 Task: Find connections with filter location Lancaster with filter topic #trainer with filter profile language Potuguese with filter current company Fragomen with filter school PARUL INSTITUTE OF ENGG. AND TECH., LIMDA, VAGHODIA 037 with filter industry Primary Metal Manufacturing with filter service category Software Testing with filter keywords title Addiction Counselor
Action: Mouse moved to (666, 96)
Screenshot: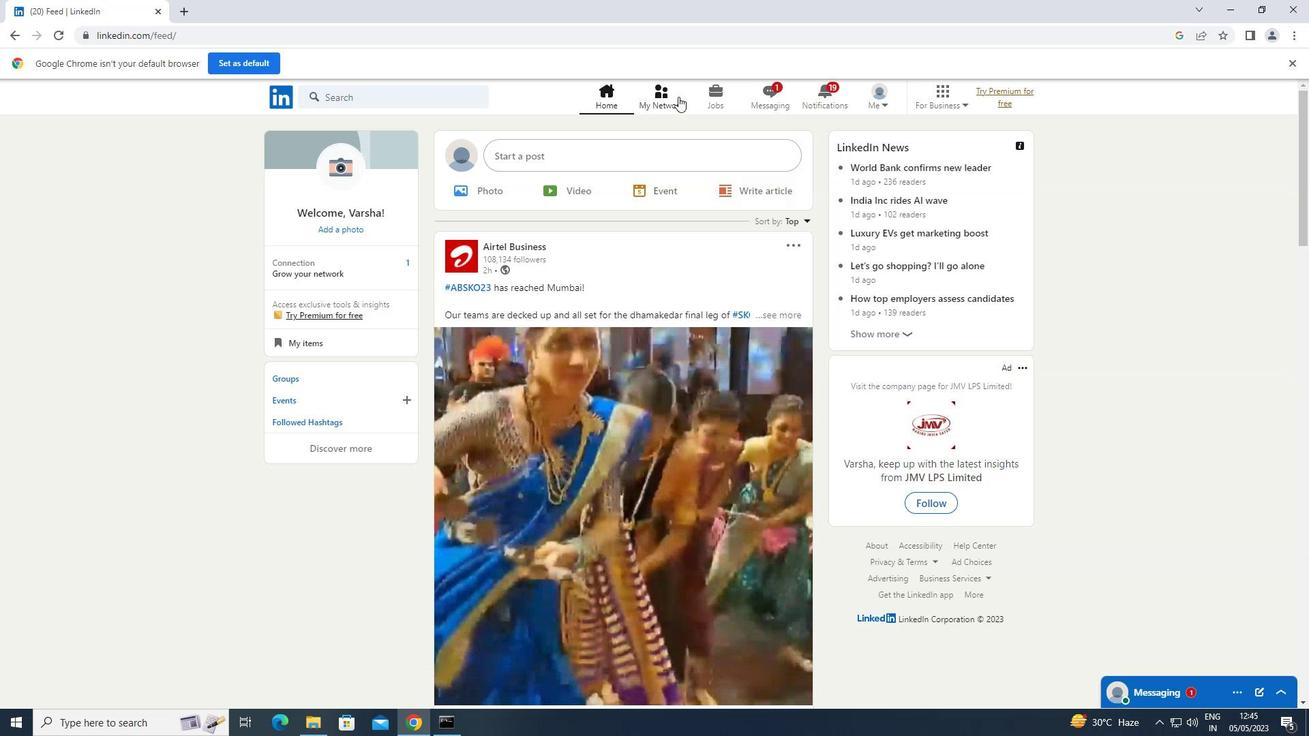 
Action: Mouse pressed left at (666, 96)
Screenshot: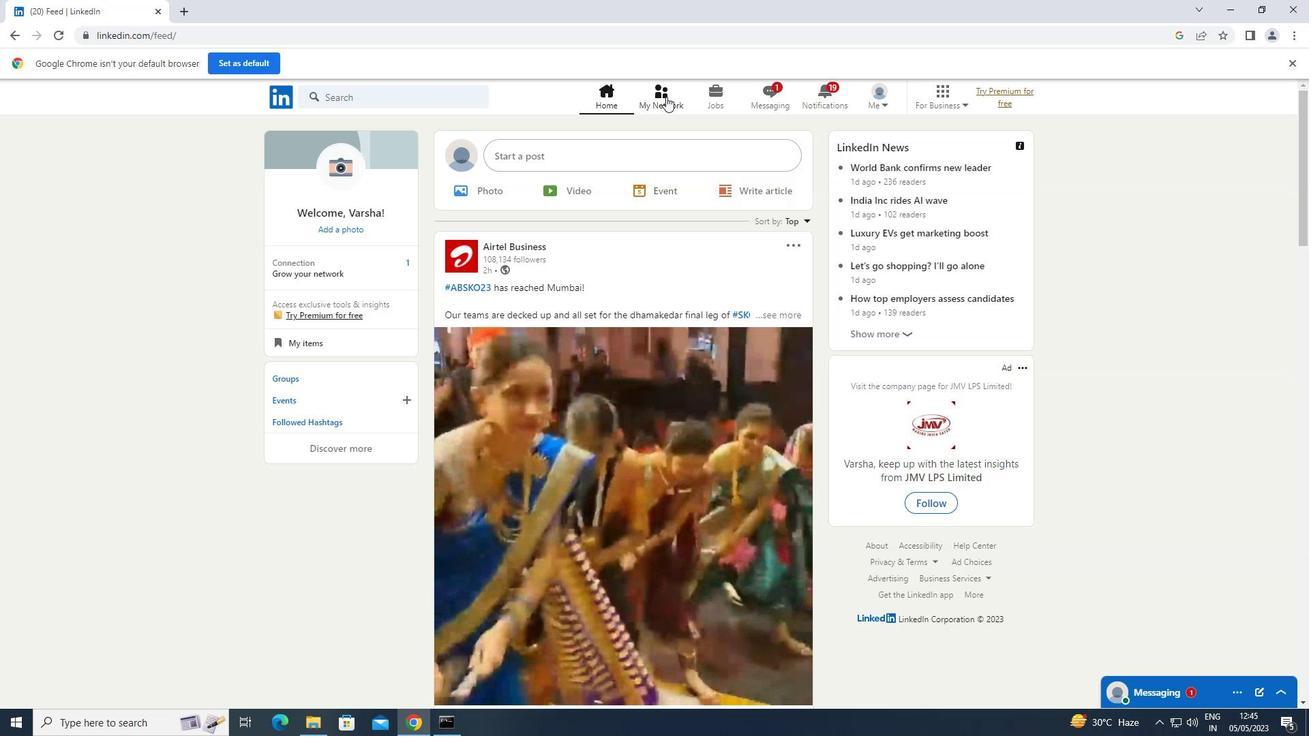 
Action: Mouse moved to (358, 177)
Screenshot: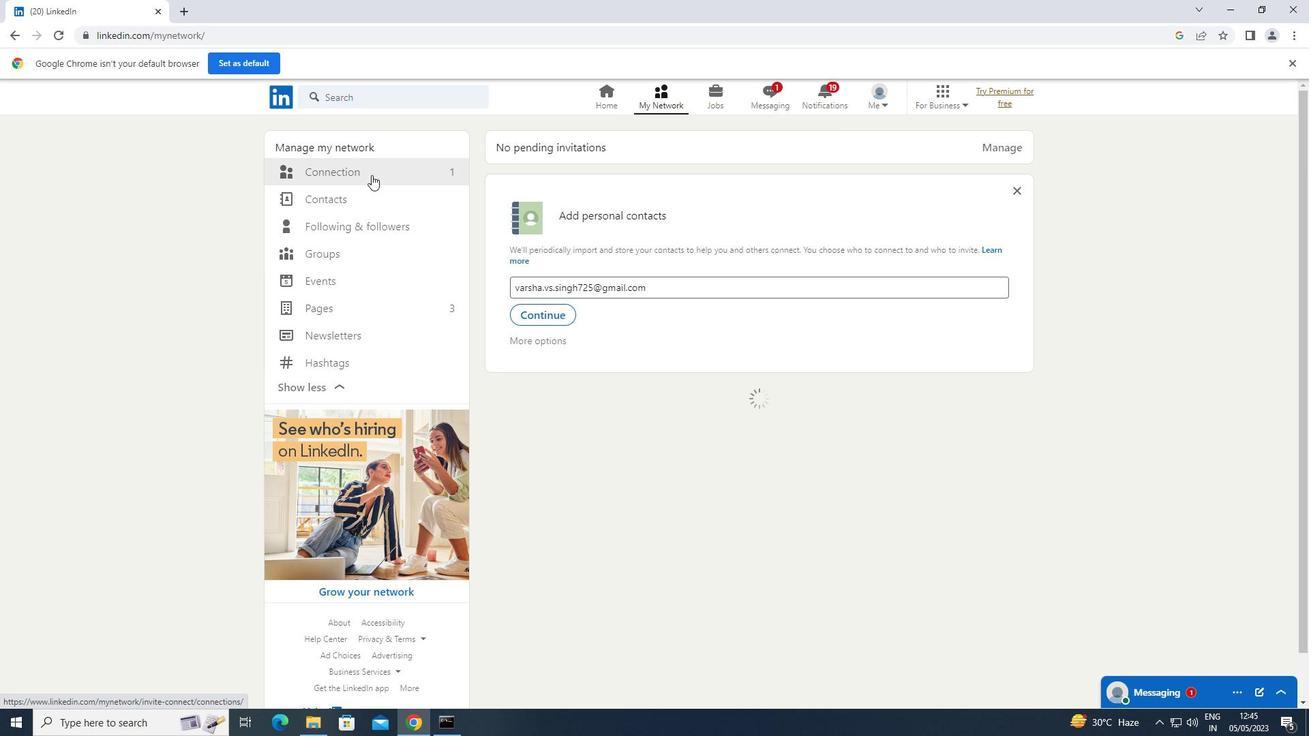 
Action: Mouse pressed left at (358, 177)
Screenshot: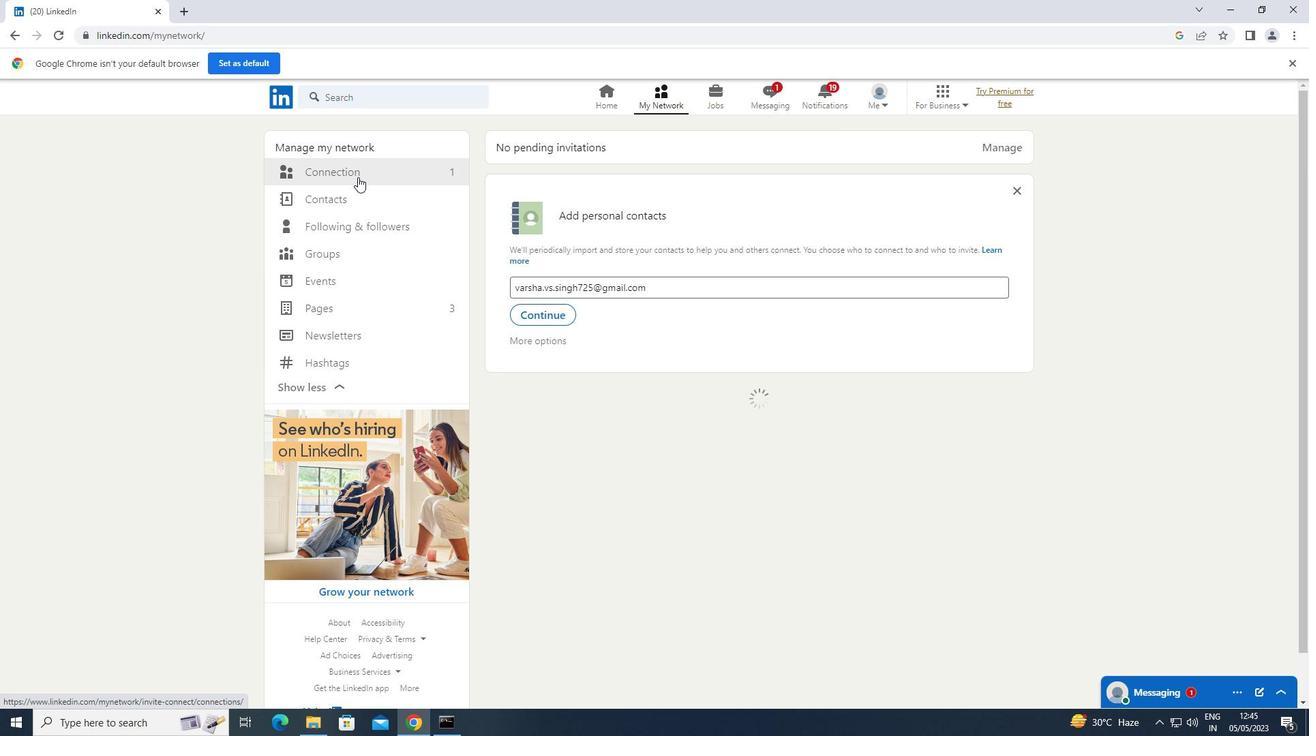 
Action: Mouse moved to (761, 169)
Screenshot: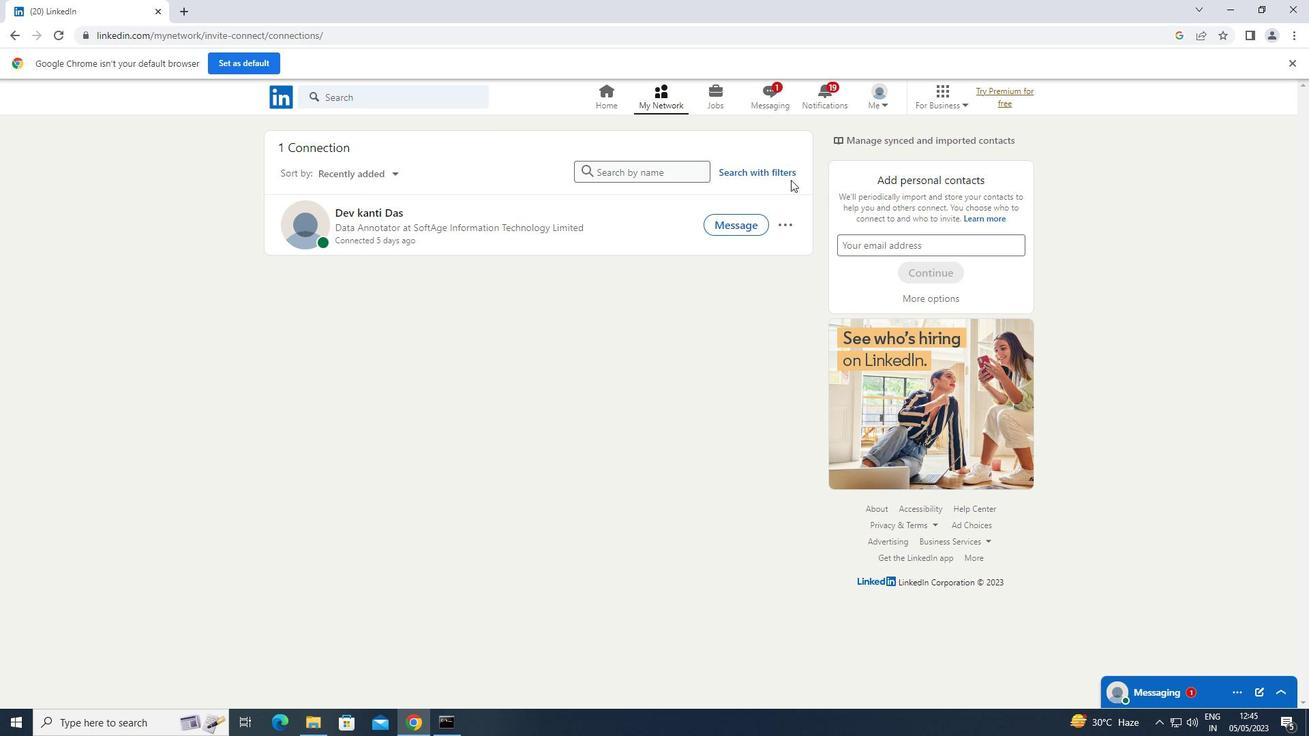 
Action: Mouse pressed left at (761, 169)
Screenshot: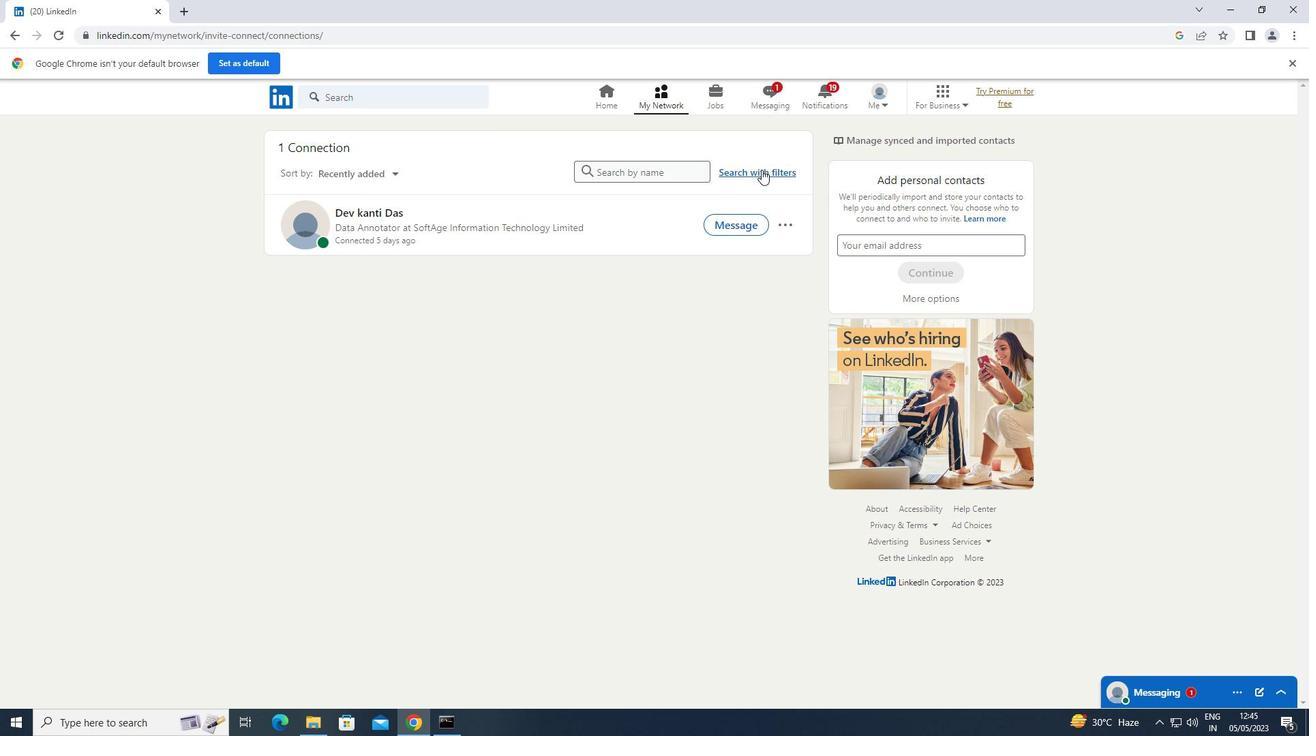 
Action: Mouse moved to (682, 130)
Screenshot: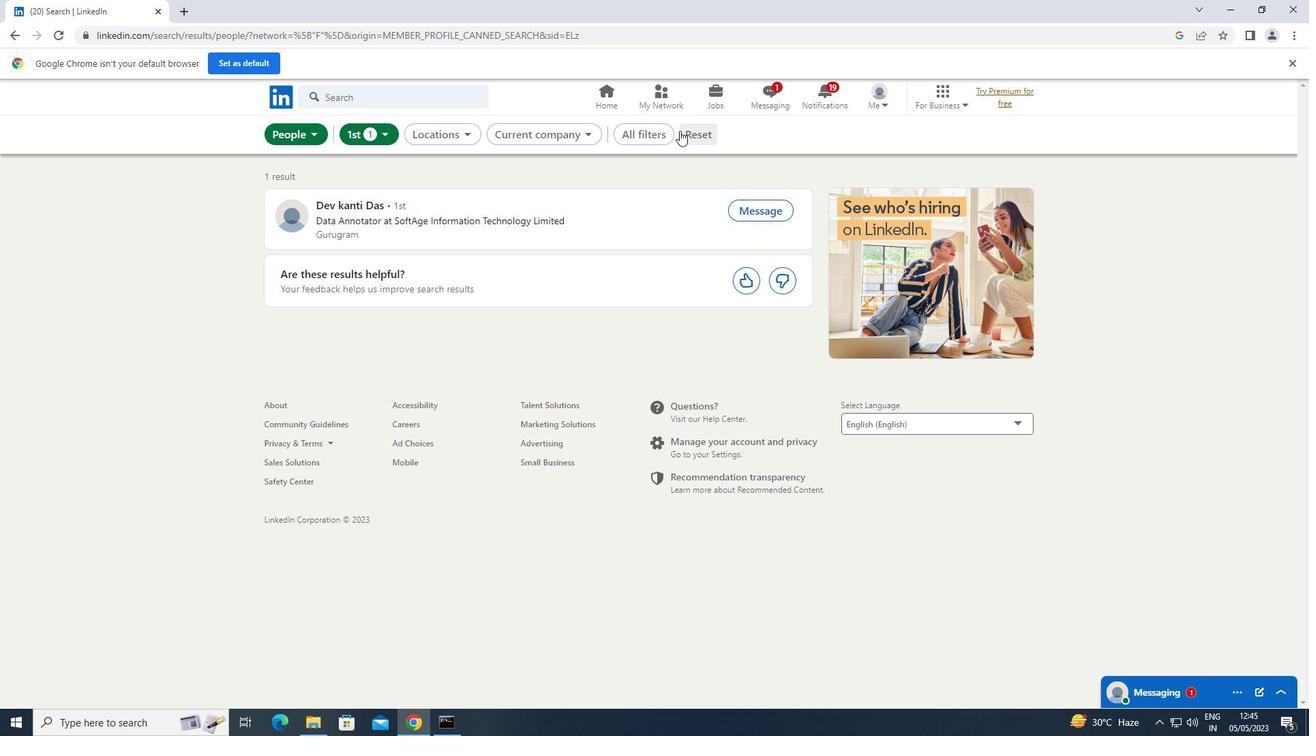 
Action: Mouse pressed left at (682, 130)
Screenshot: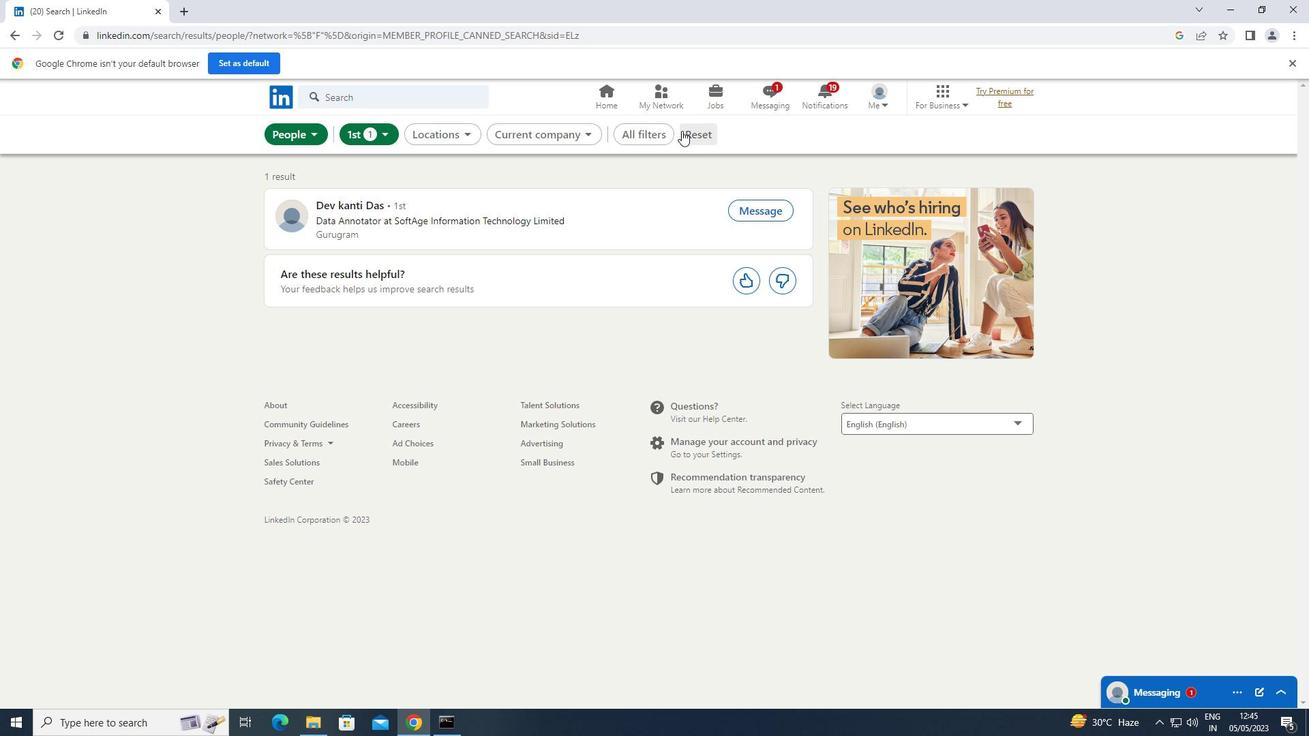 
Action: Mouse moved to (669, 132)
Screenshot: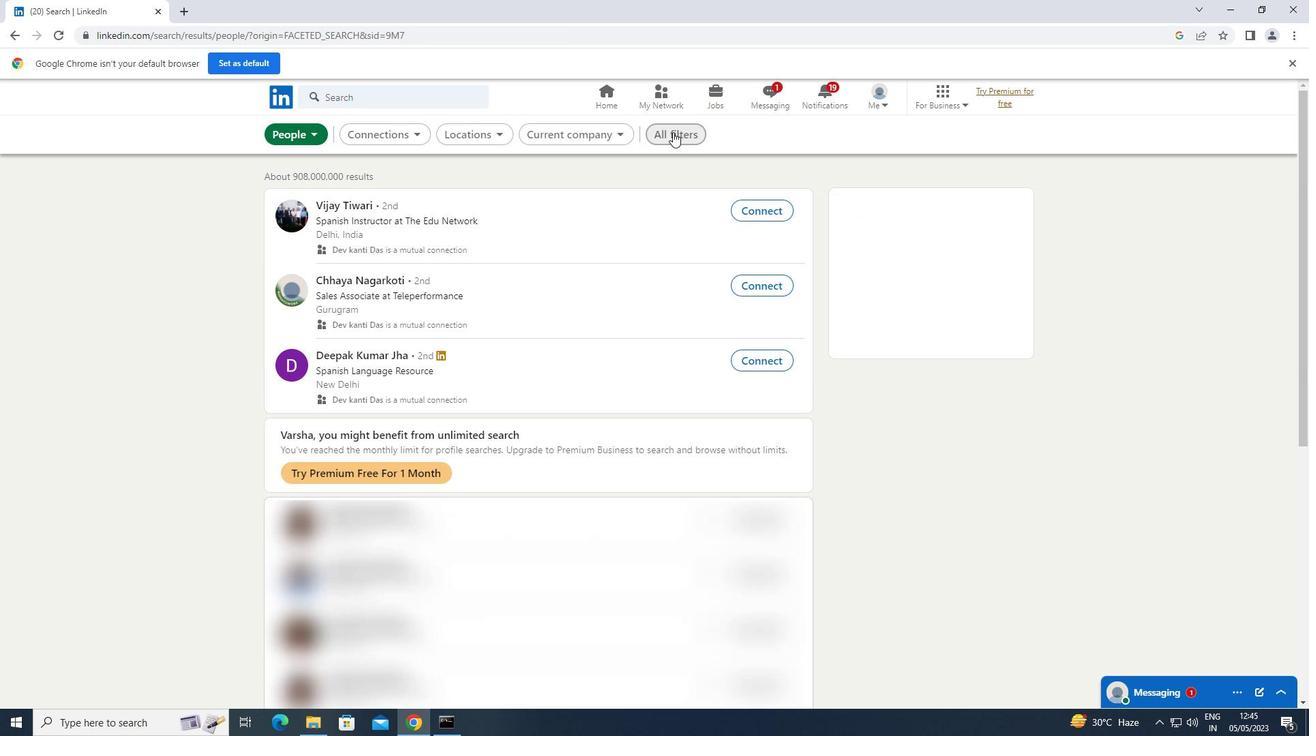 
Action: Mouse pressed left at (669, 132)
Screenshot: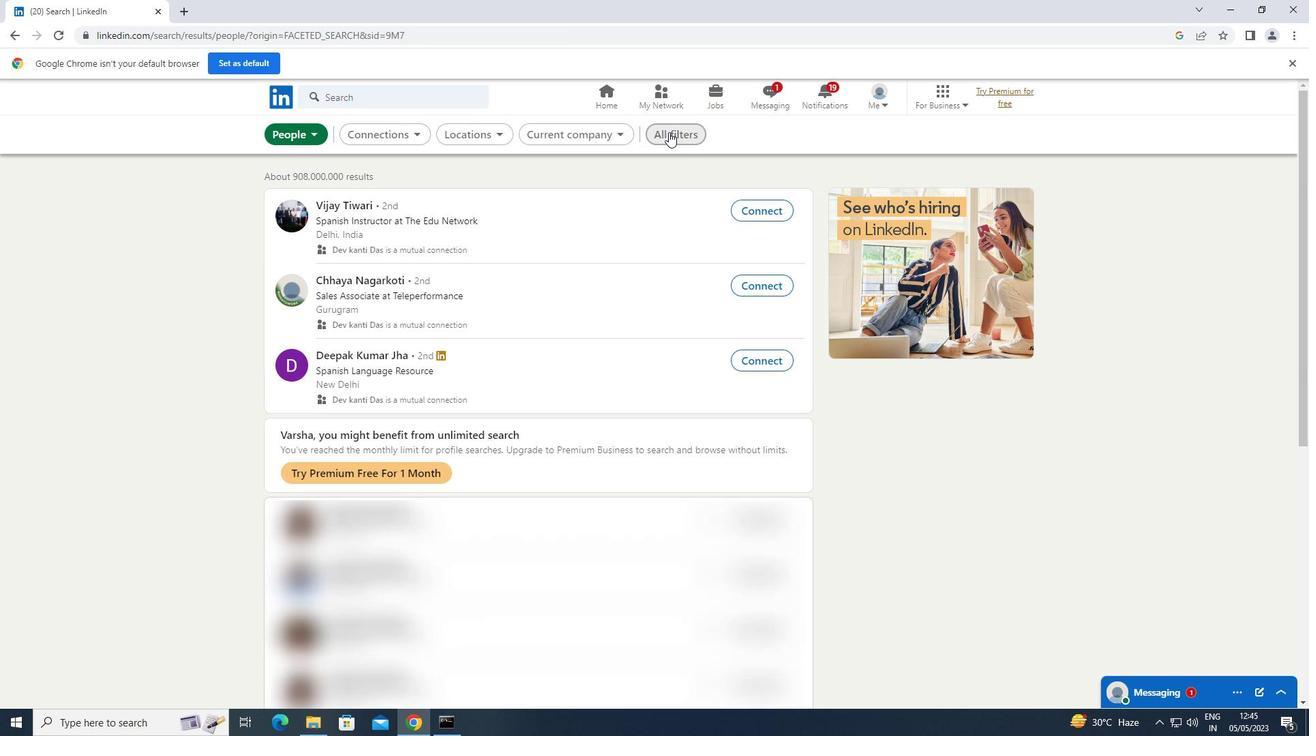 
Action: Mouse moved to (935, 263)
Screenshot: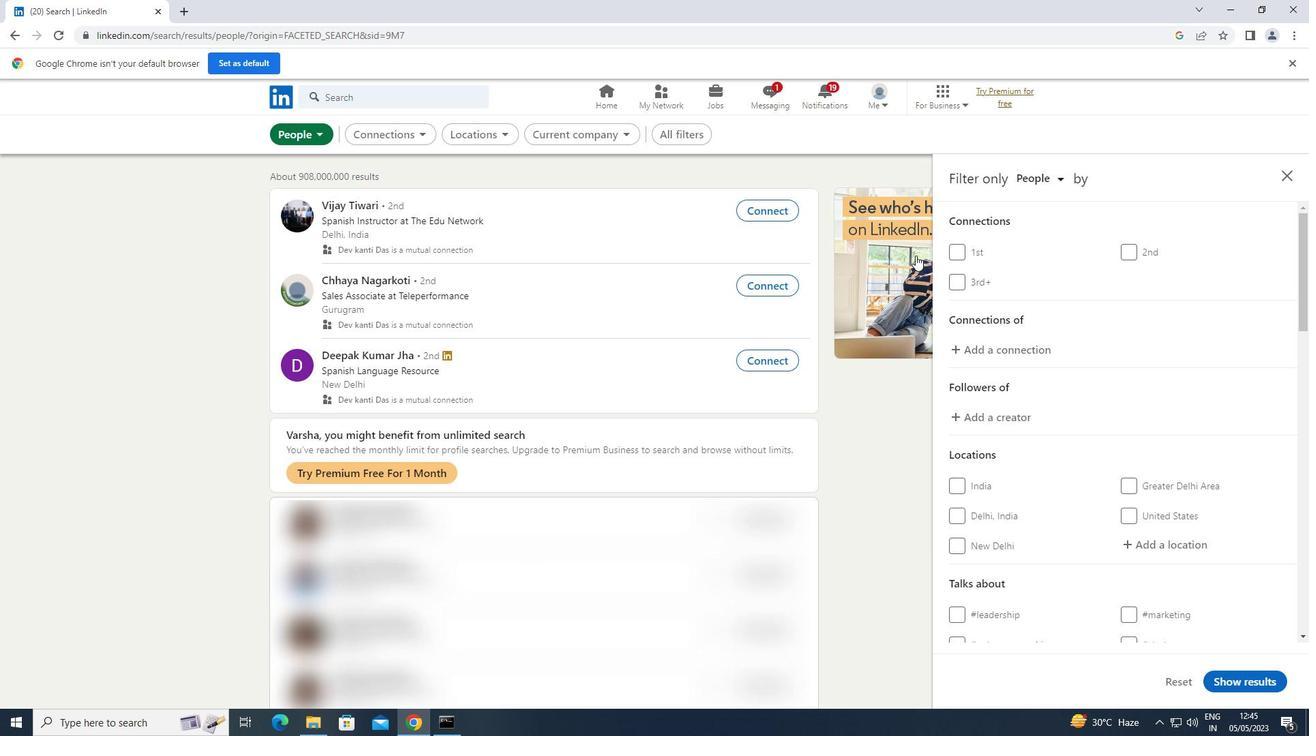 
Action: Mouse scrolled (935, 263) with delta (0, 0)
Screenshot: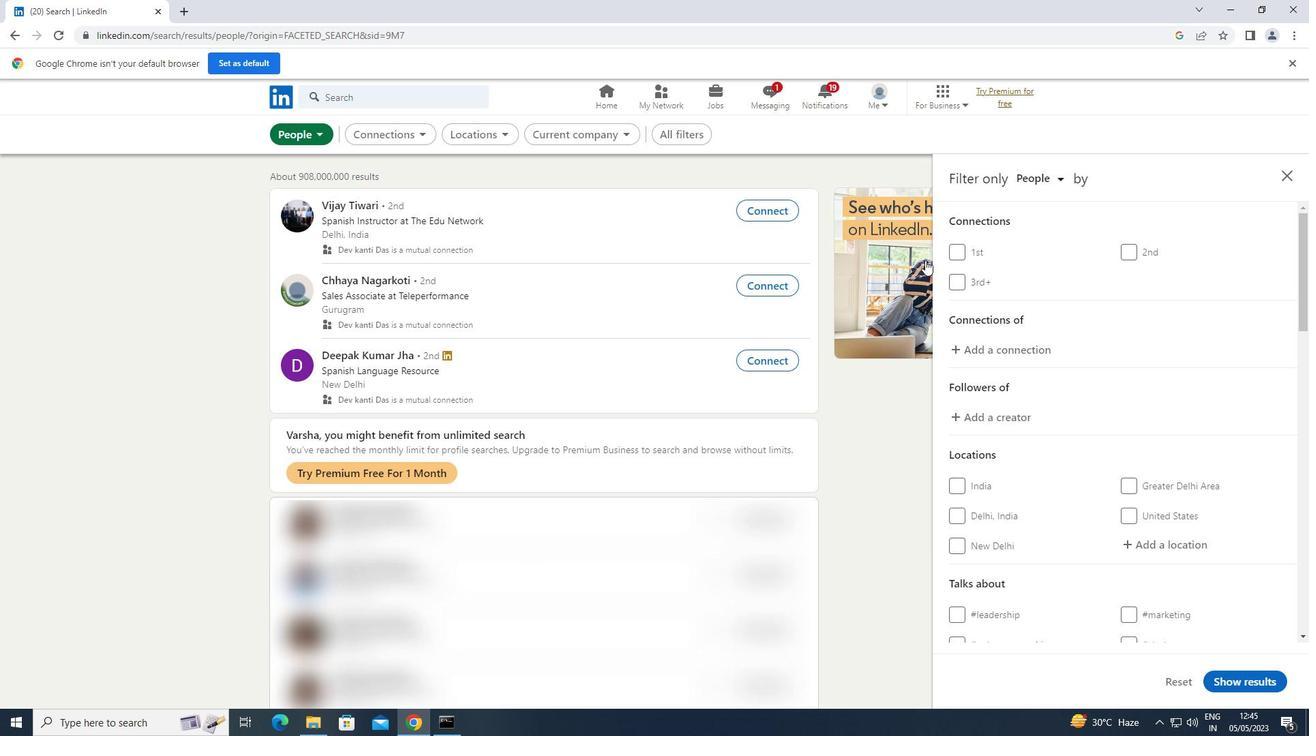 
Action: Mouse moved to (937, 263)
Screenshot: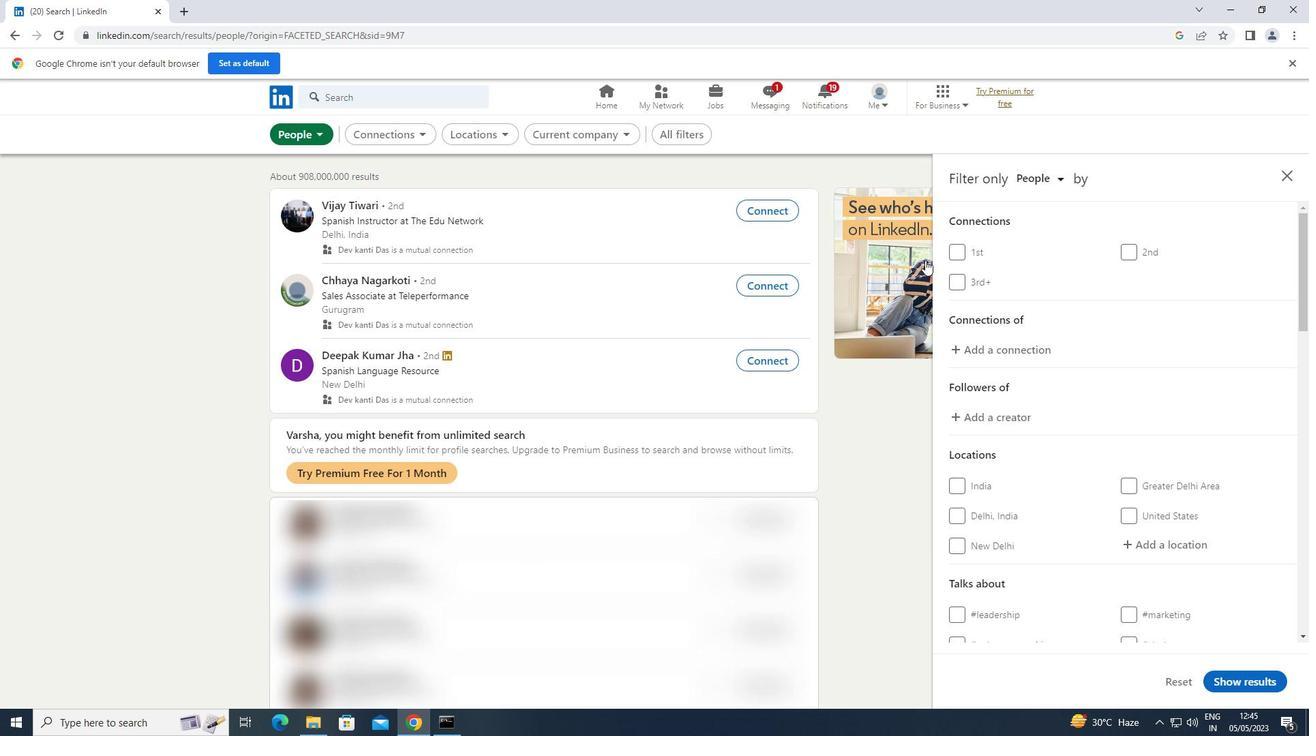
Action: Mouse scrolled (937, 263) with delta (0, 0)
Screenshot: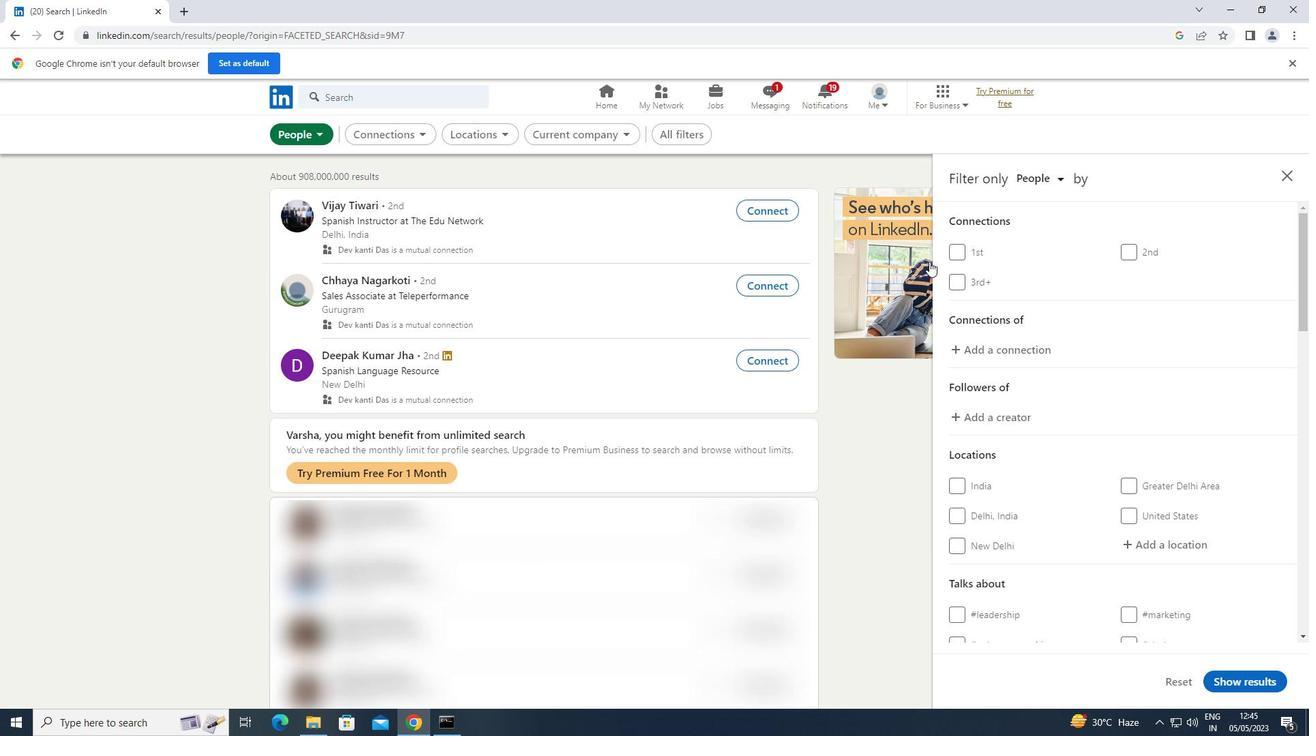 
Action: Mouse moved to (938, 264)
Screenshot: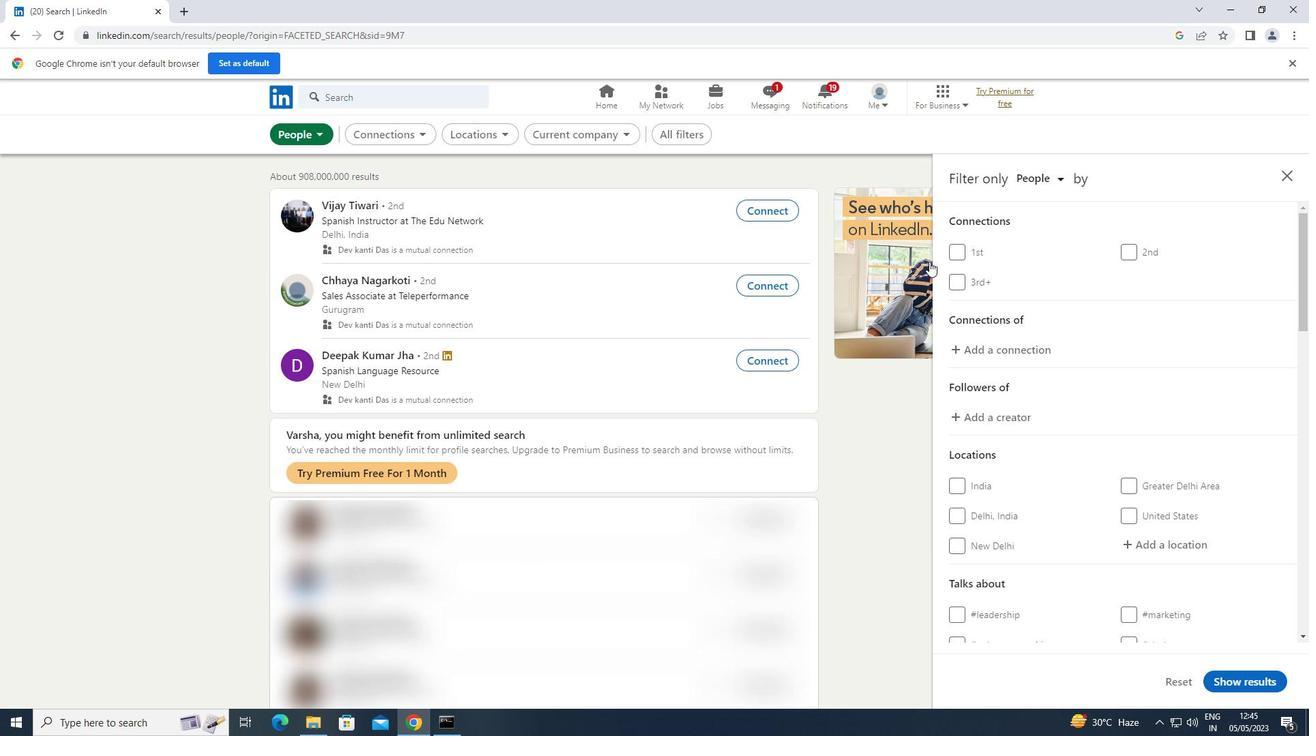 
Action: Mouse scrolled (938, 263) with delta (0, 0)
Screenshot: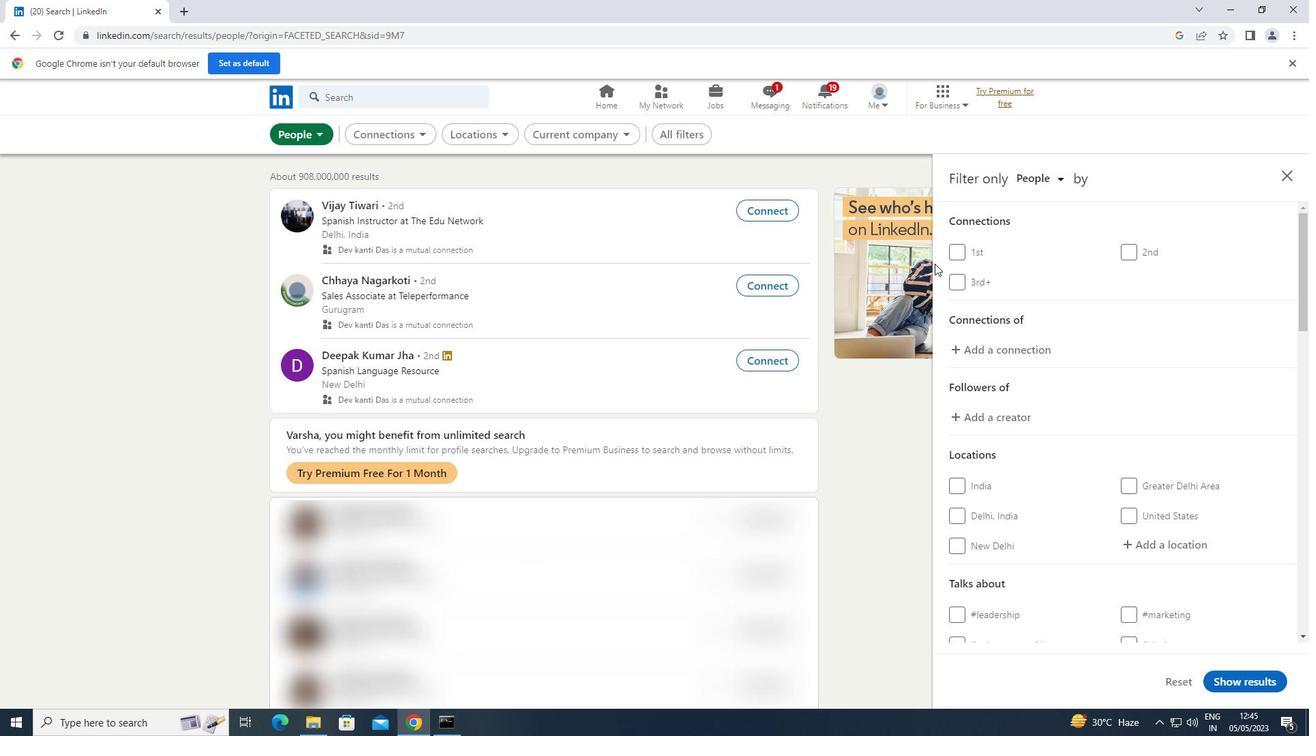 
Action: Mouse moved to (1152, 329)
Screenshot: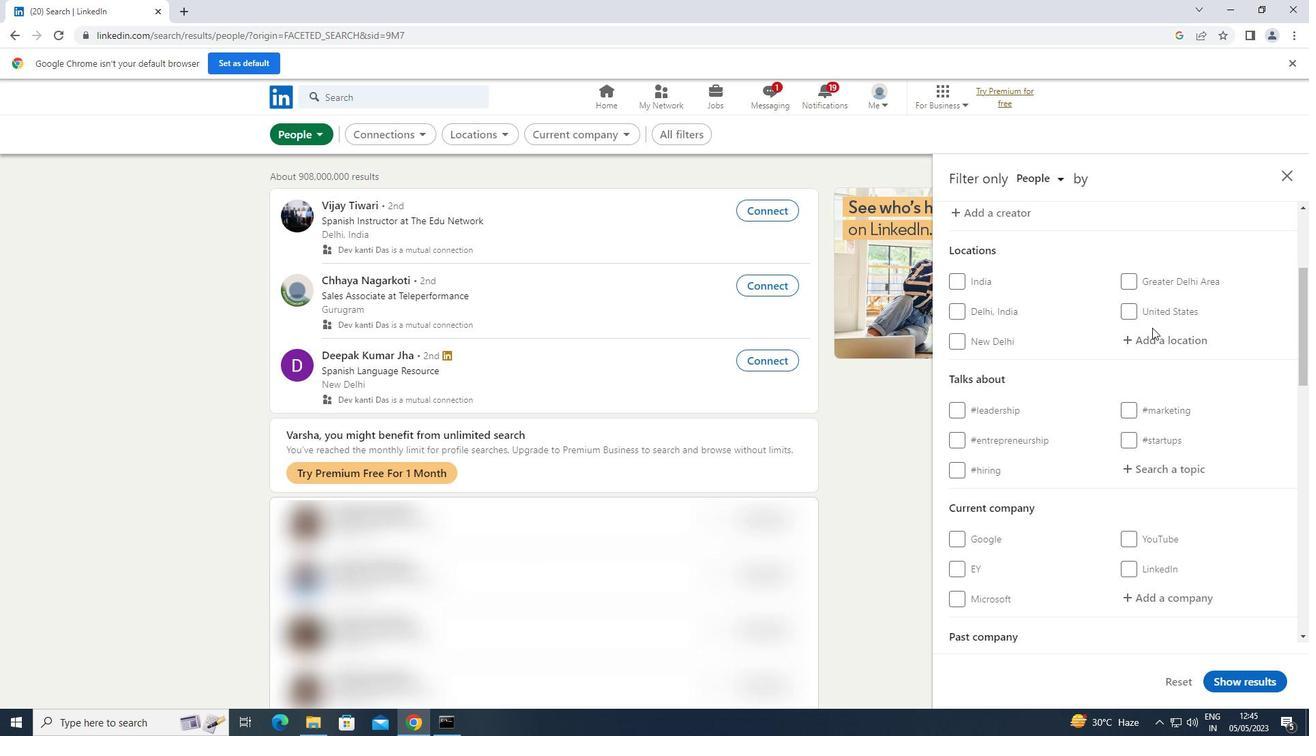 
Action: Mouse pressed left at (1152, 329)
Screenshot: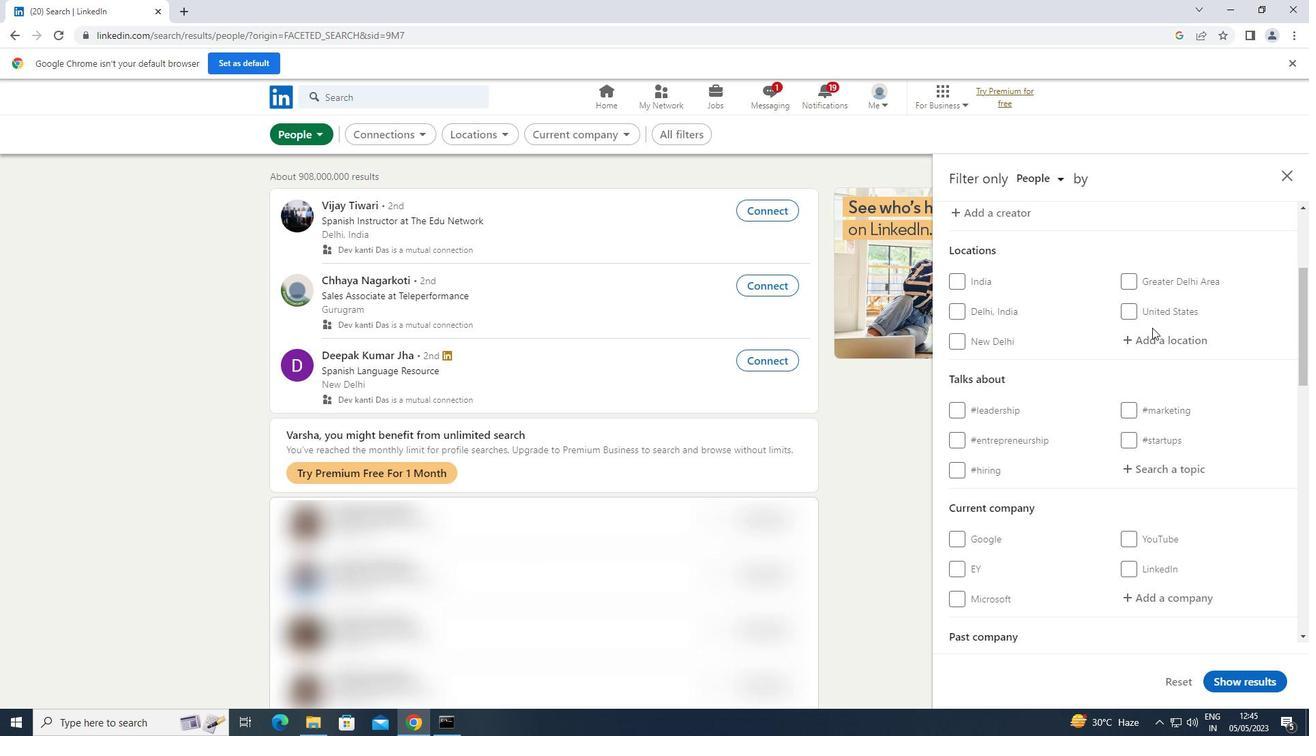 
Action: Mouse moved to (1153, 330)
Screenshot: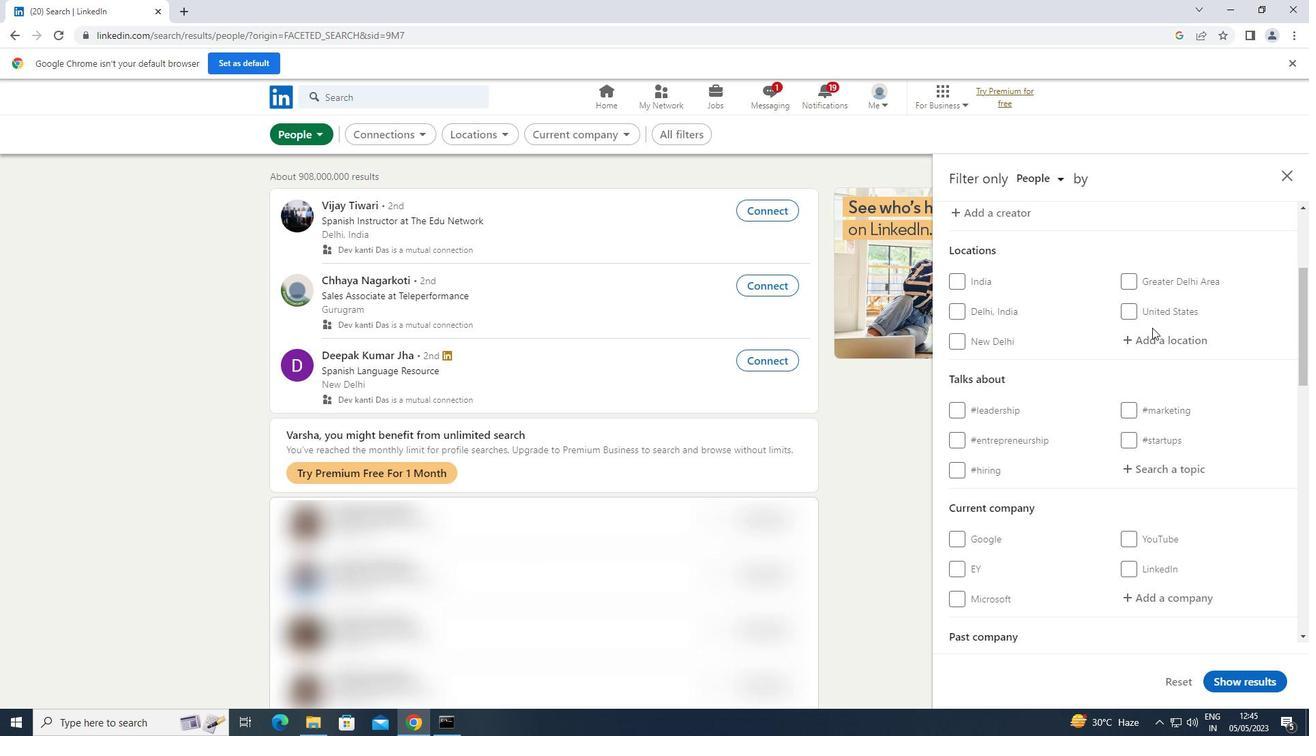 
Action: Key pressed <Key.shift>LANCASTER<Key.enter>
Screenshot: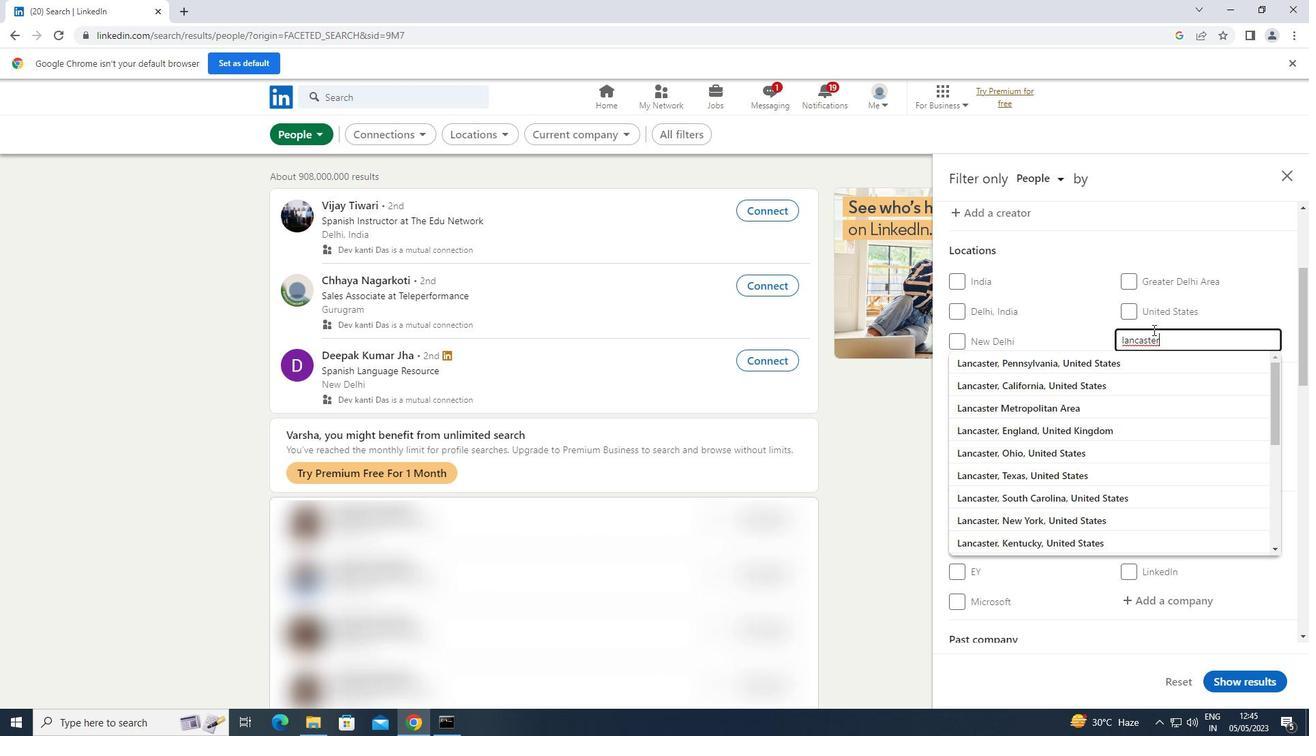 
Action: Mouse moved to (1168, 468)
Screenshot: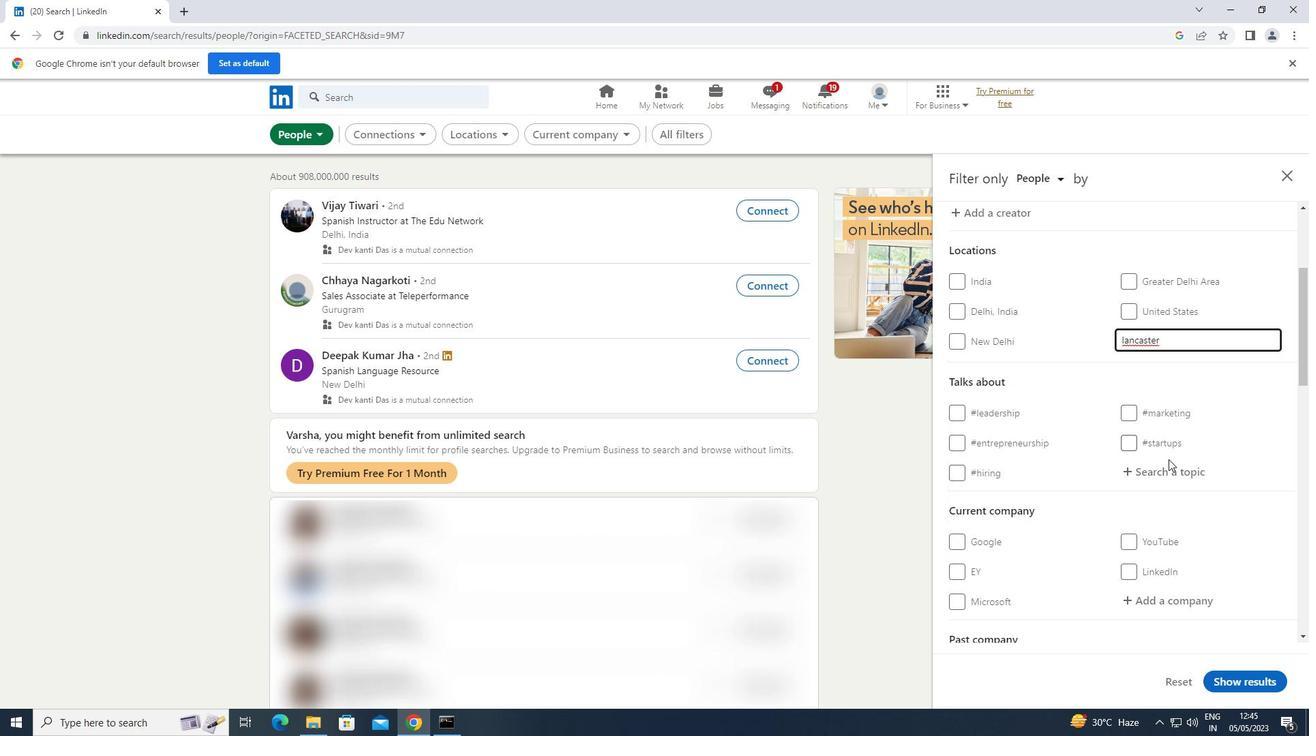 
Action: Mouse pressed left at (1168, 468)
Screenshot: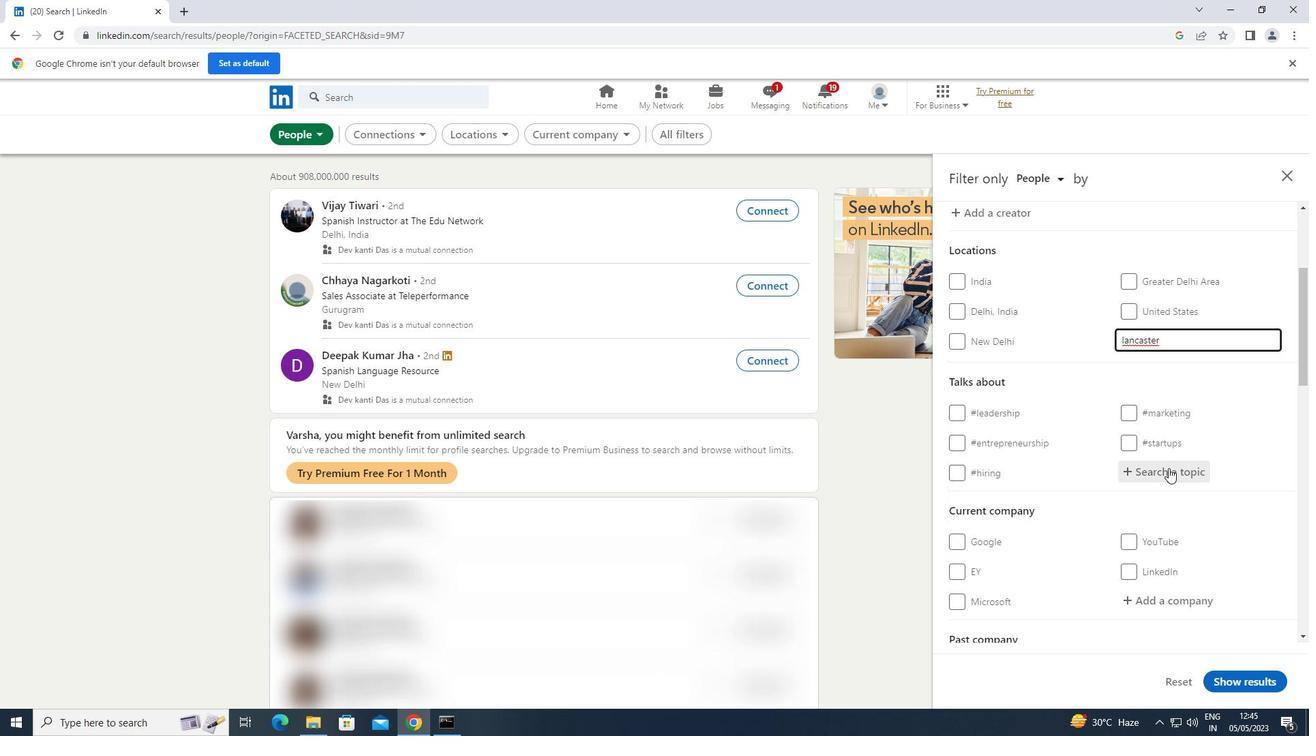 
Action: Key pressed TRAINER
Screenshot: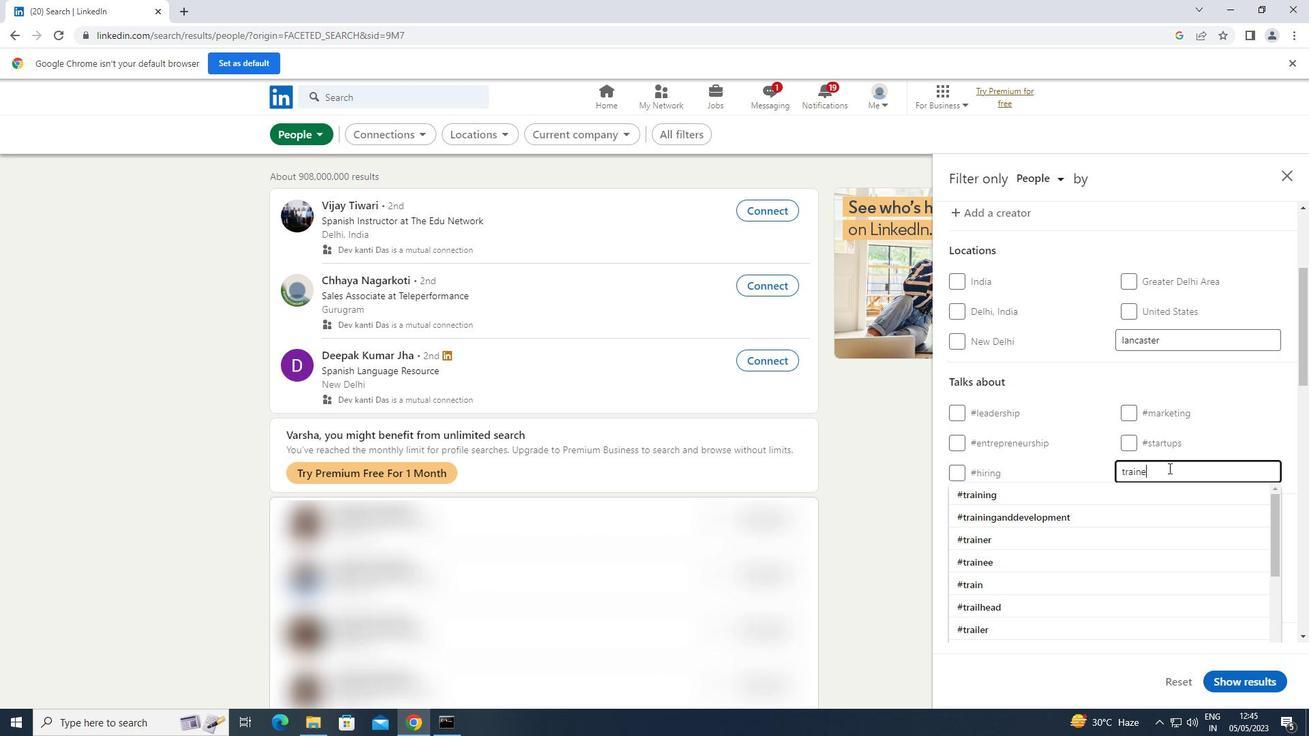 
Action: Mouse moved to (1063, 488)
Screenshot: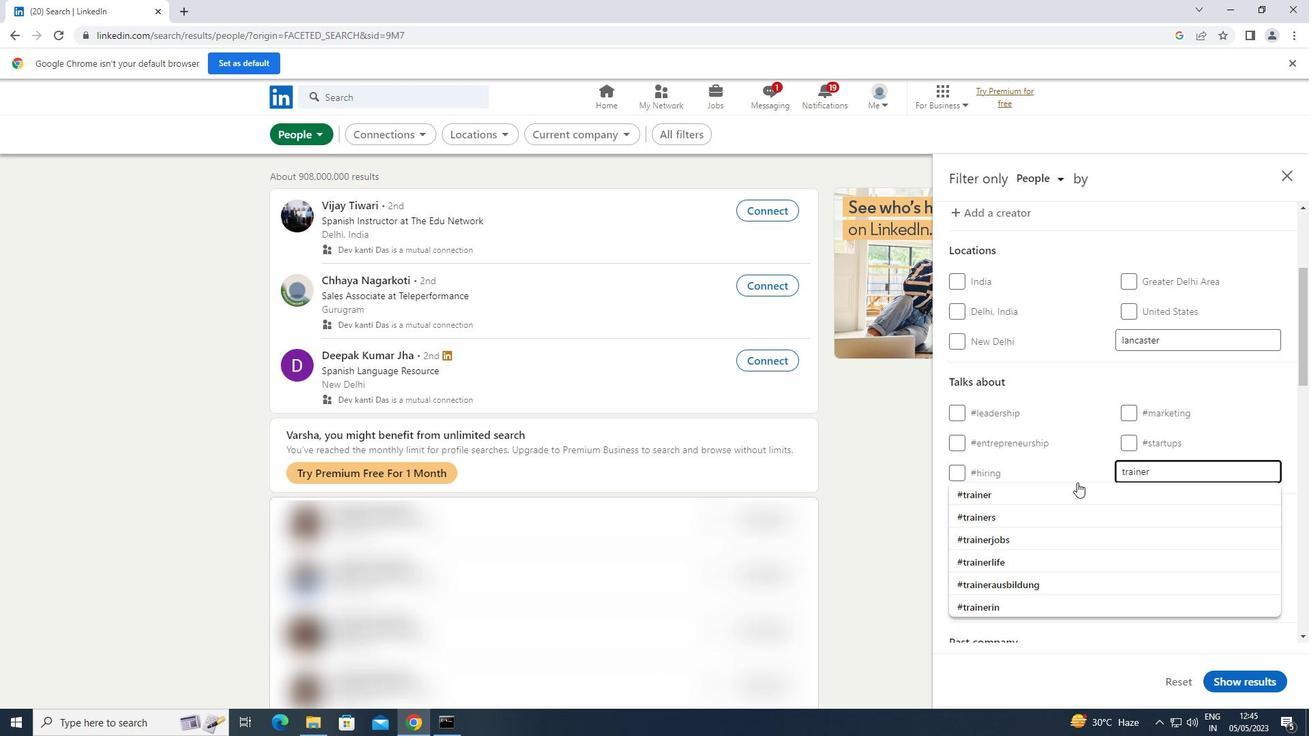 
Action: Mouse pressed left at (1063, 488)
Screenshot: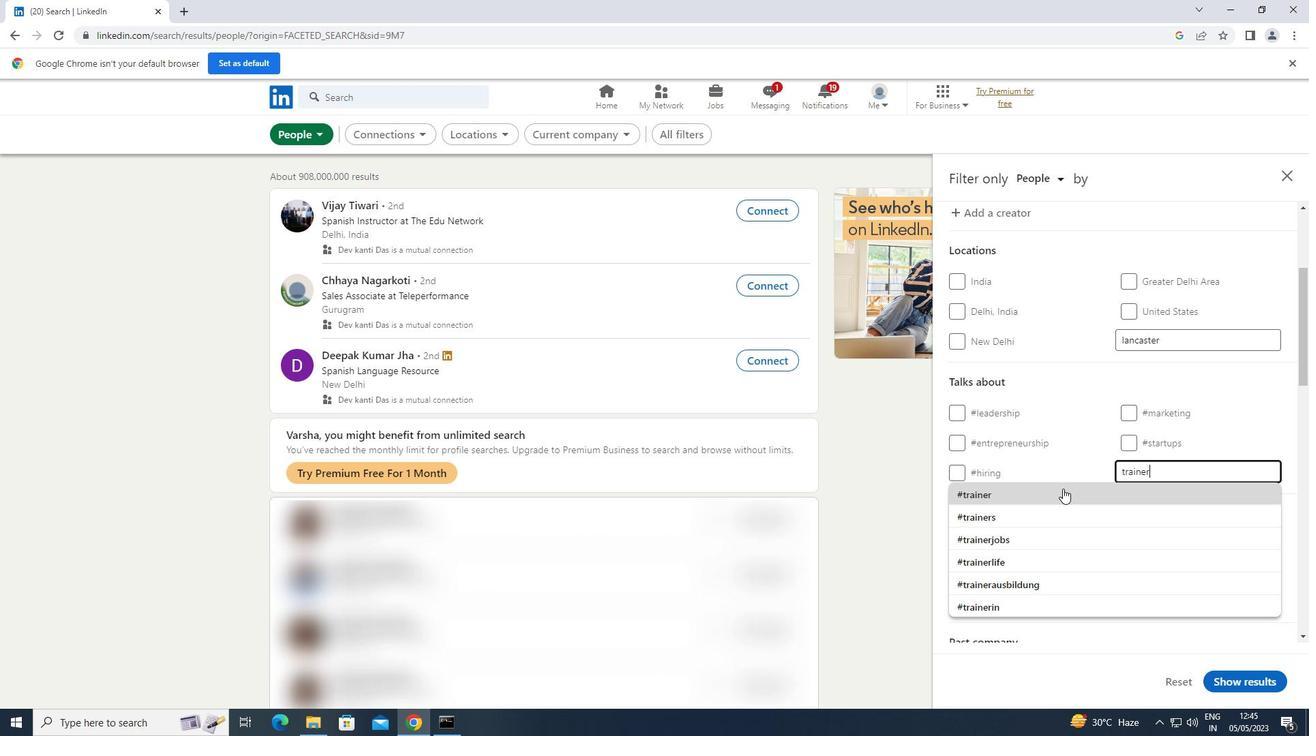 
Action: Mouse moved to (1117, 476)
Screenshot: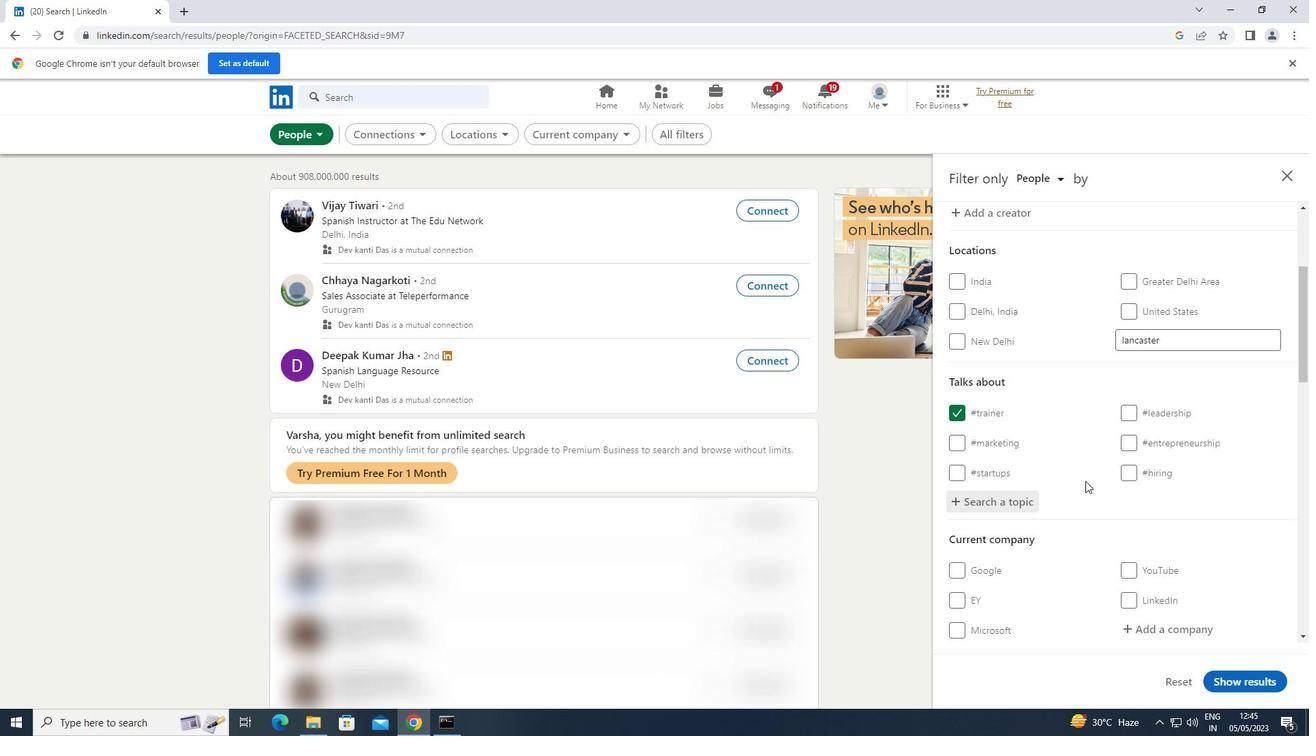 
Action: Mouse scrolled (1117, 476) with delta (0, 0)
Screenshot: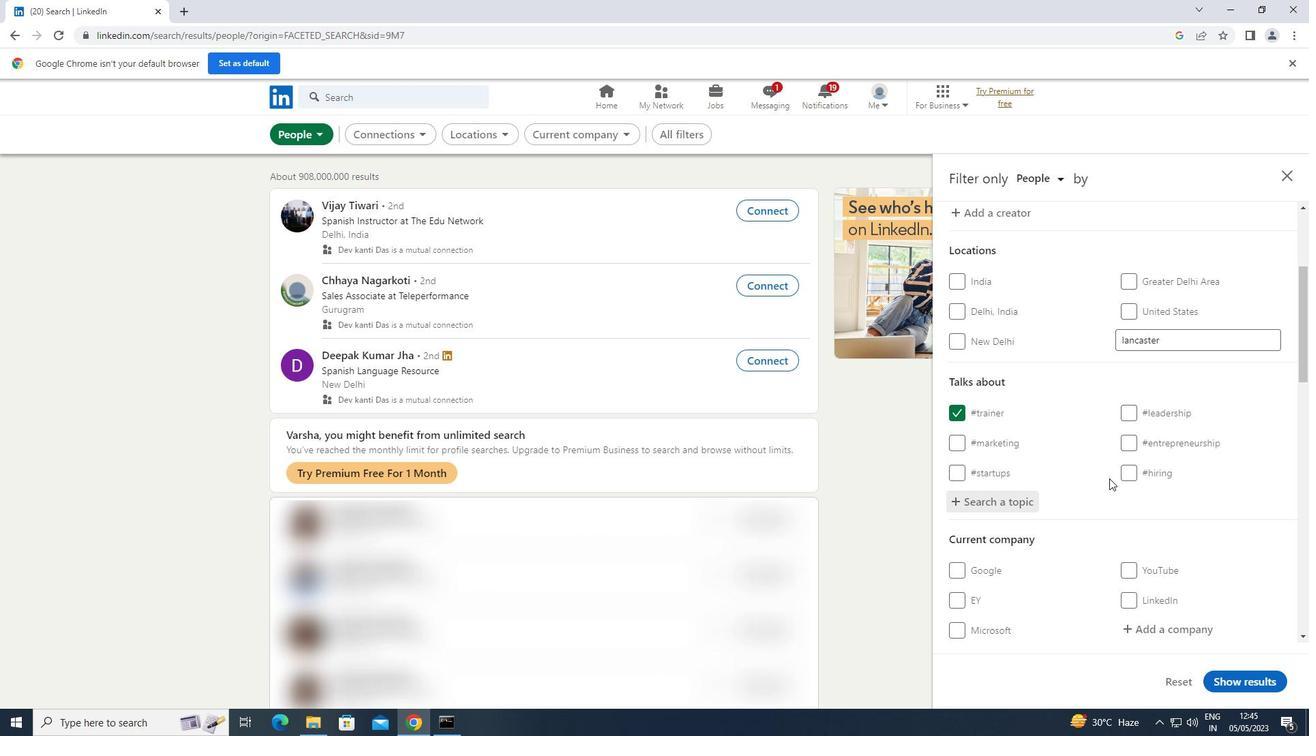 
Action: Mouse scrolled (1117, 476) with delta (0, 0)
Screenshot: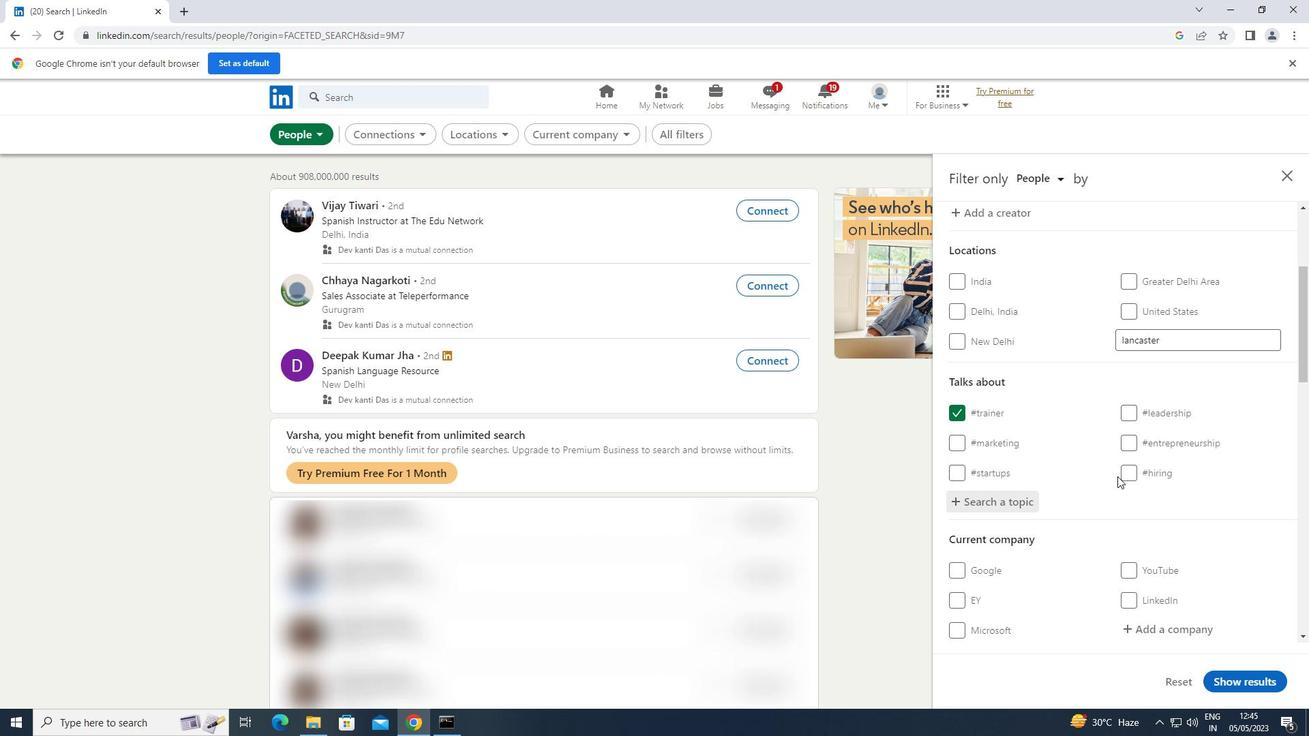 
Action: Mouse scrolled (1117, 476) with delta (0, 0)
Screenshot: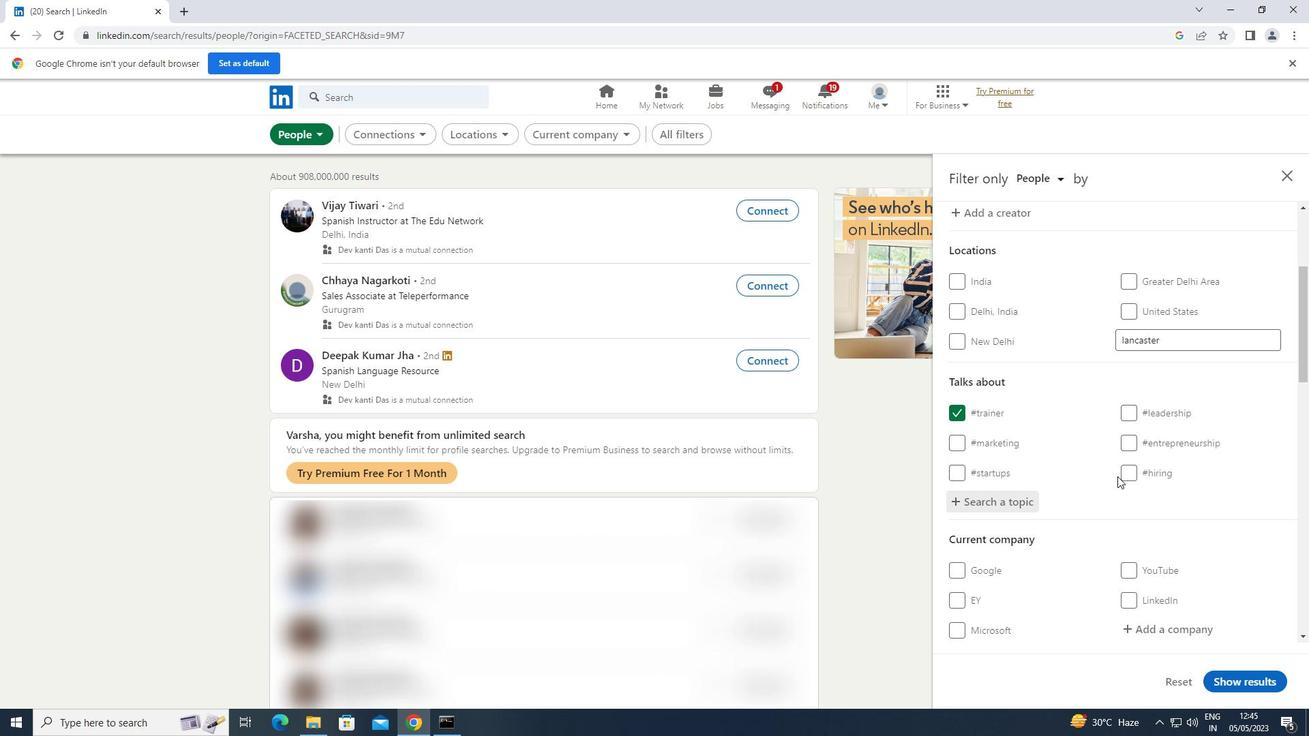 
Action: Mouse scrolled (1117, 476) with delta (0, 0)
Screenshot: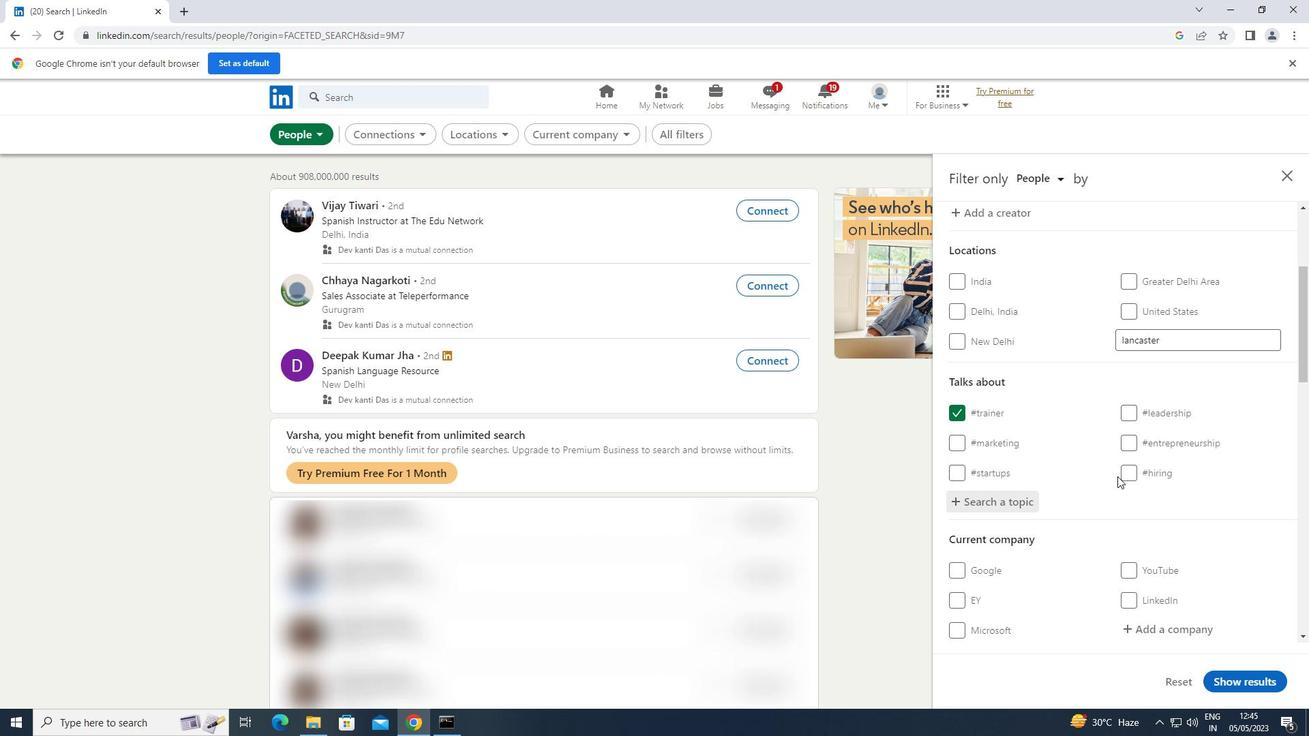 
Action: Mouse scrolled (1117, 476) with delta (0, 0)
Screenshot: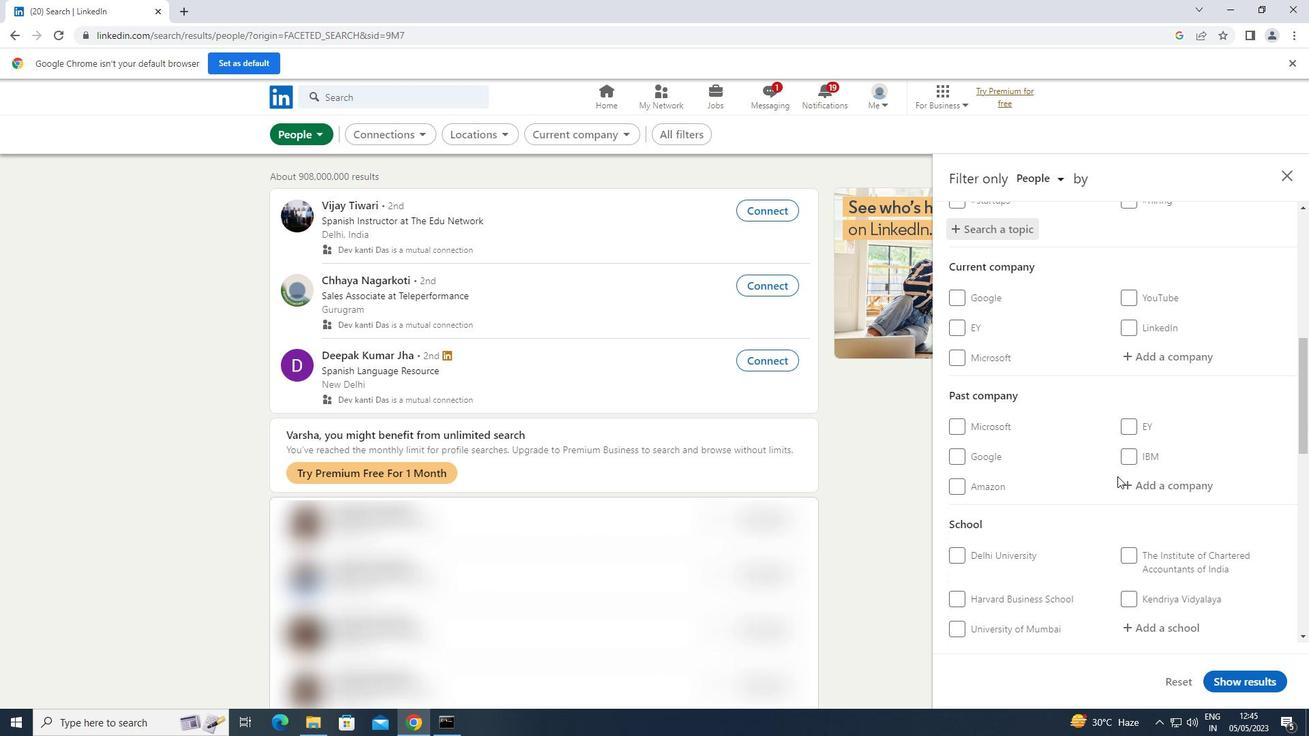 
Action: Mouse scrolled (1117, 476) with delta (0, 0)
Screenshot: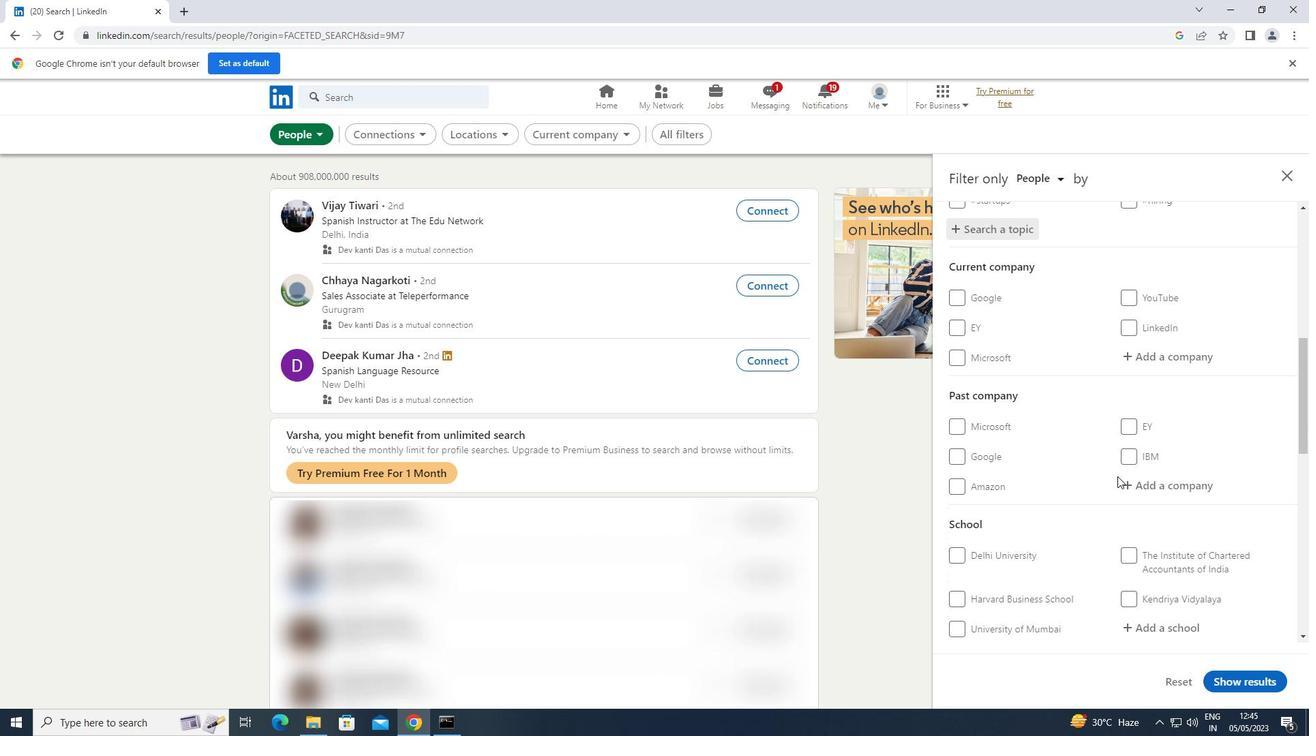 
Action: Mouse scrolled (1117, 476) with delta (0, 0)
Screenshot: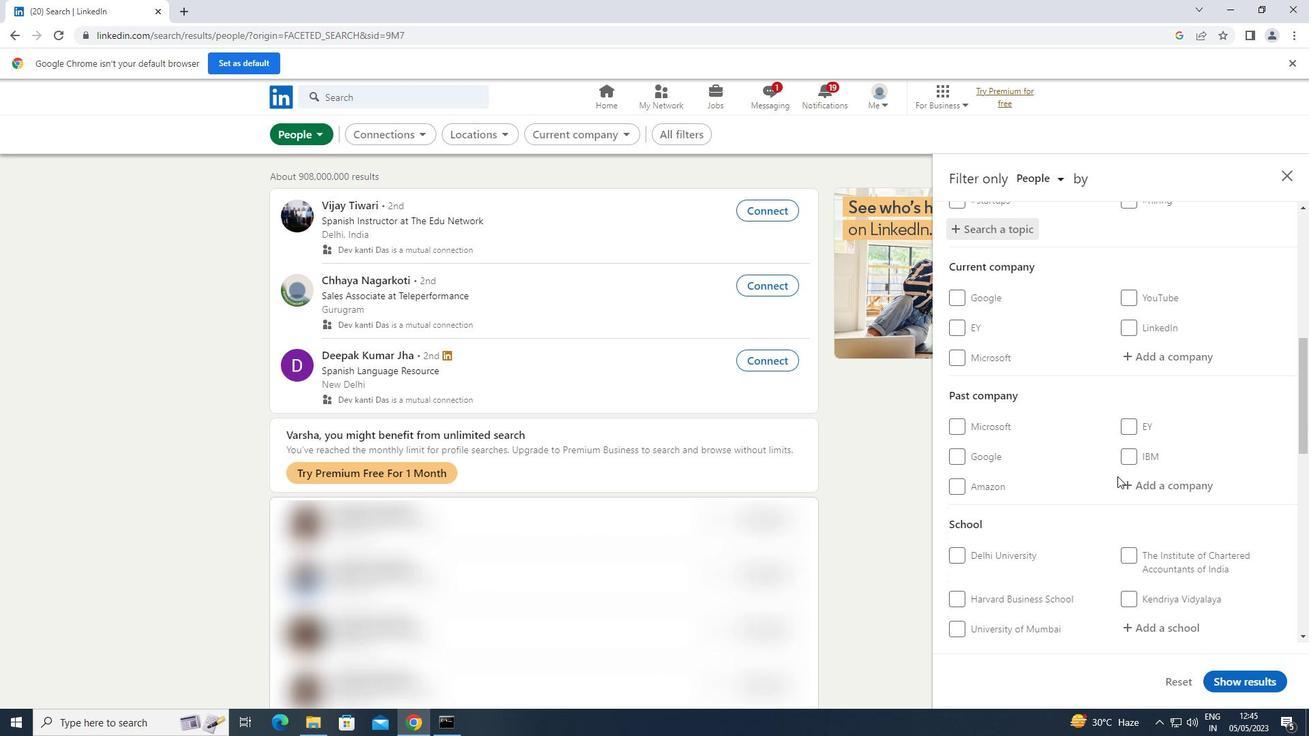
Action: Mouse scrolled (1117, 476) with delta (0, 0)
Screenshot: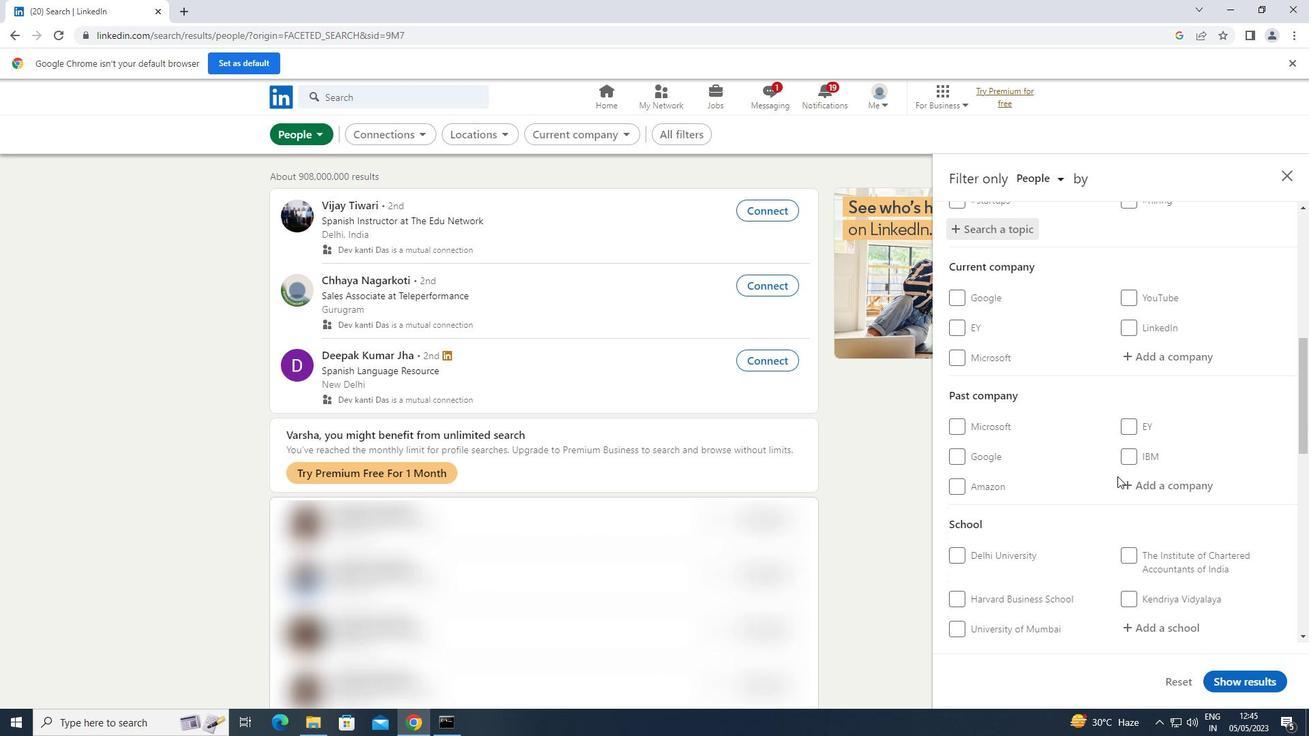 
Action: Mouse scrolled (1117, 476) with delta (0, 0)
Screenshot: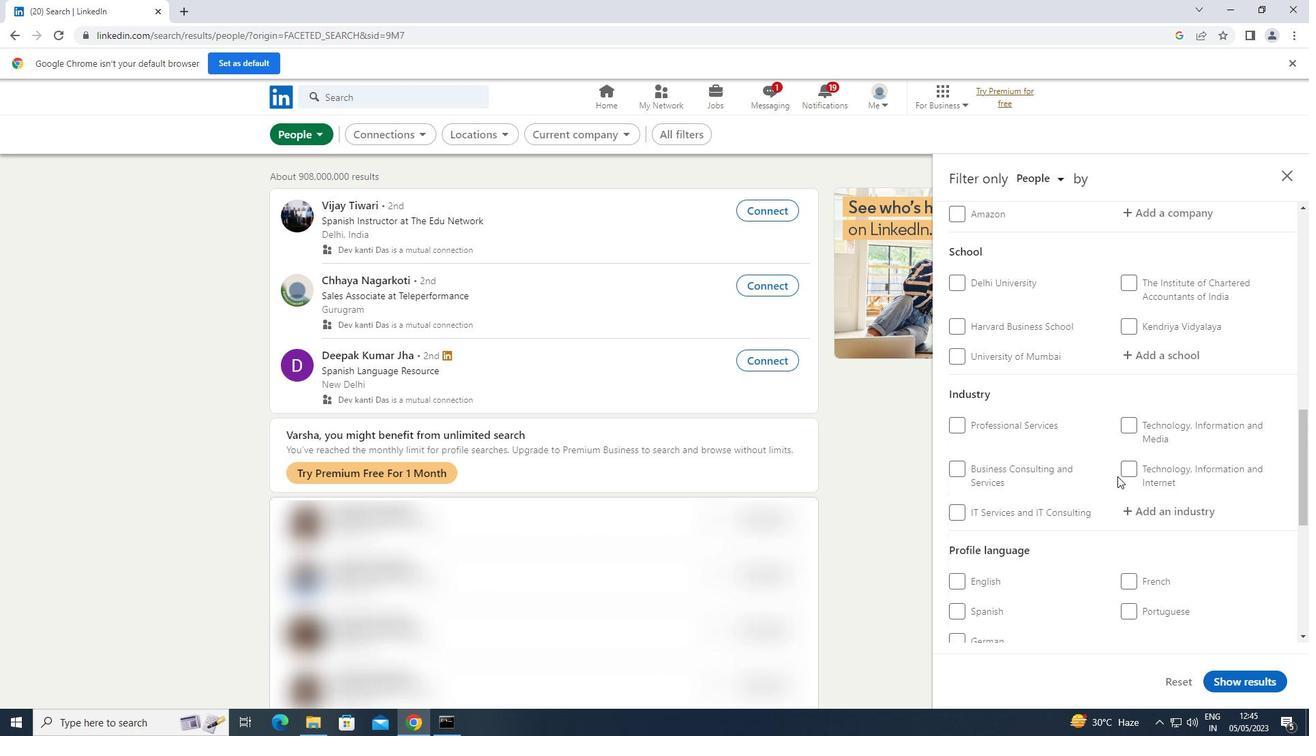 
Action: Mouse moved to (1127, 542)
Screenshot: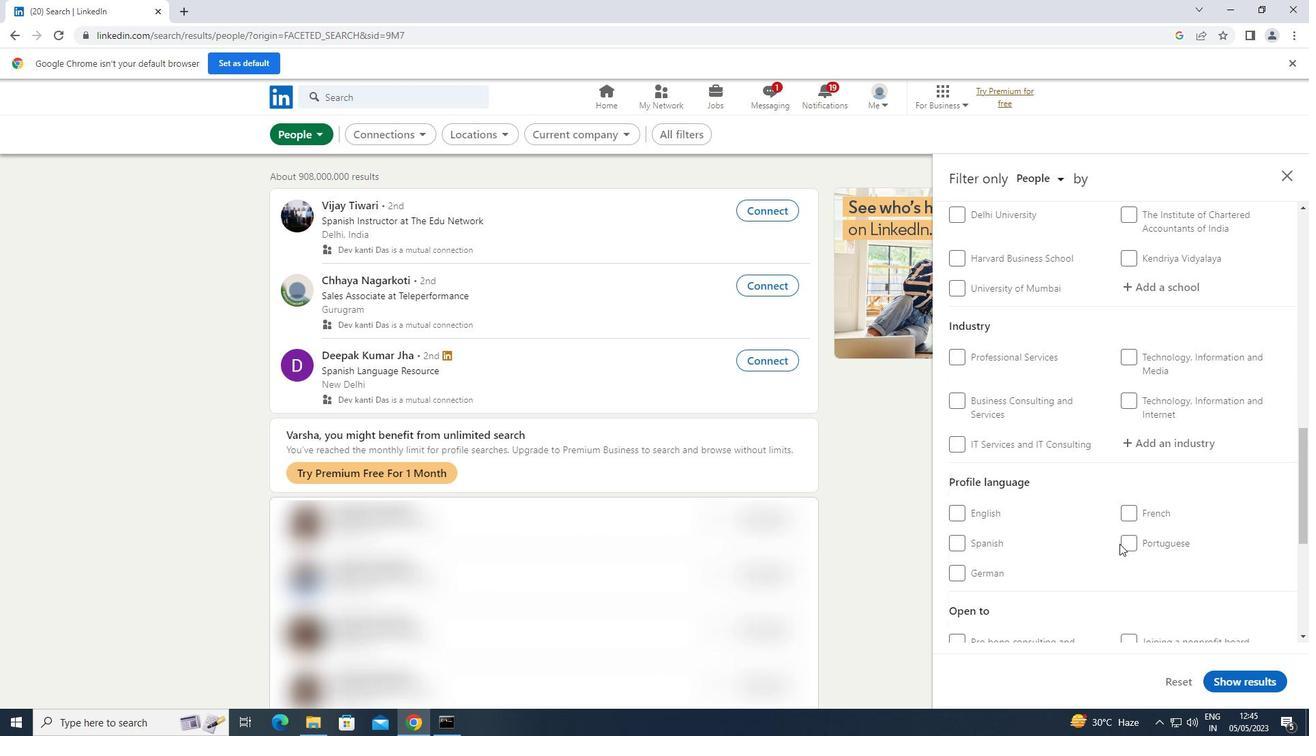 
Action: Mouse pressed left at (1127, 542)
Screenshot: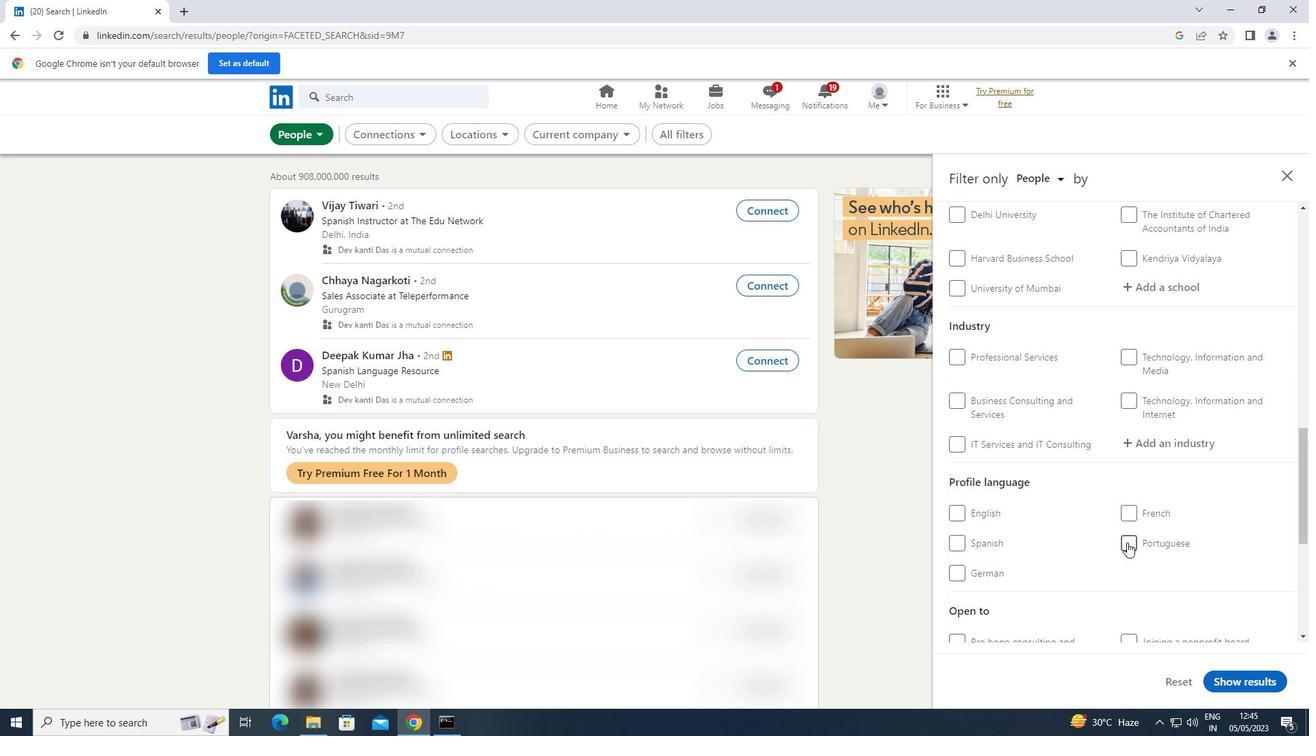 
Action: Mouse moved to (1134, 536)
Screenshot: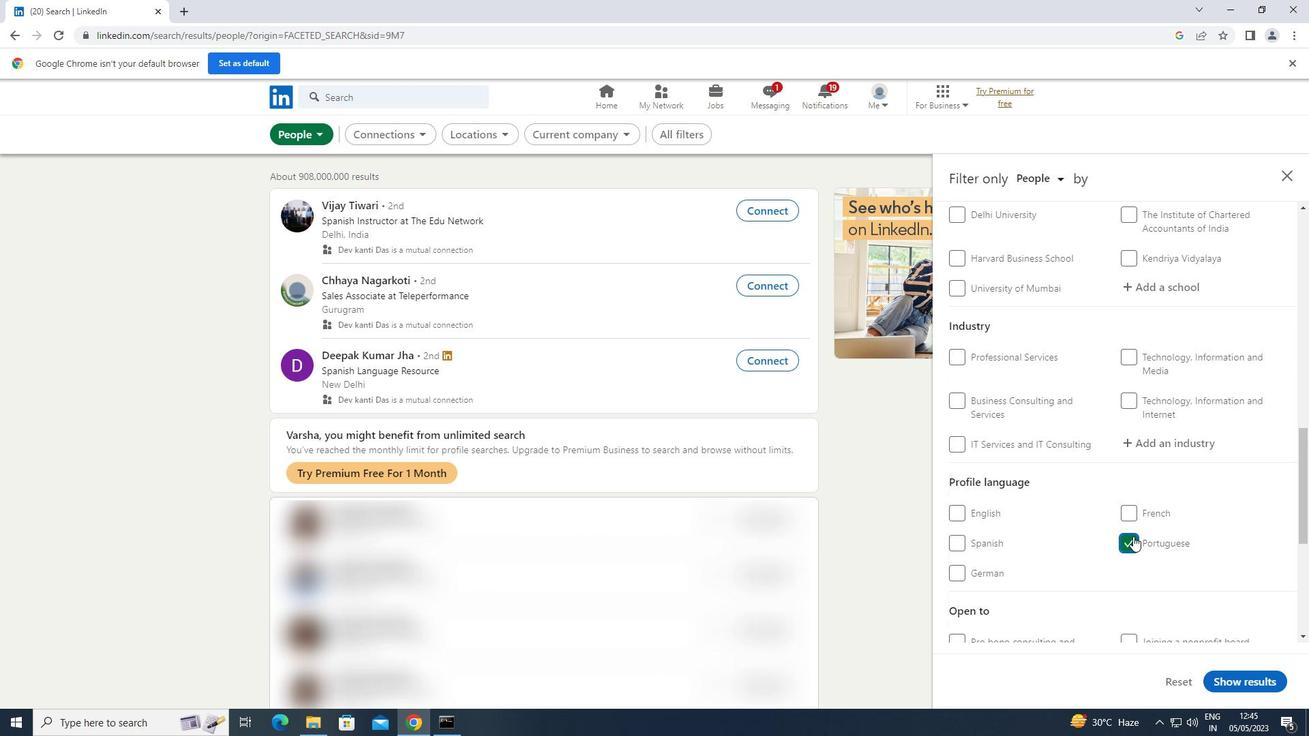 
Action: Mouse scrolled (1134, 536) with delta (0, 0)
Screenshot: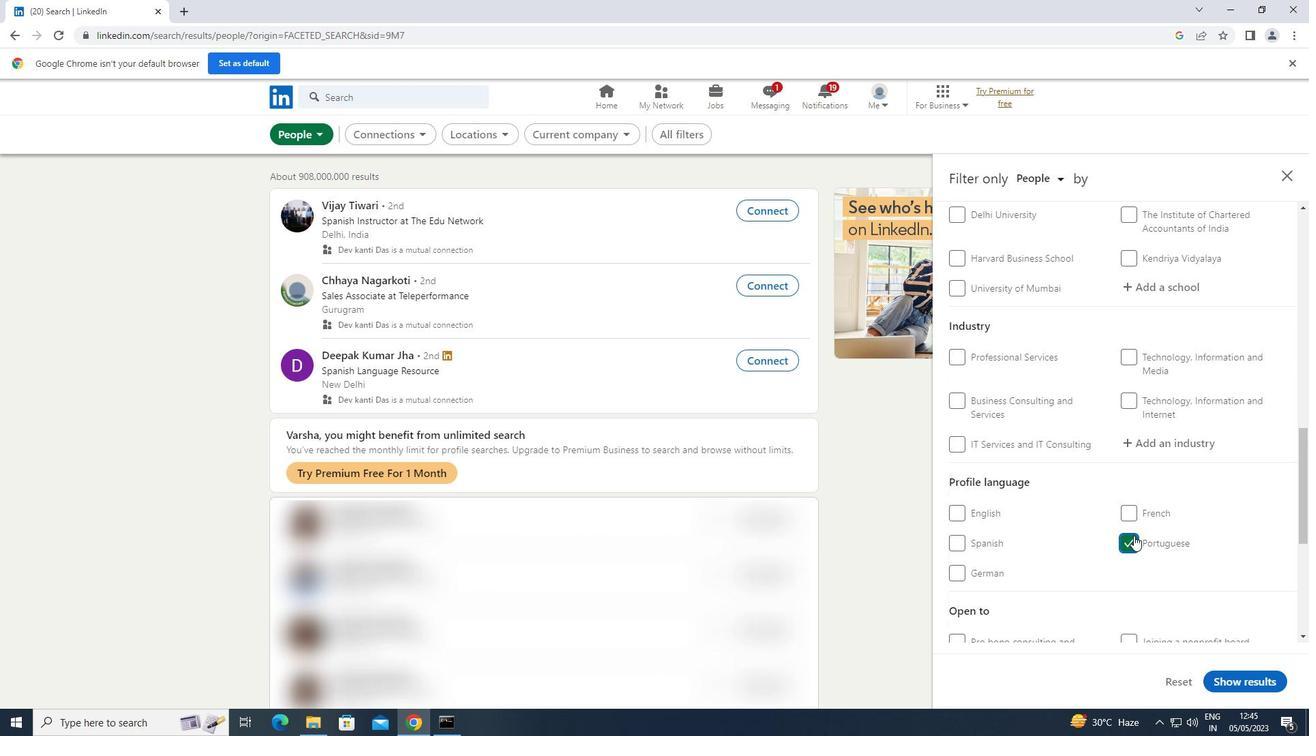 
Action: Mouse scrolled (1134, 536) with delta (0, 0)
Screenshot: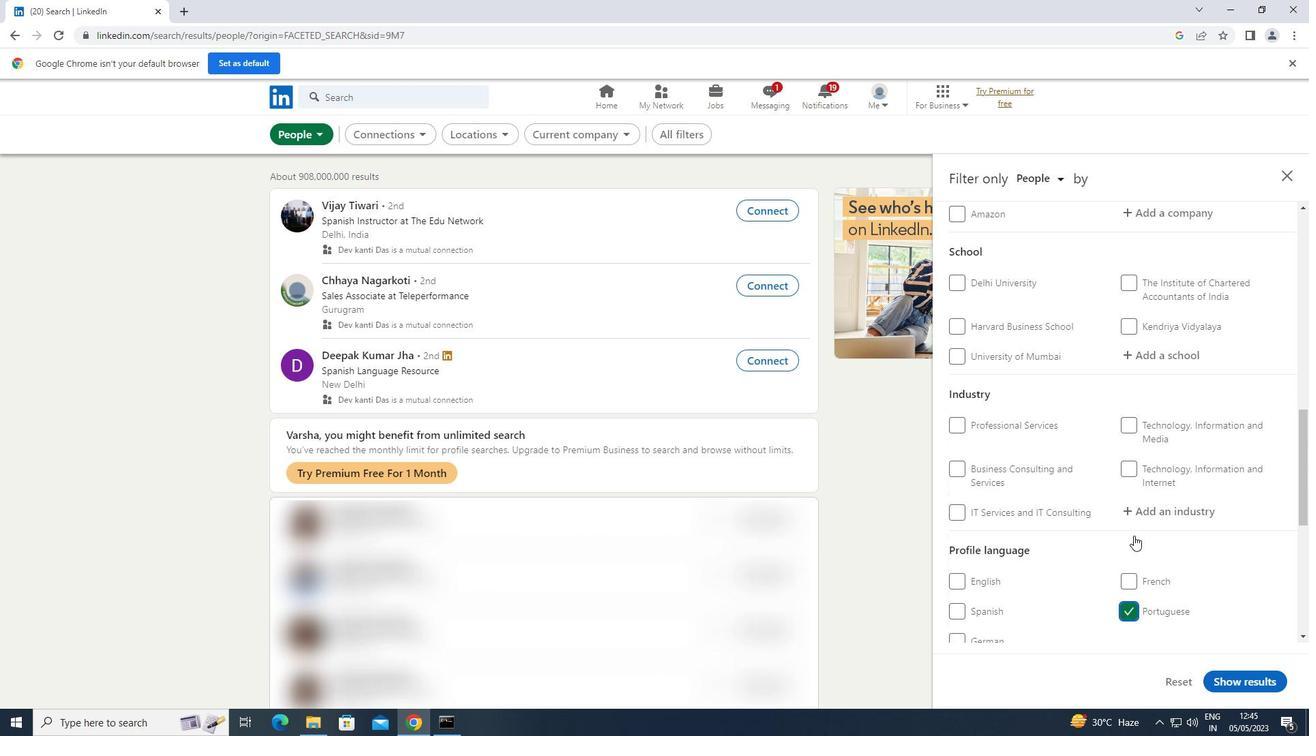 
Action: Mouse scrolled (1134, 536) with delta (0, 0)
Screenshot: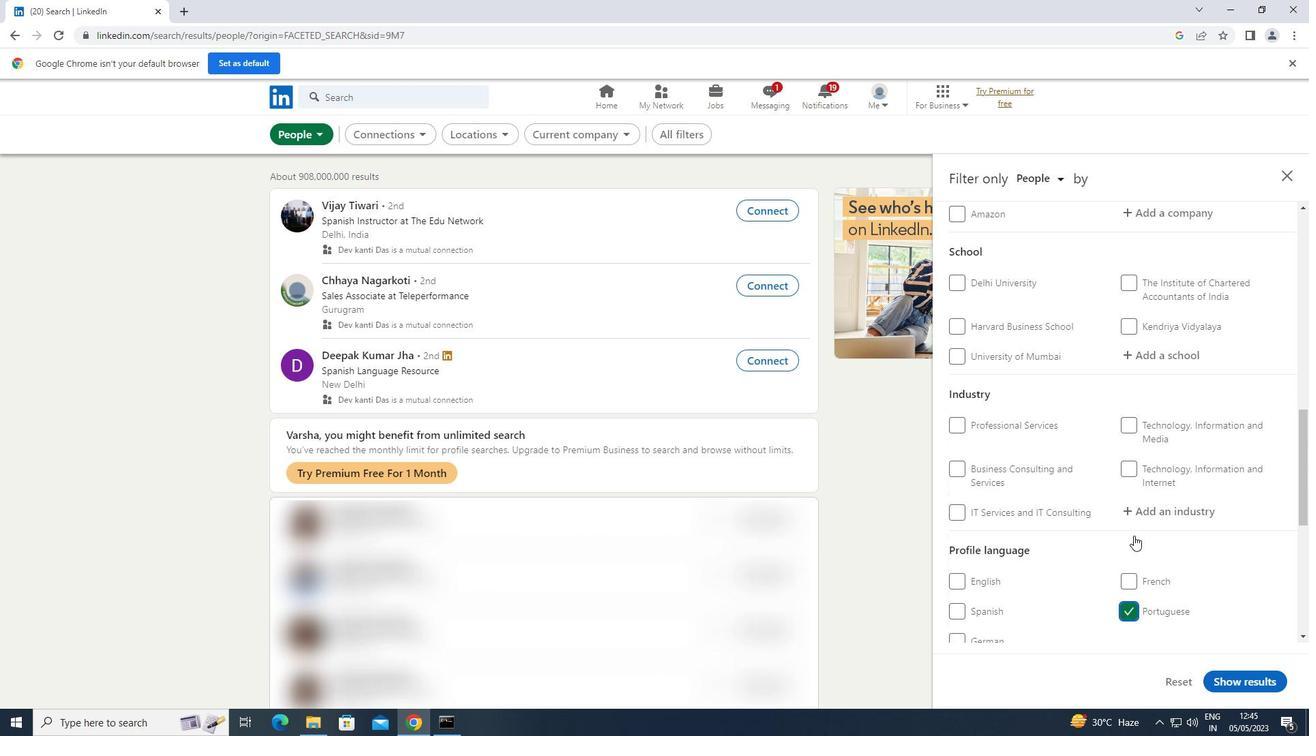 
Action: Mouse scrolled (1134, 536) with delta (0, 0)
Screenshot: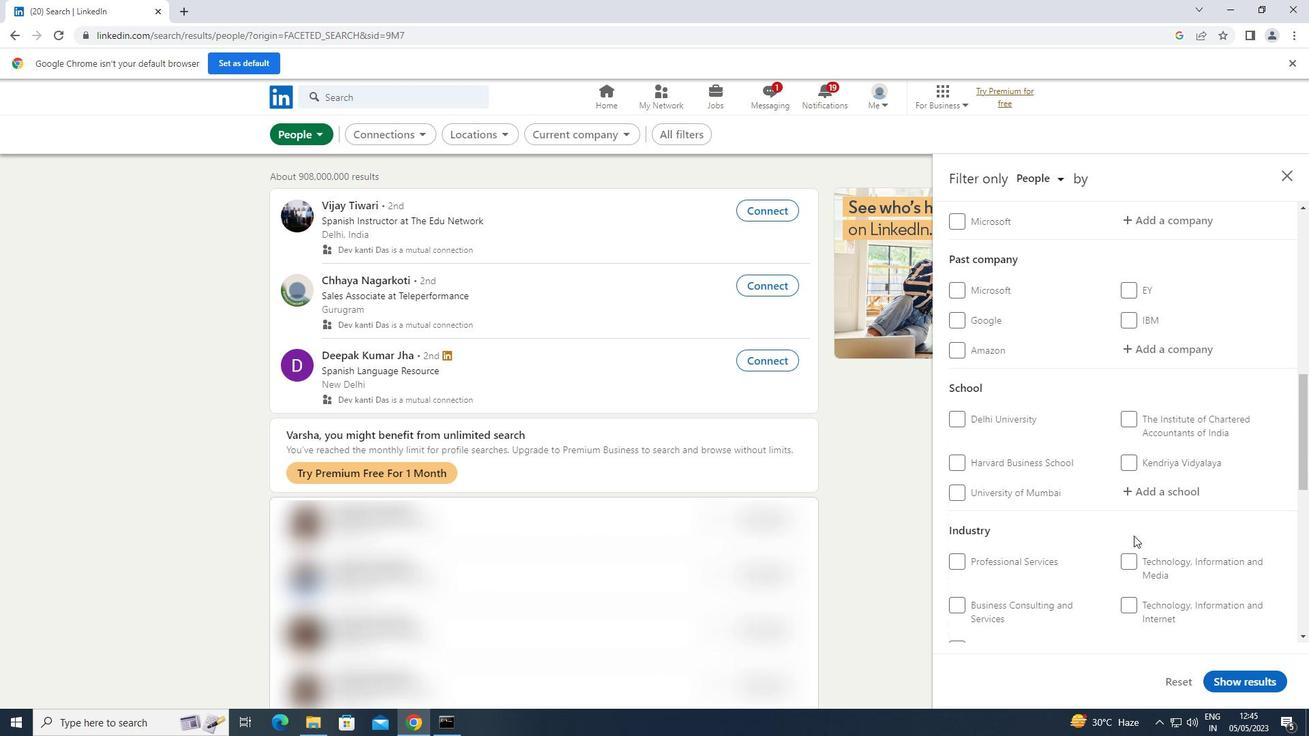 
Action: Mouse scrolled (1134, 536) with delta (0, 0)
Screenshot: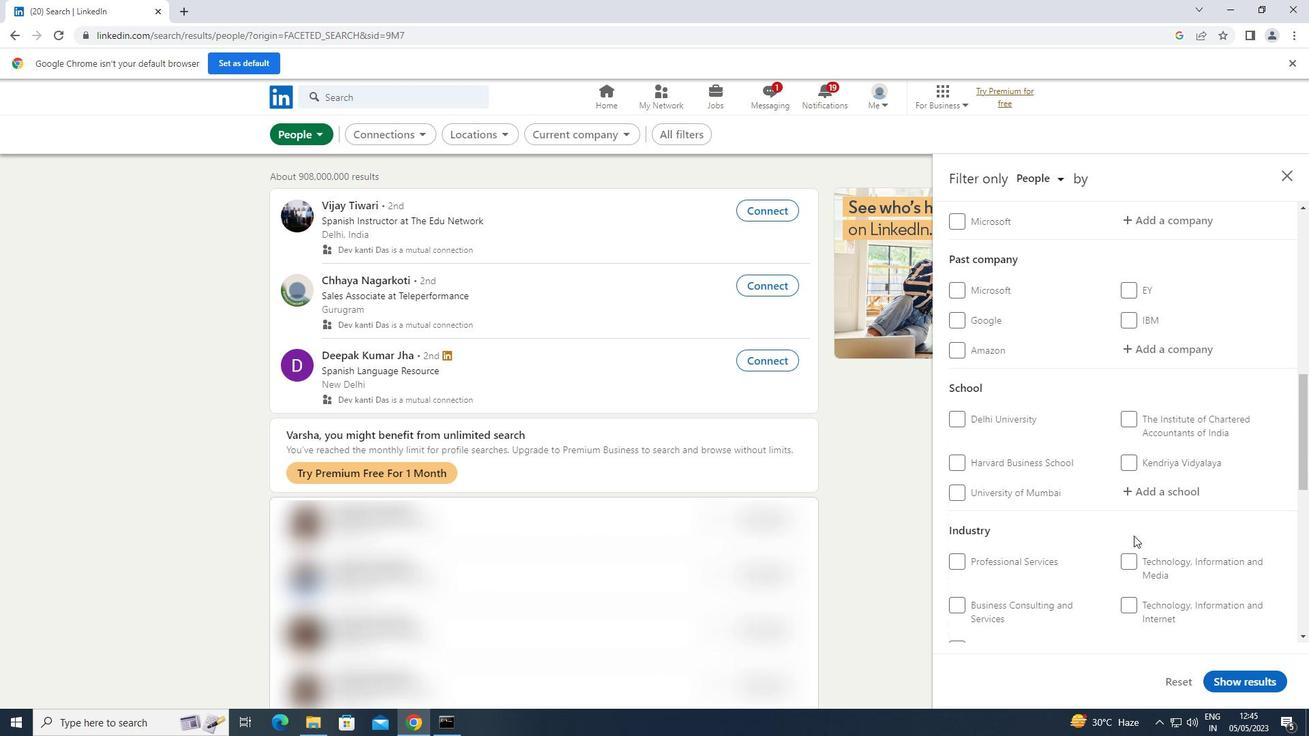 
Action: Mouse scrolled (1134, 536) with delta (0, 0)
Screenshot: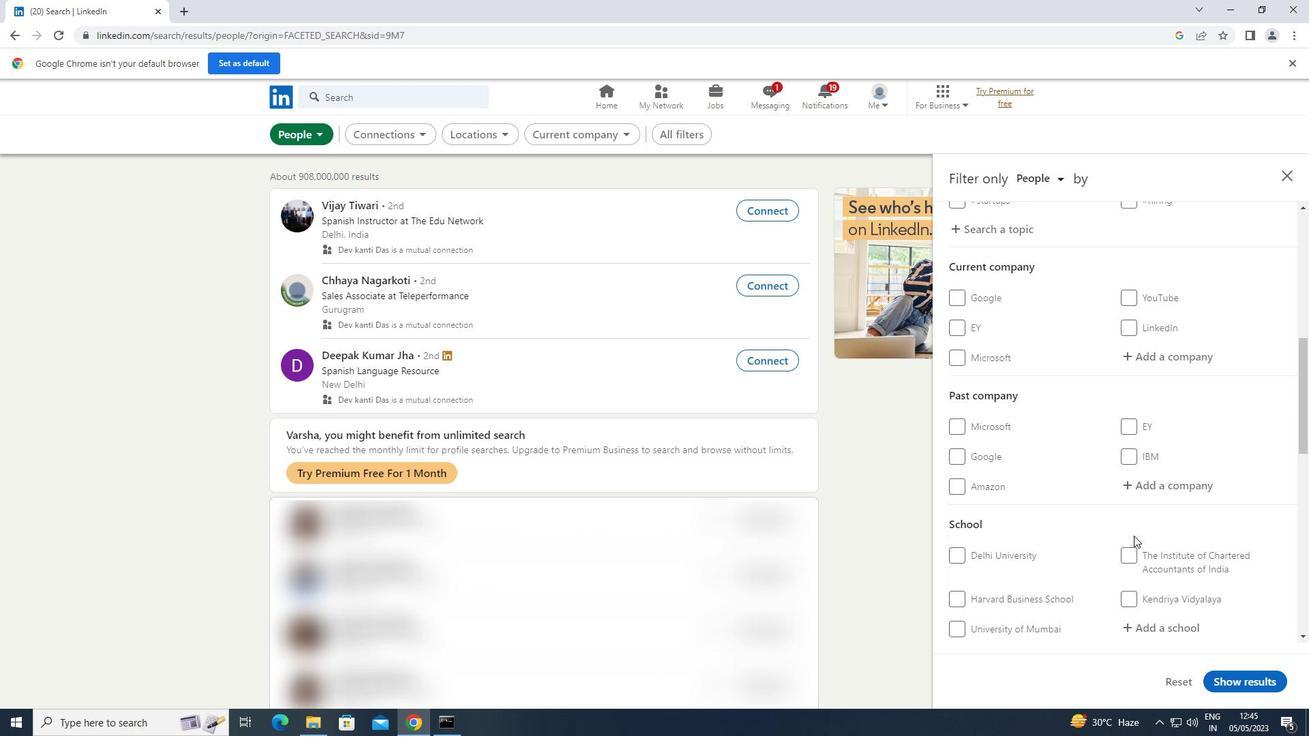 
Action: Mouse scrolled (1134, 536) with delta (0, 0)
Screenshot: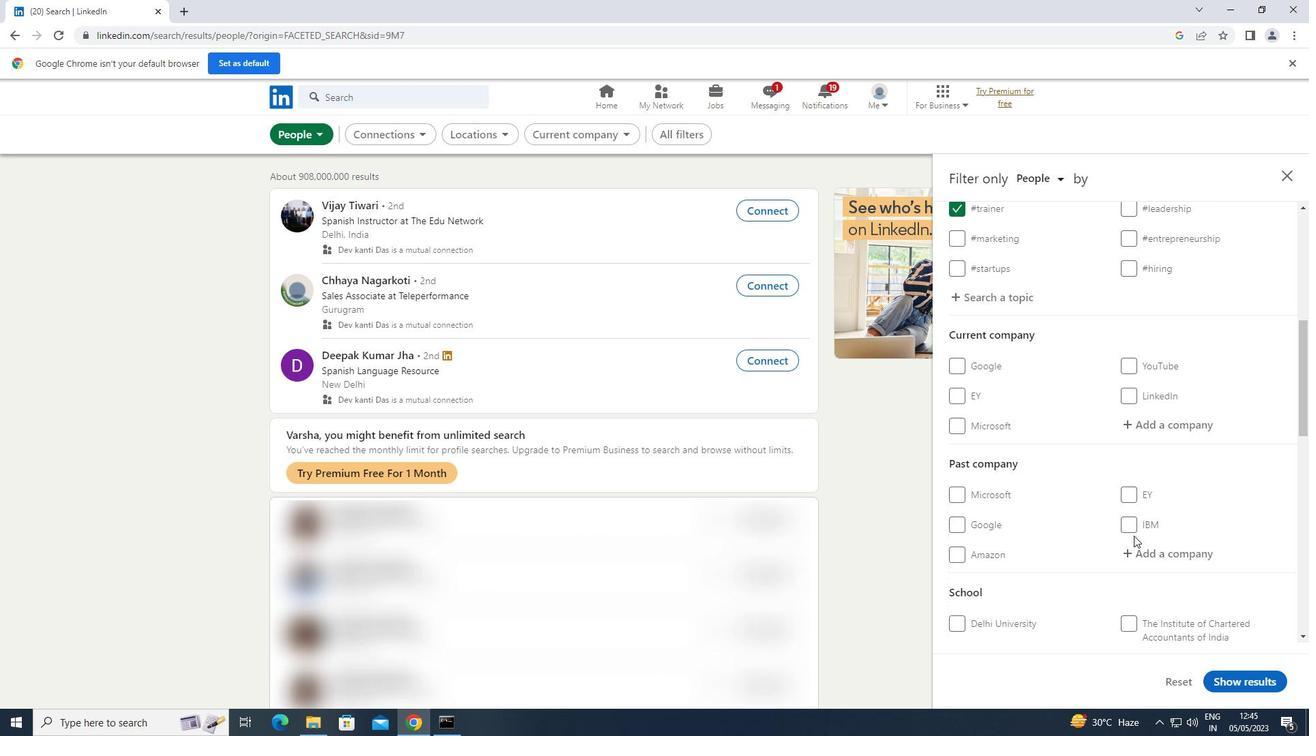 
Action: Mouse moved to (1174, 495)
Screenshot: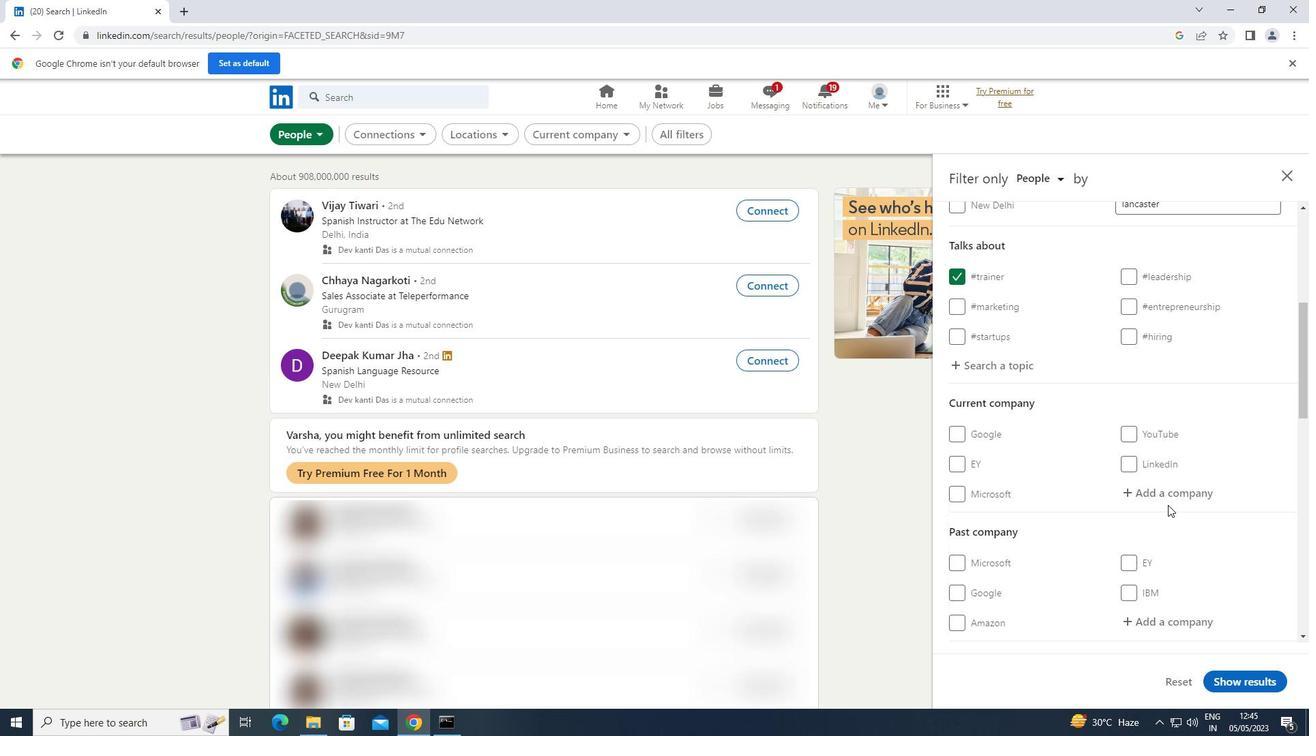 
Action: Mouse pressed left at (1174, 495)
Screenshot: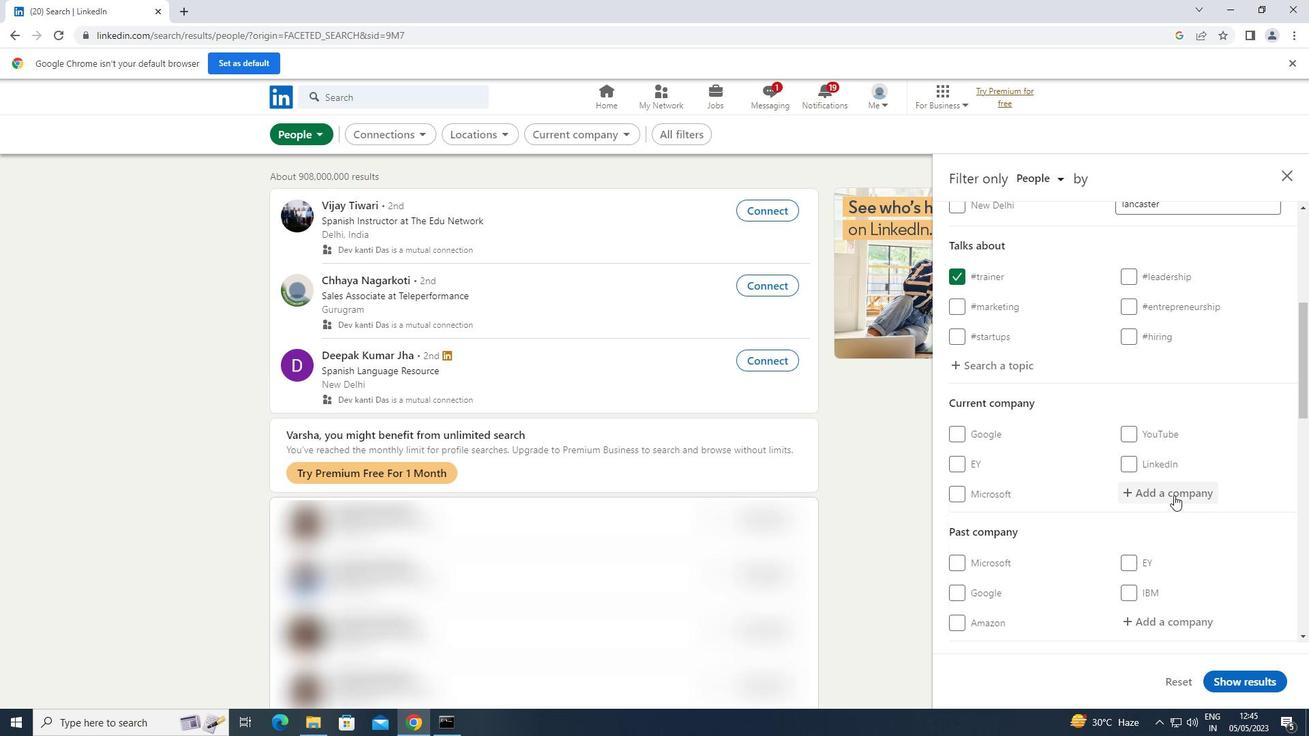 
Action: Key pressed <Key.shift>FRAGOMEN
Screenshot: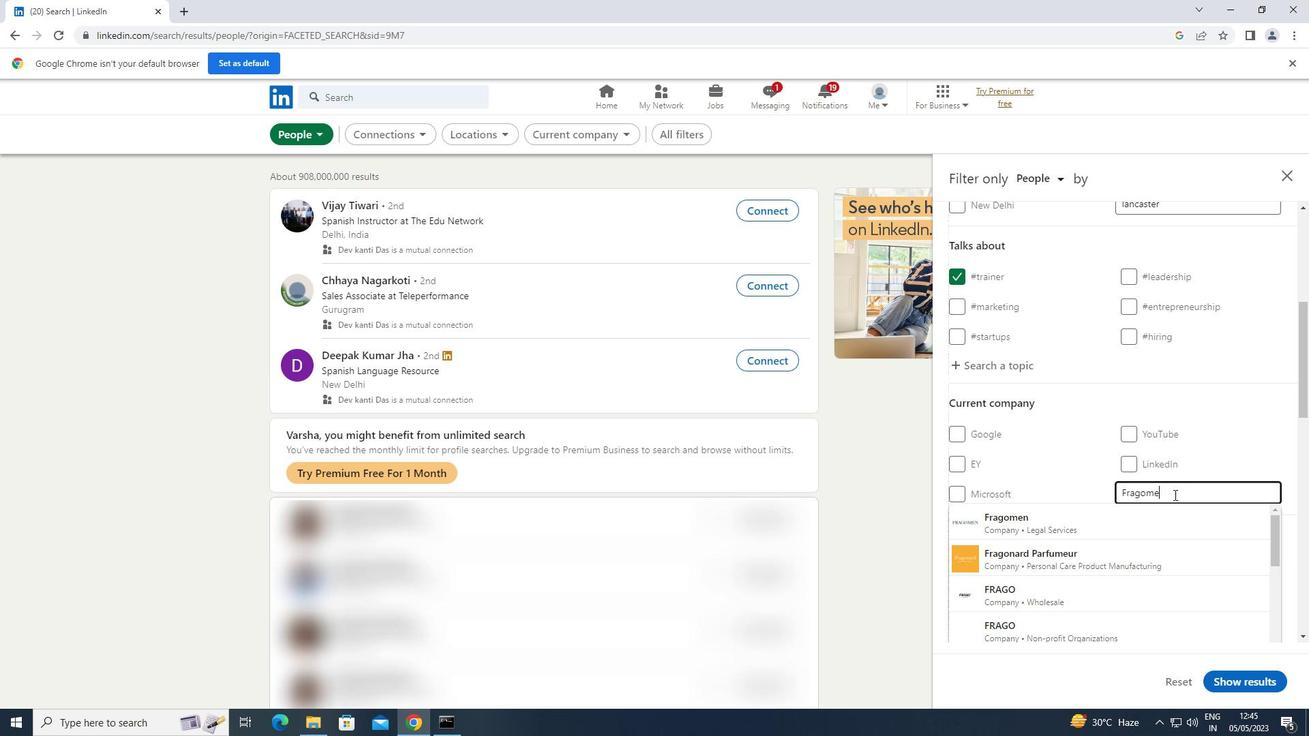 
Action: Mouse moved to (1100, 520)
Screenshot: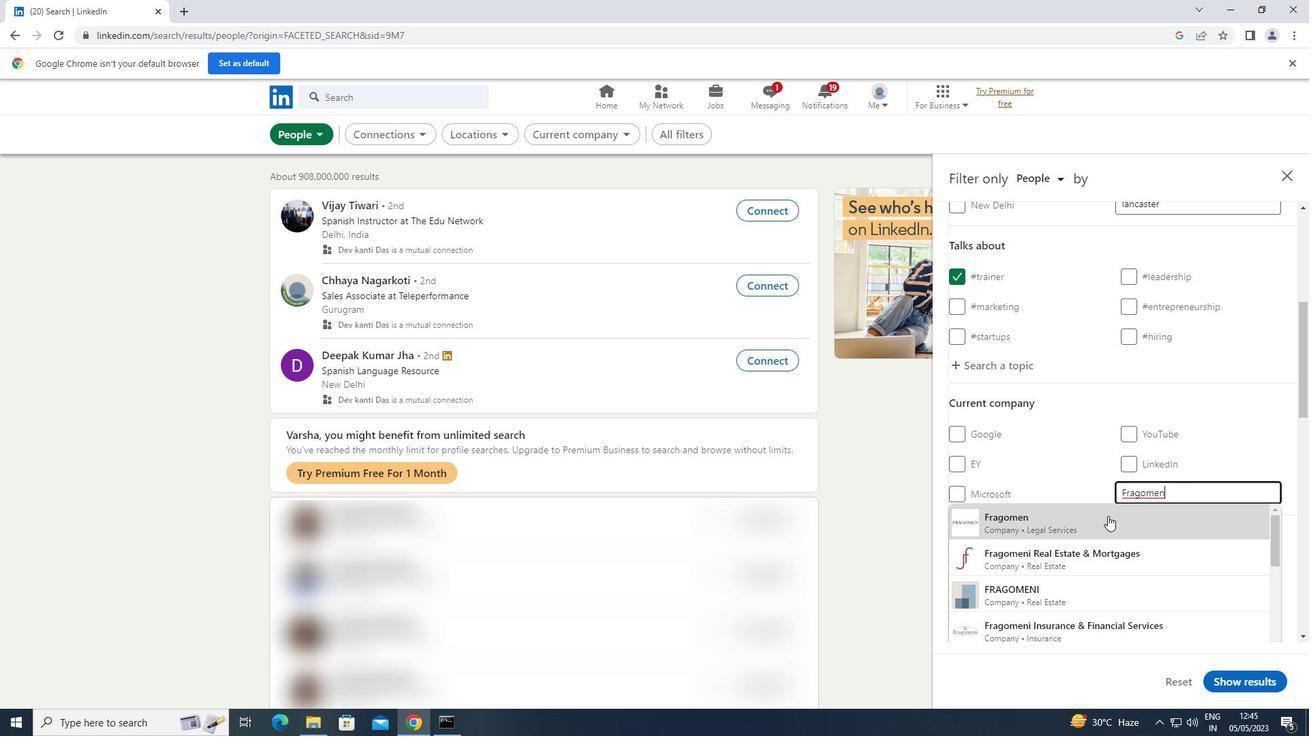 
Action: Mouse pressed left at (1100, 520)
Screenshot: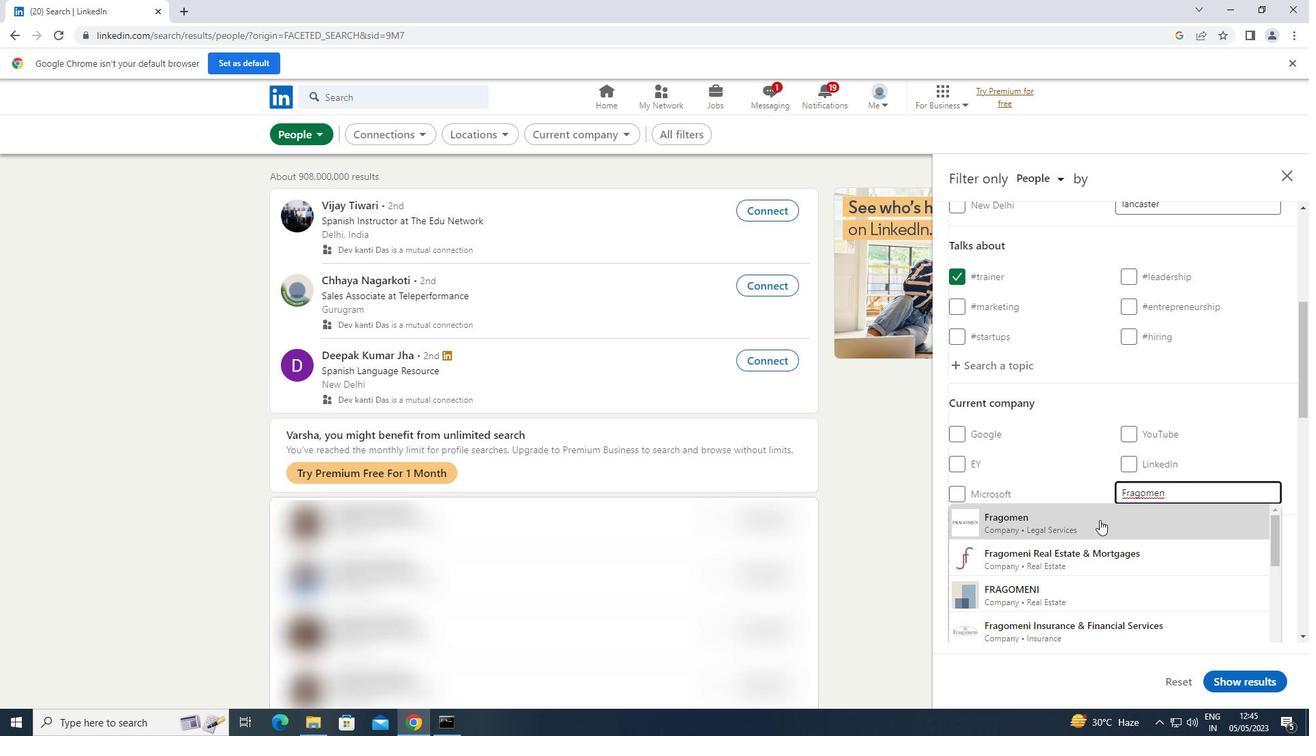 
Action: Mouse scrolled (1100, 519) with delta (0, 0)
Screenshot: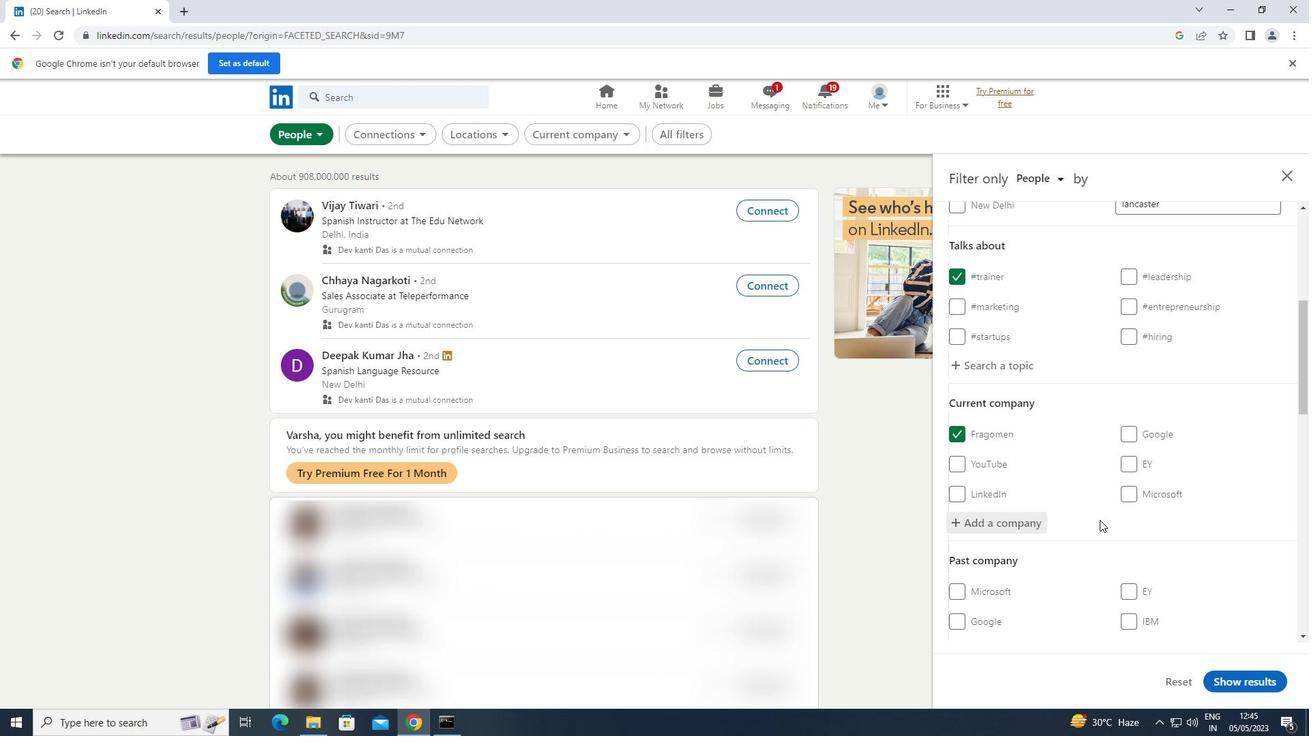 
Action: Mouse scrolled (1100, 519) with delta (0, 0)
Screenshot: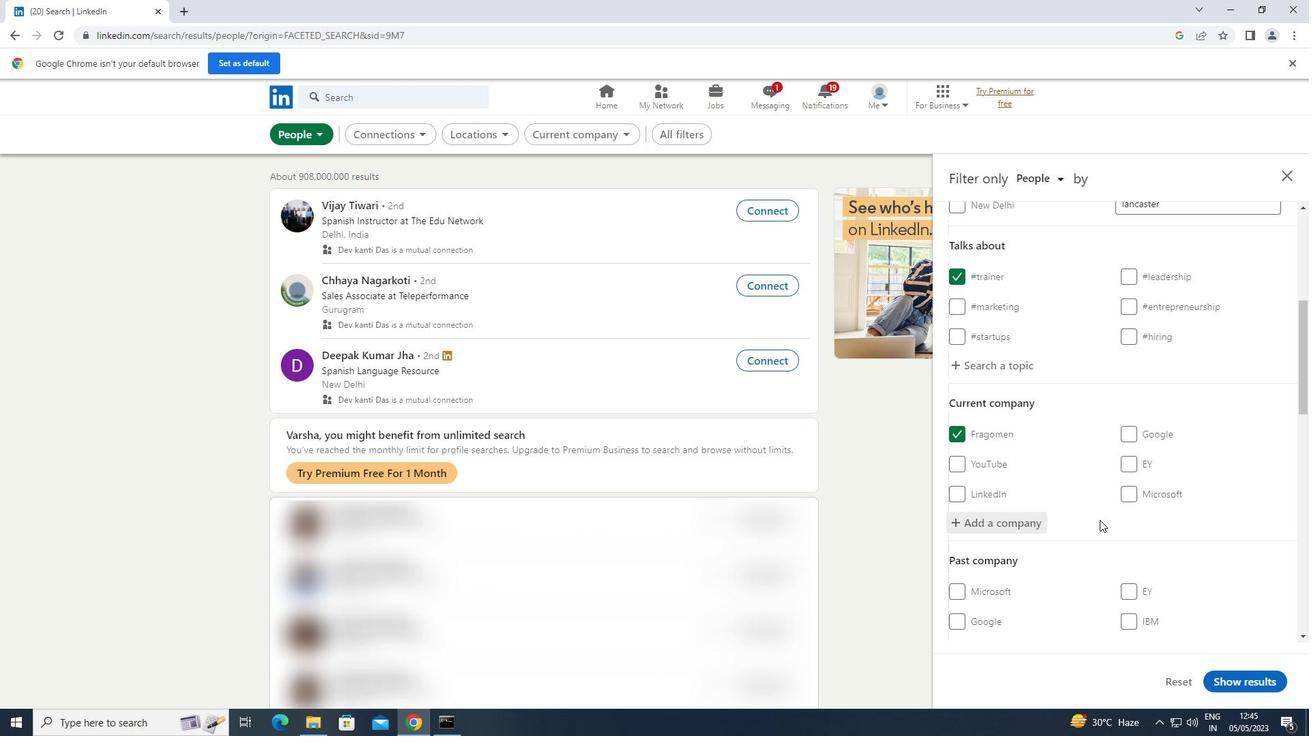 
Action: Mouse scrolled (1100, 519) with delta (0, 0)
Screenshot: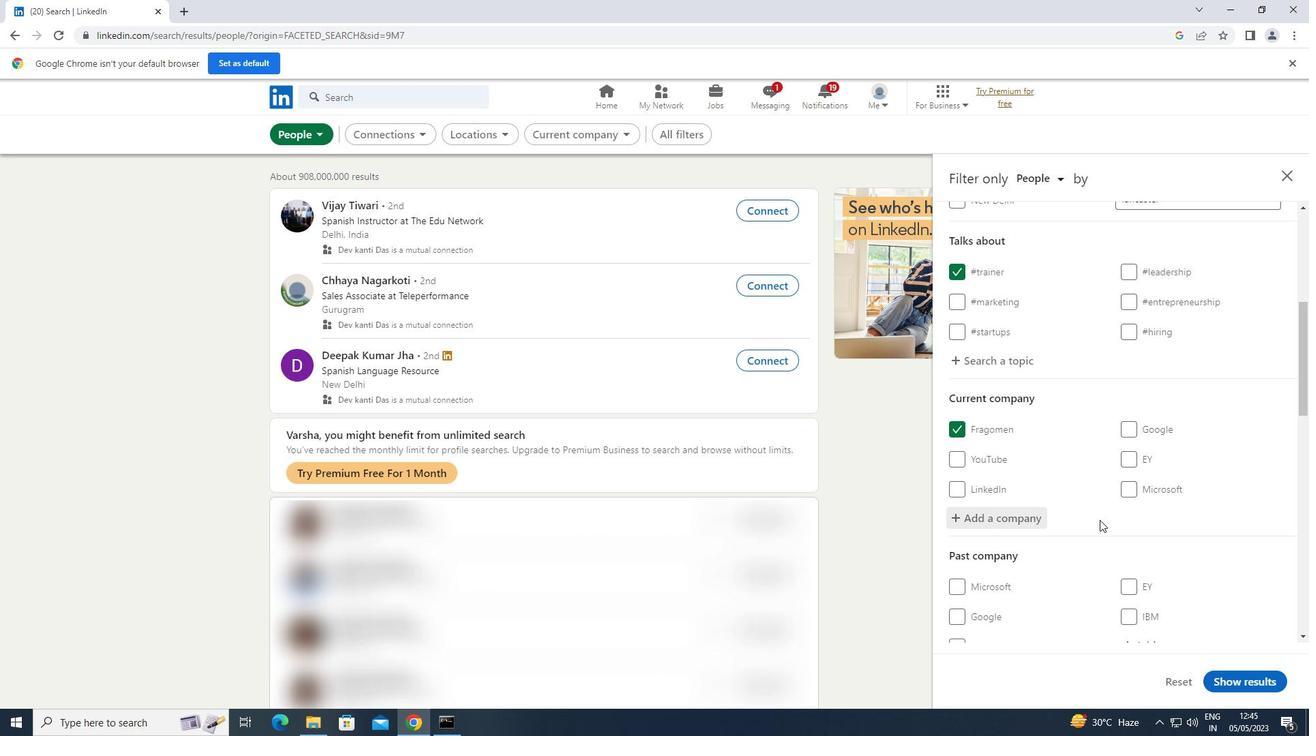 
Action: Mouse scrolled (1100, 519) with delta (0, 0)
Screenshot: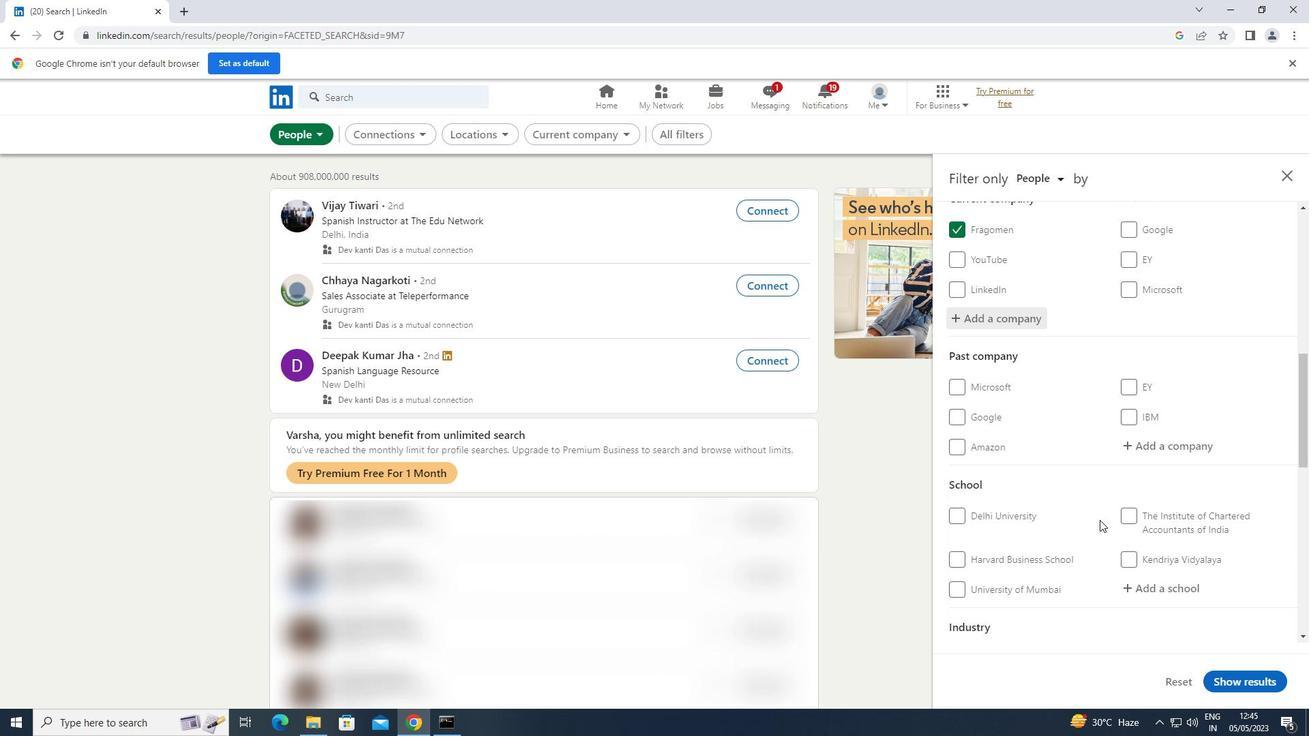 
Action: Mouse moved to (1190, 521)
Screenshot: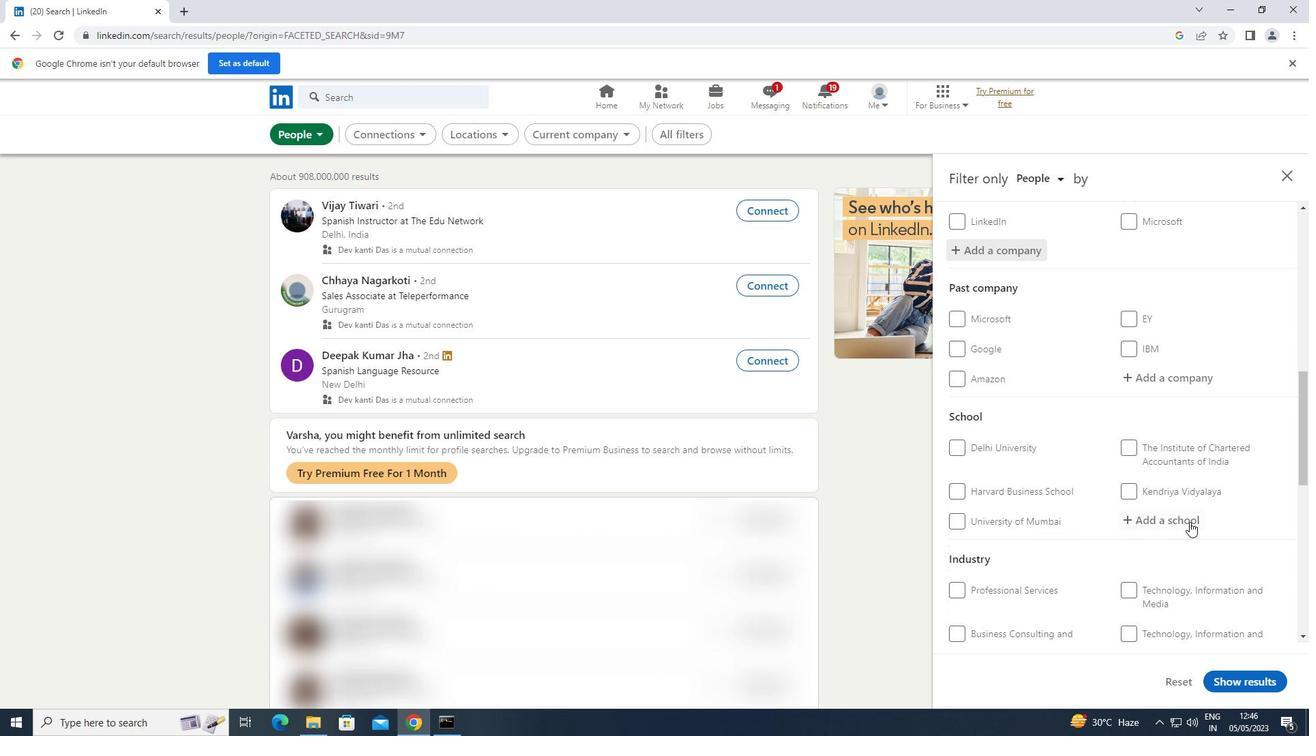 
Action: Mouse pressed left at (1190, 521)
Screenshot: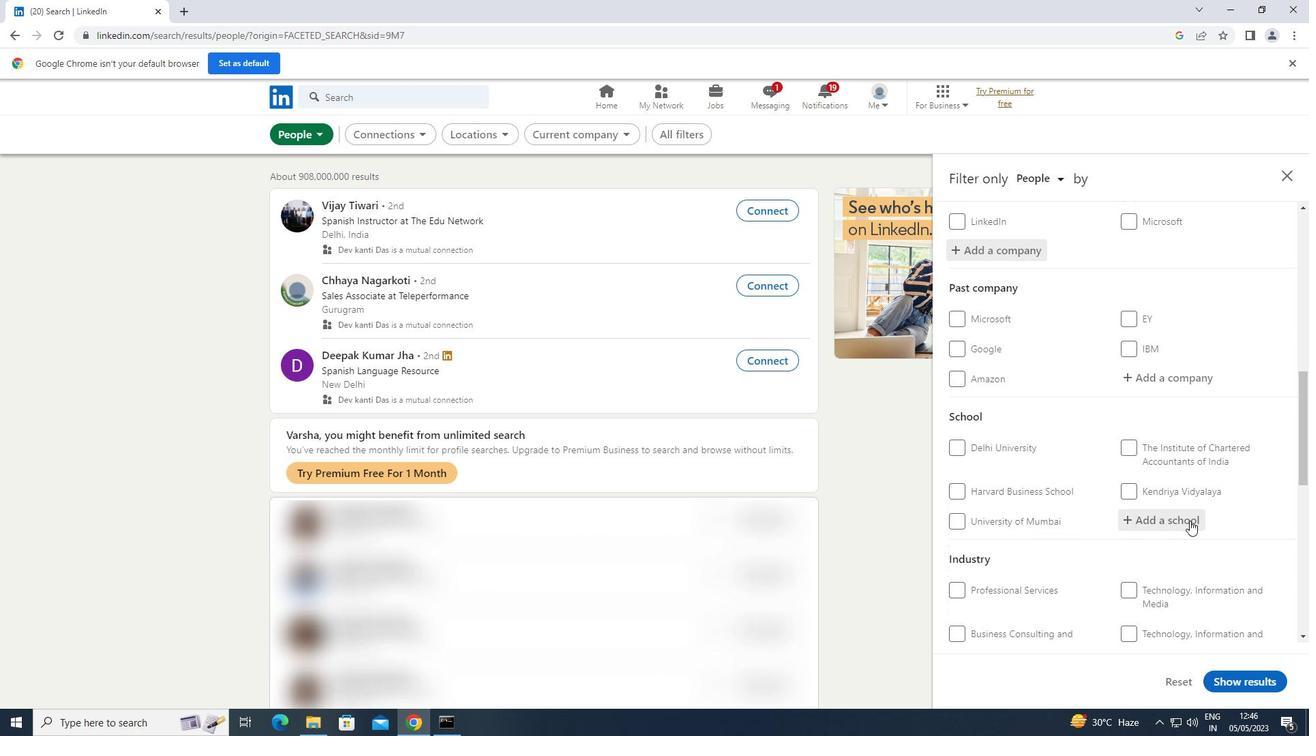 
Action: Key pressed <Key.caps_lock>PARUL<Key.space>INSTITUTE
Screenshot: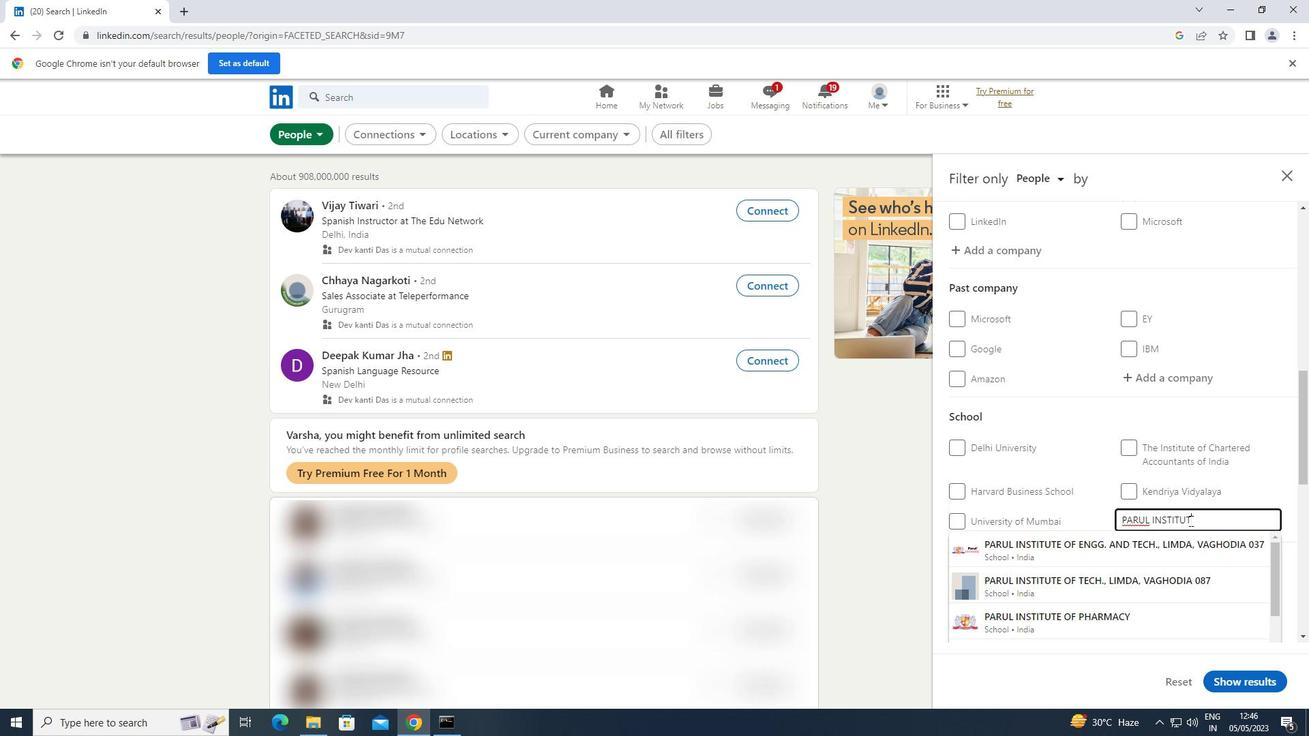 
Action: Mouse moved to (1138, 552)
Screenshot: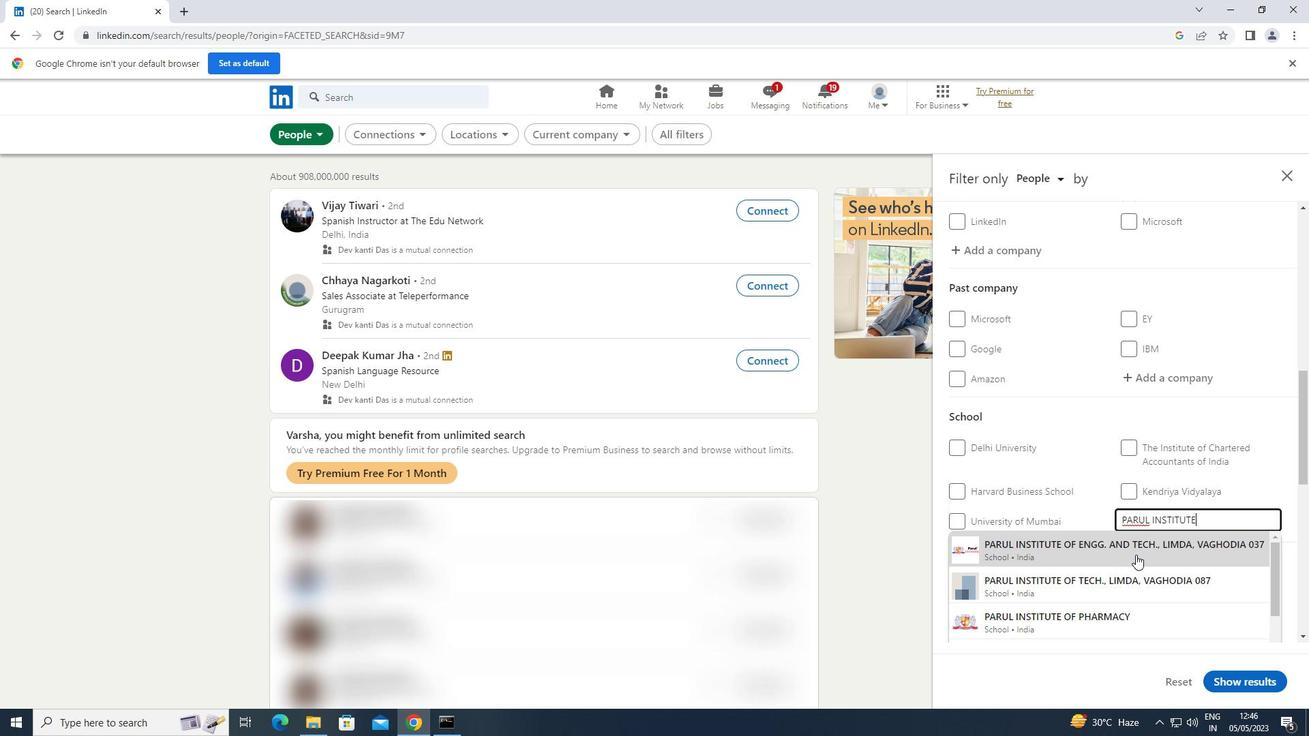 
Action: Mouse pressed left at (1138, 552)
Screenshot: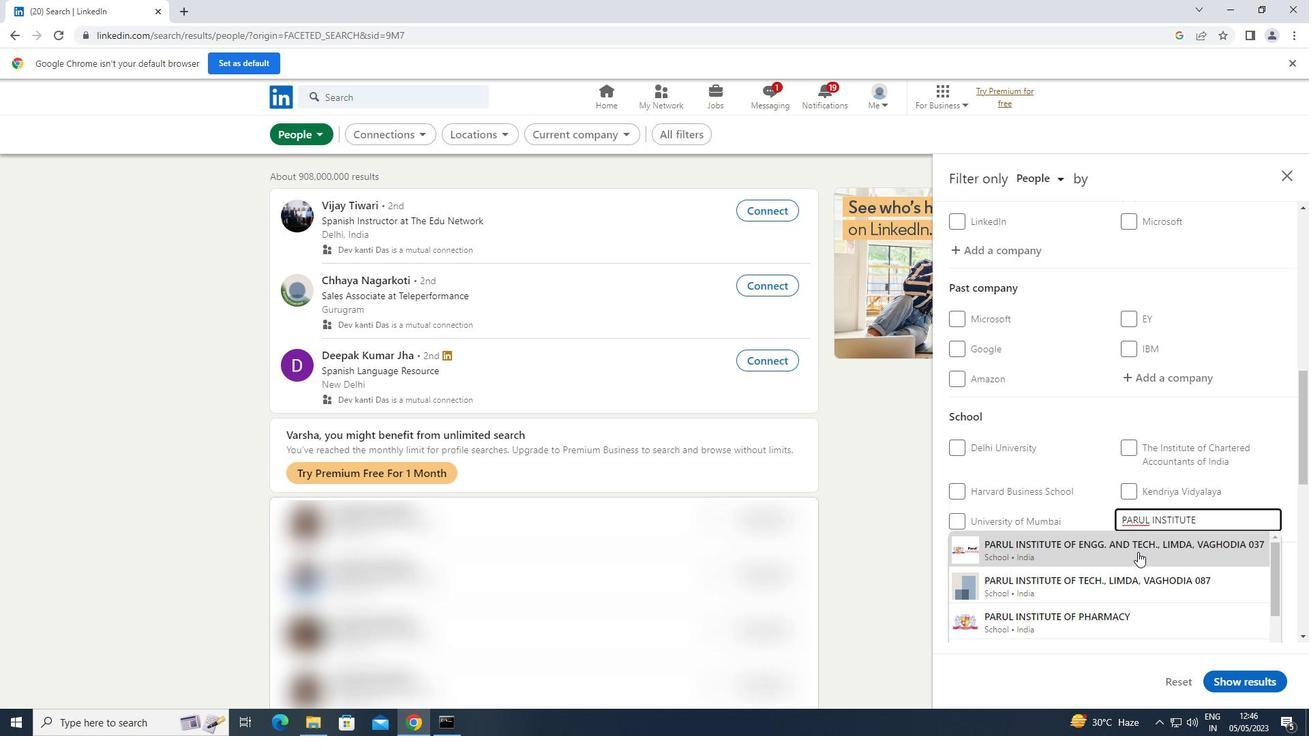 
Action: Key pressed <Key.caps_lock>
Screenshot: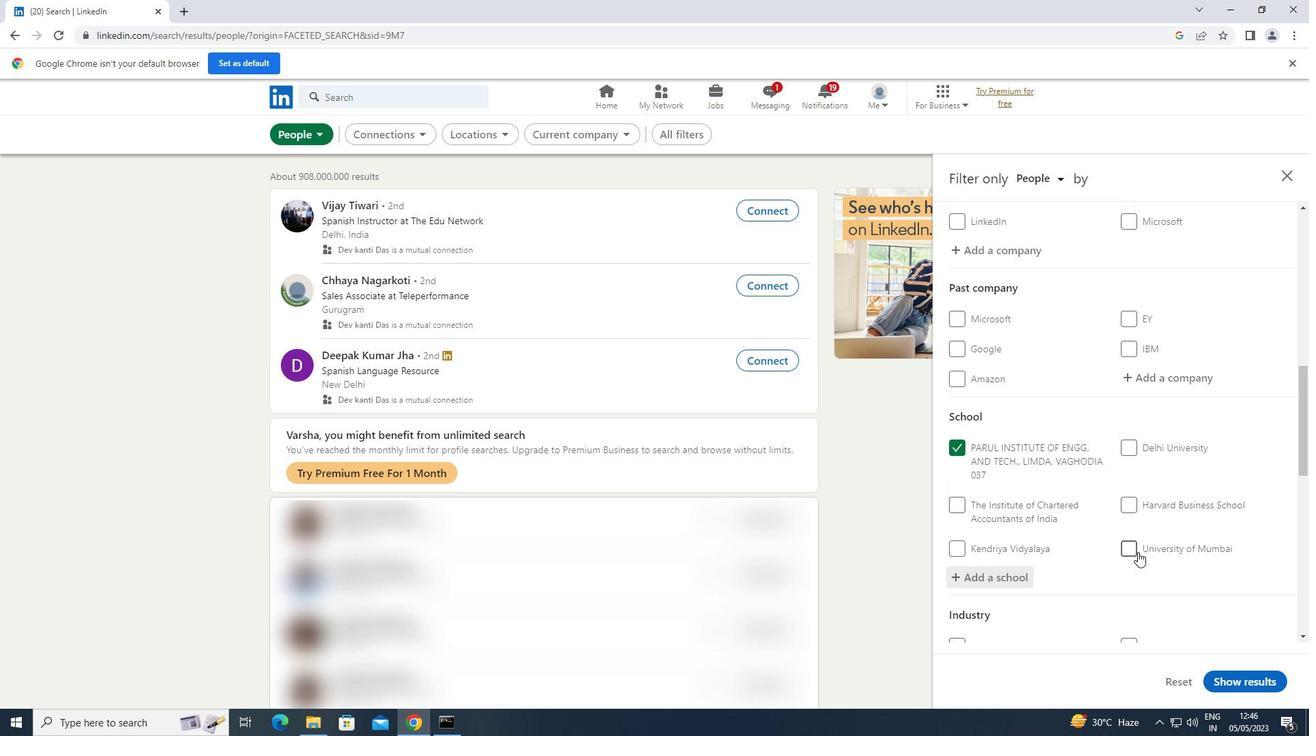 
Action: Mouse scrolled (1138, 551) with delta (0, 0)
Screenshot: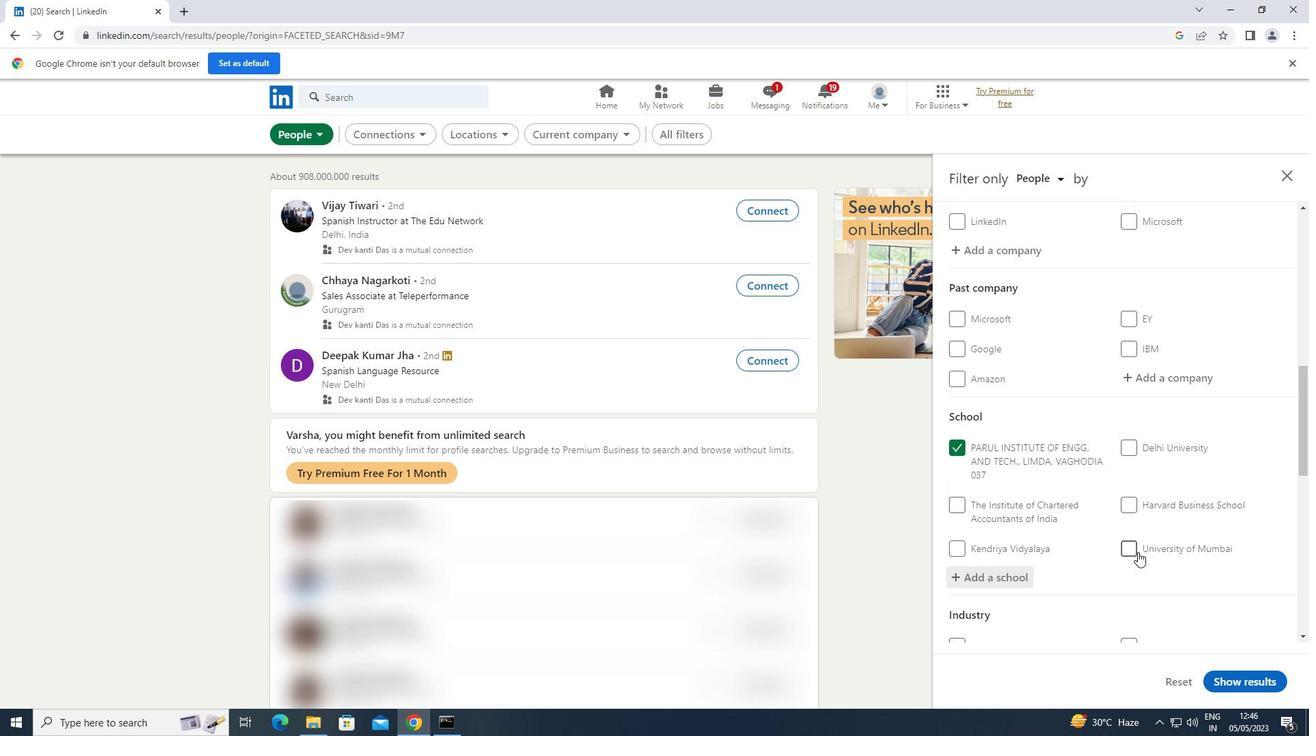 
Action: Mouse scrolled (1138, 551) with delta (0, 0)
Screenshot: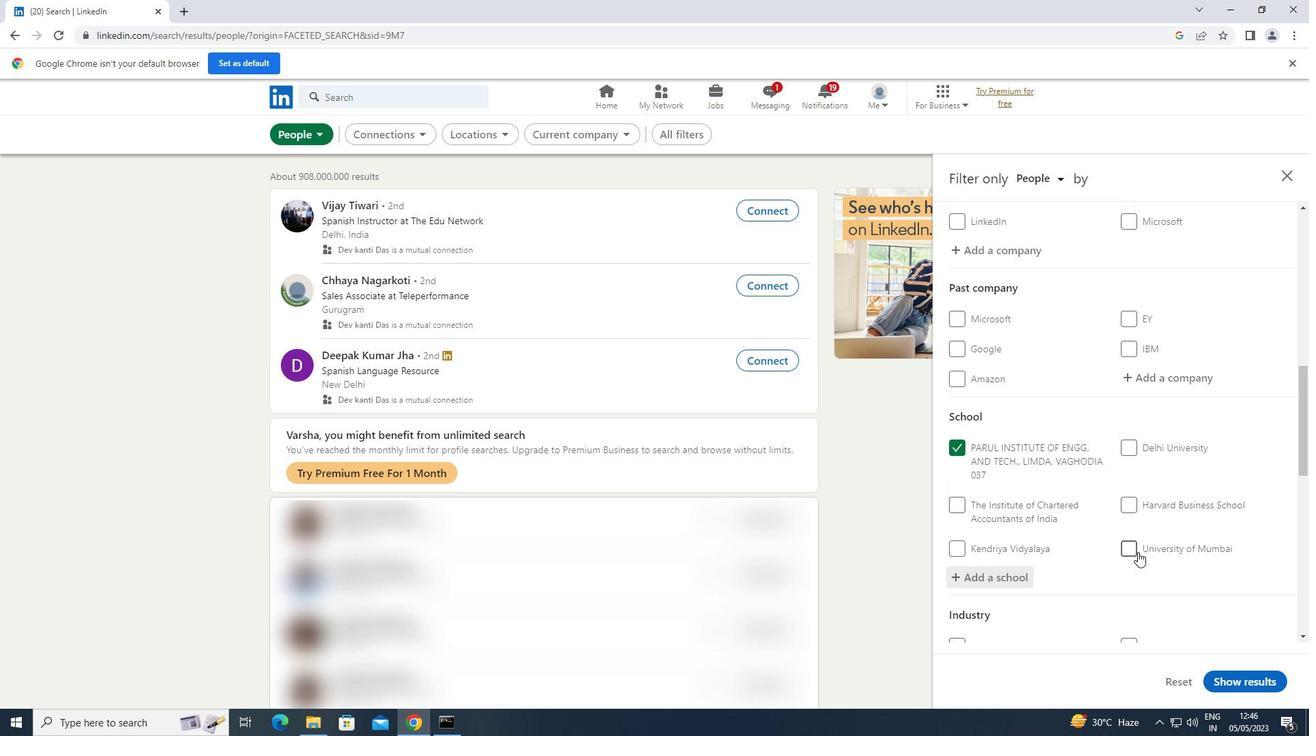 
Action: Mouse scrolled (1138, 551) with delta (0, 0)
Screenshot: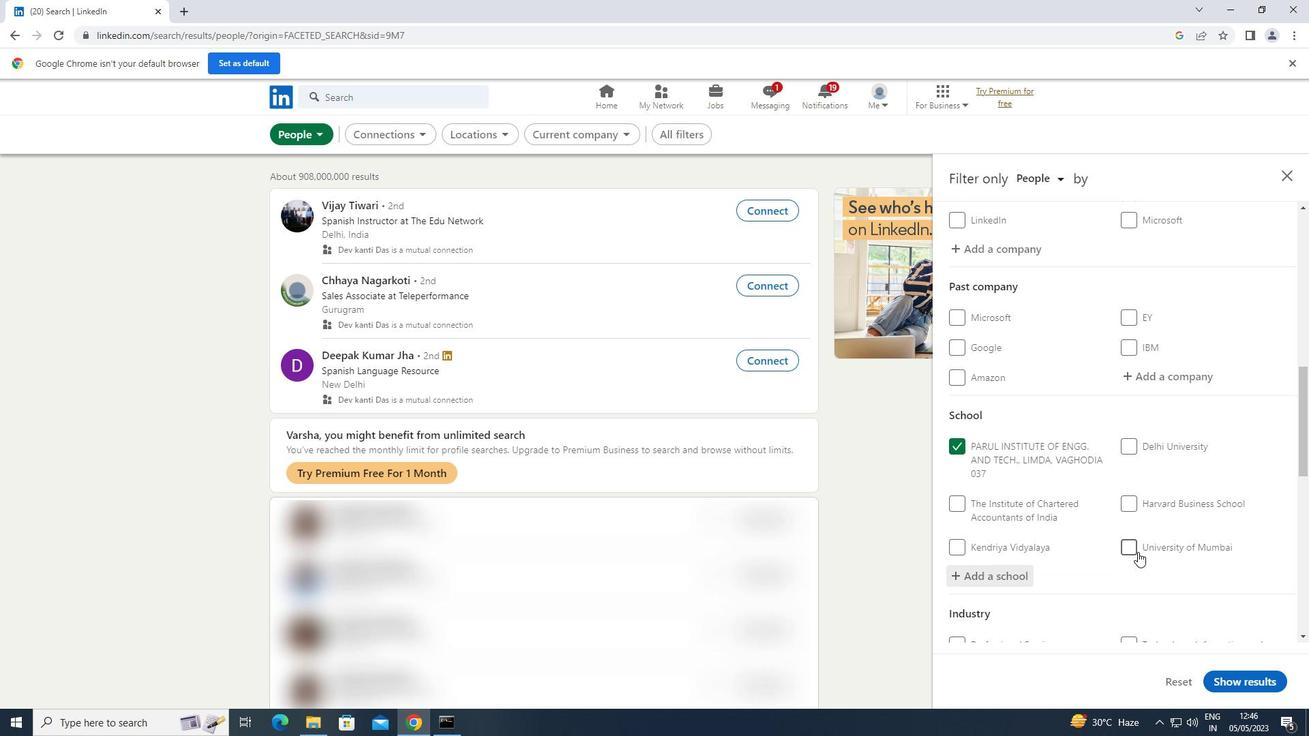 
Action: Mouse scrolled (1138, 551) with delta (0, 0)
Screenshot: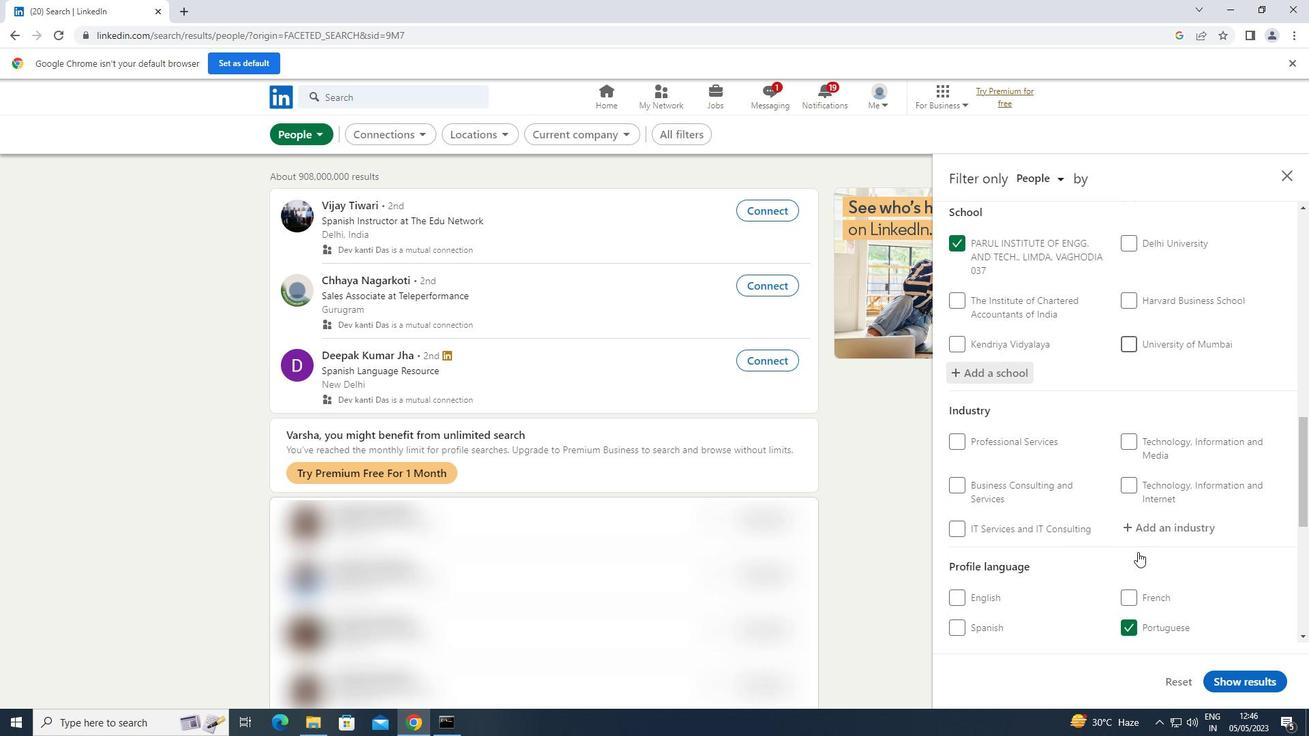 
Action: Mouse scrolled (1138, 551) with delta (0, 0)
Screenshot: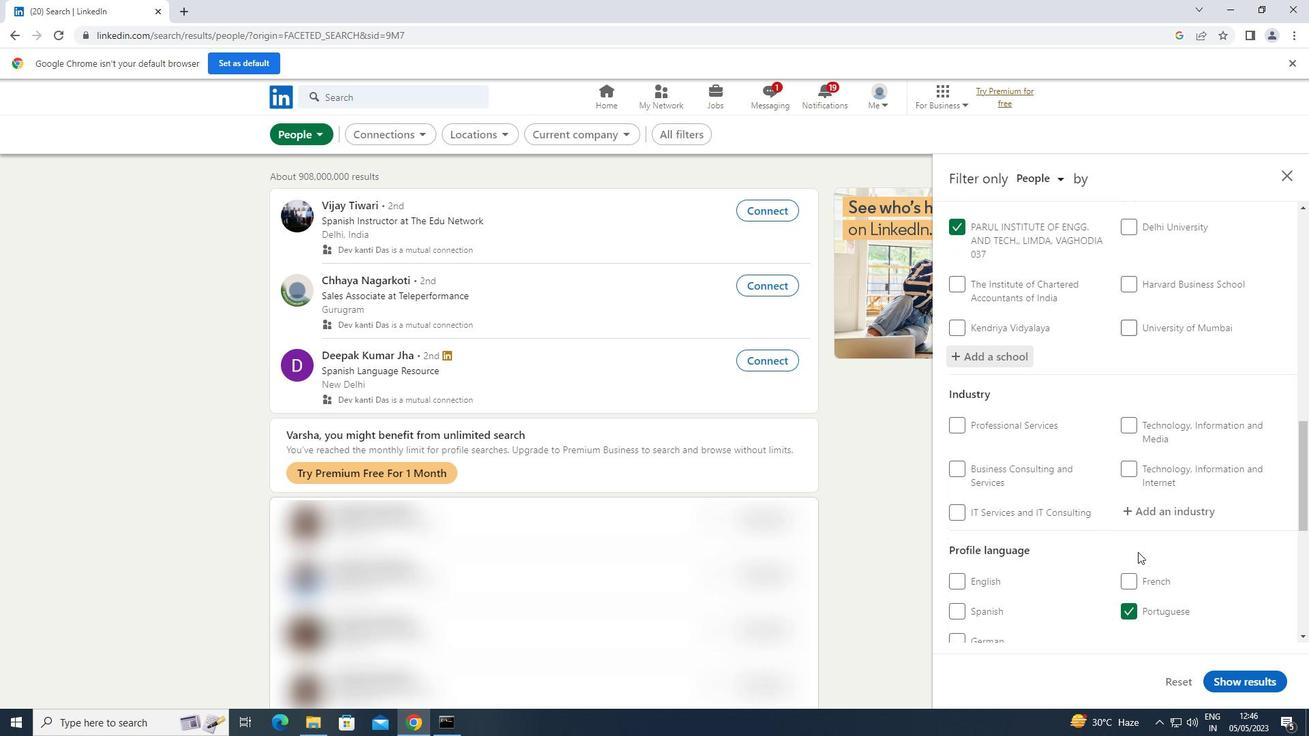 
Action: Mouse moved to (1188, 396)
Screenshot: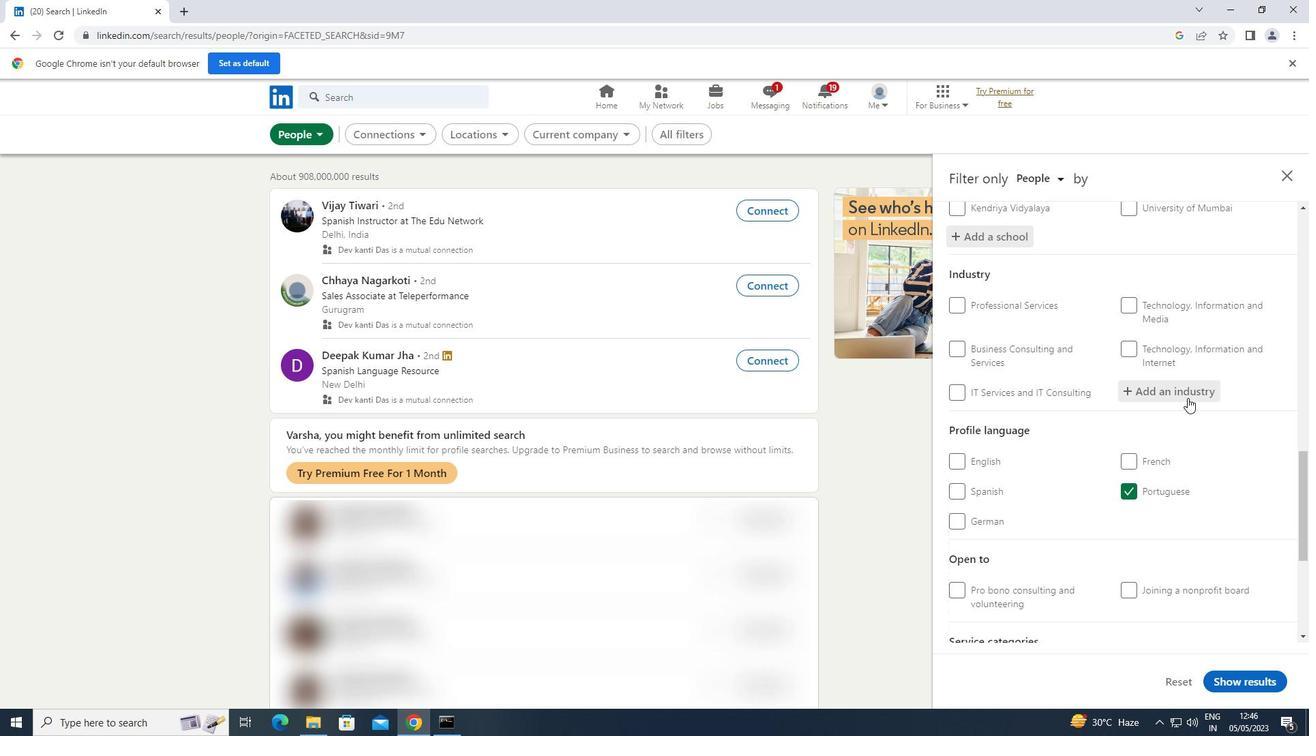 
Action: Mouse pressed left at (1188, 396)
Screenshot: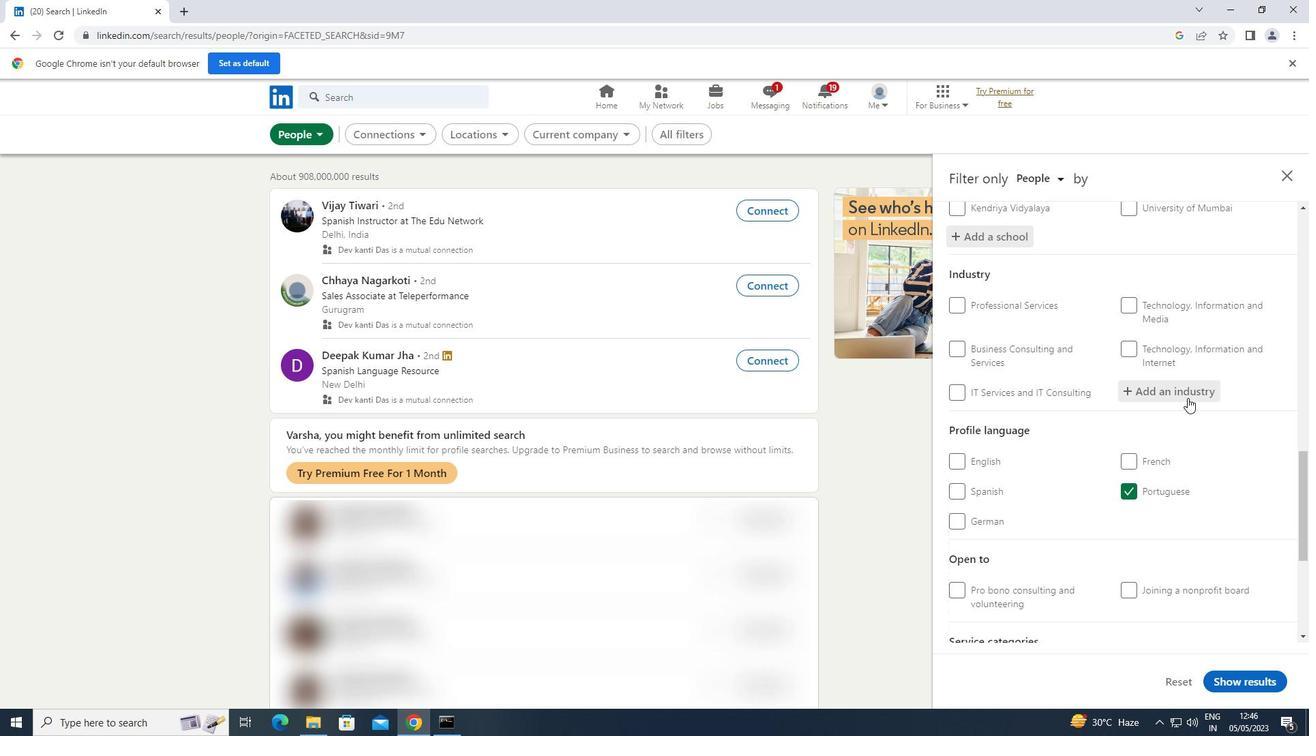 
Action: Key pressed <Key.shift>PRIMARY<Key.space><Key.shift>METAL
Screenshot: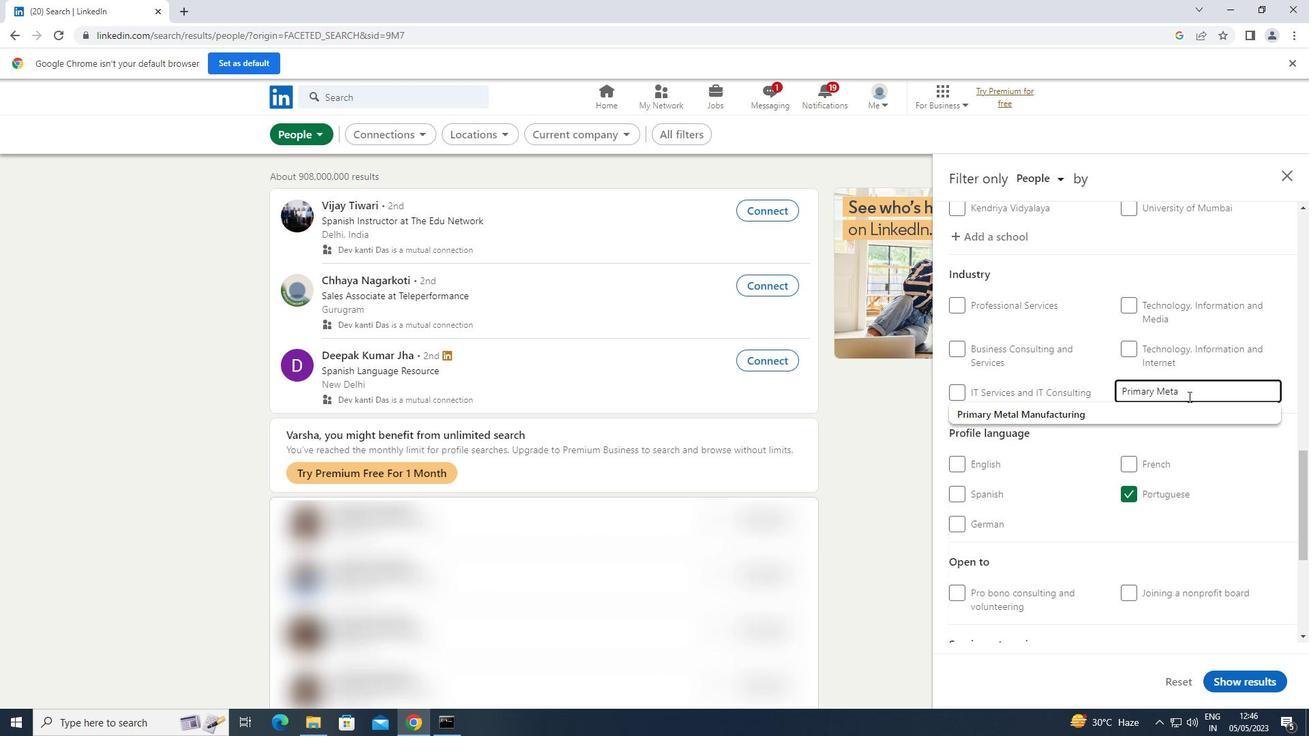 
Action: Mouse moved to (1145, 411)
Screenshot: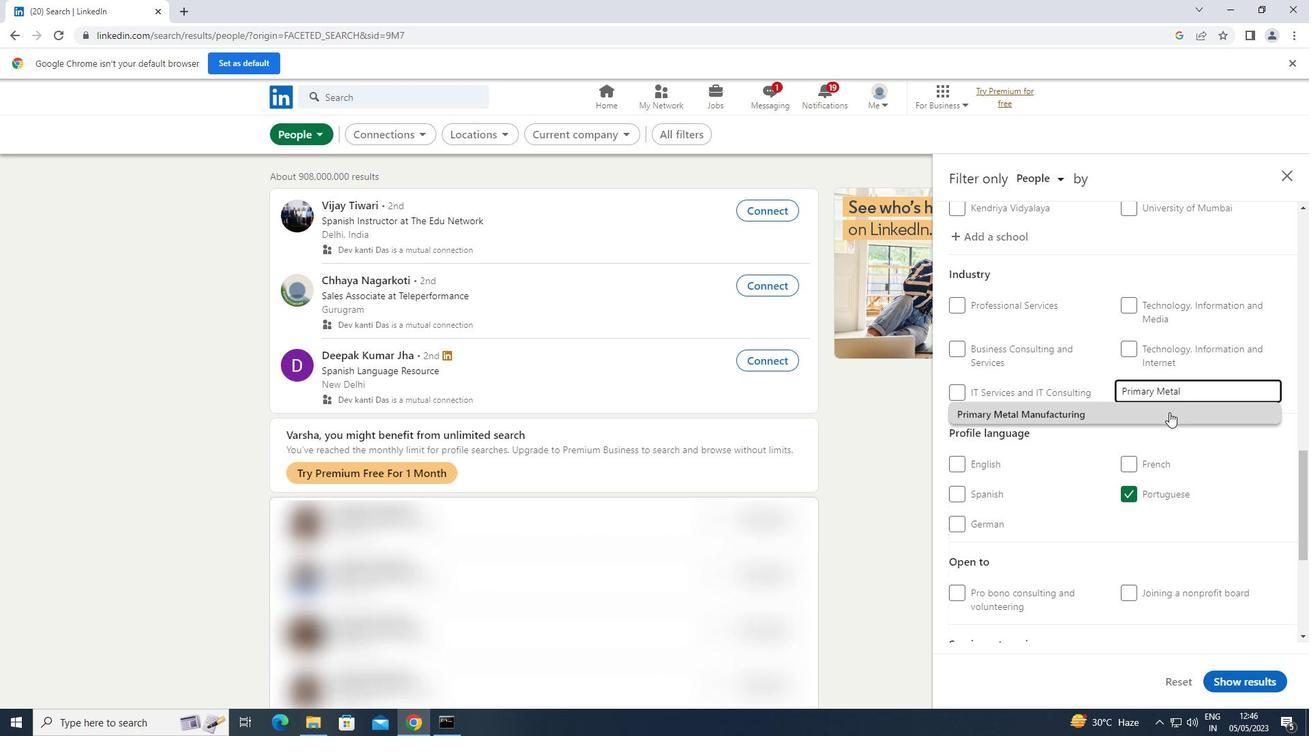 
Action: Mouse pressed left at (1145, 411)
Screenshot: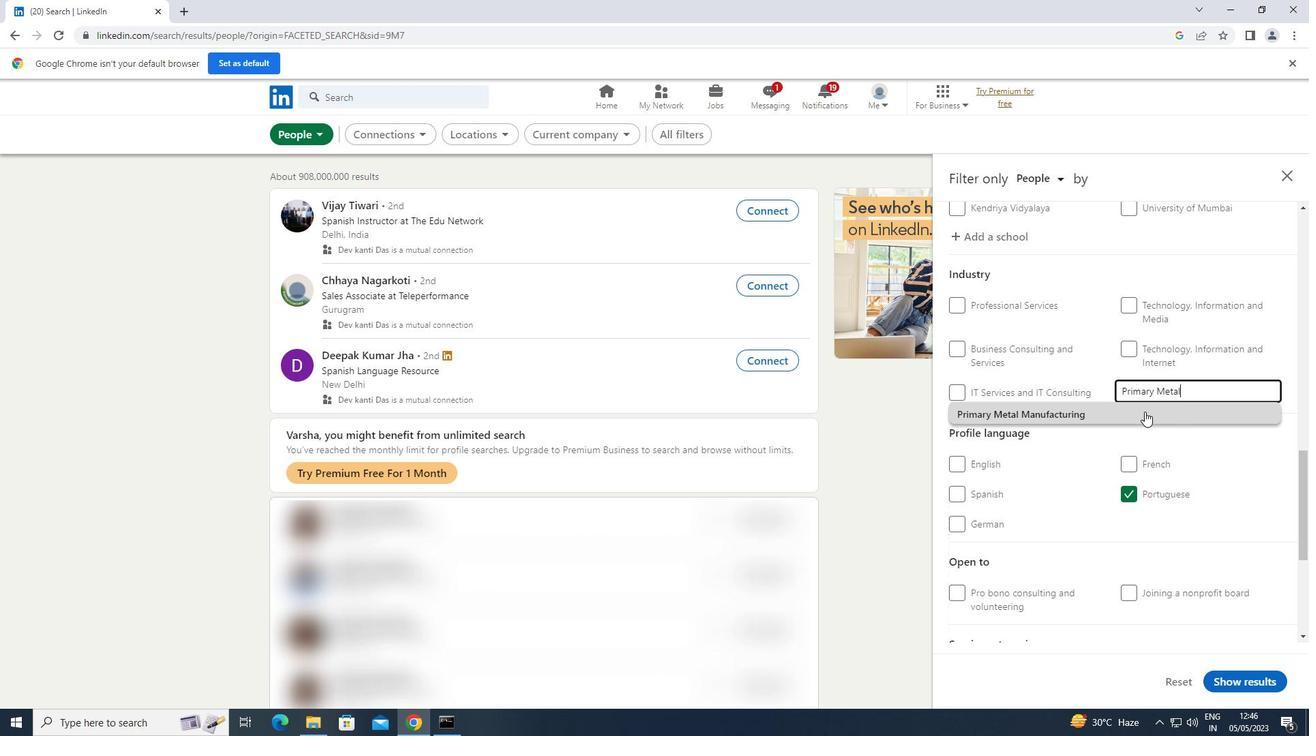 
Action: Mouse scrolled (1145, 411) with delta (0, 0)
Screenshot: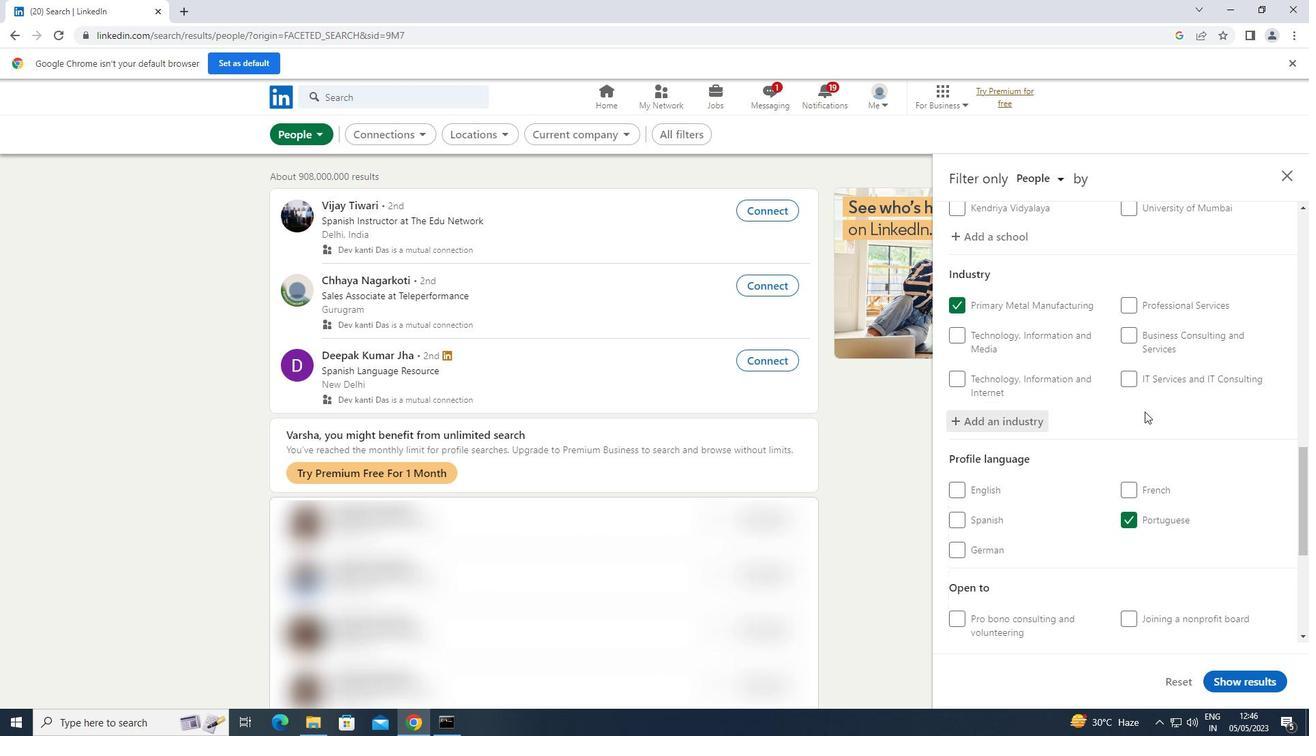 
Action: Mouse scrolled (1145, 411) with delta (0, 0)
Screenshot: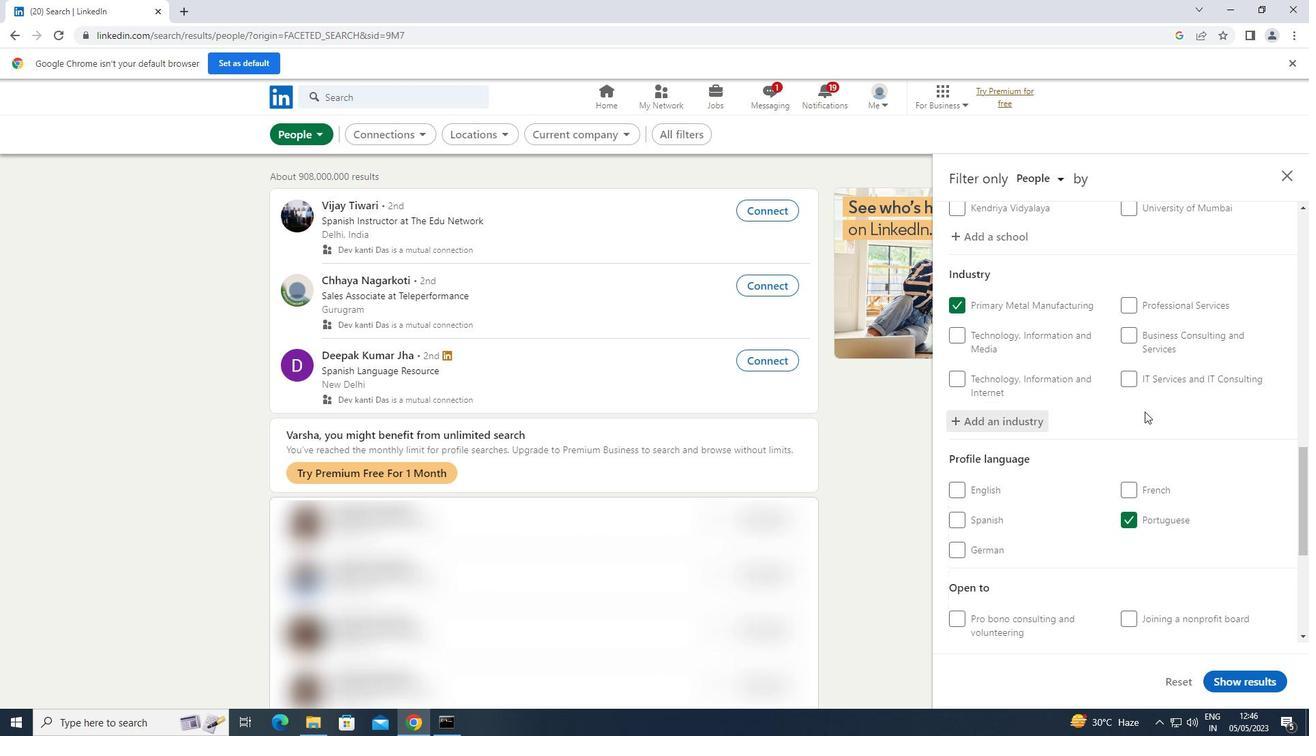 
Action: Mouse scrolled (1145, 411) with delta (0, 0)
Screenshot: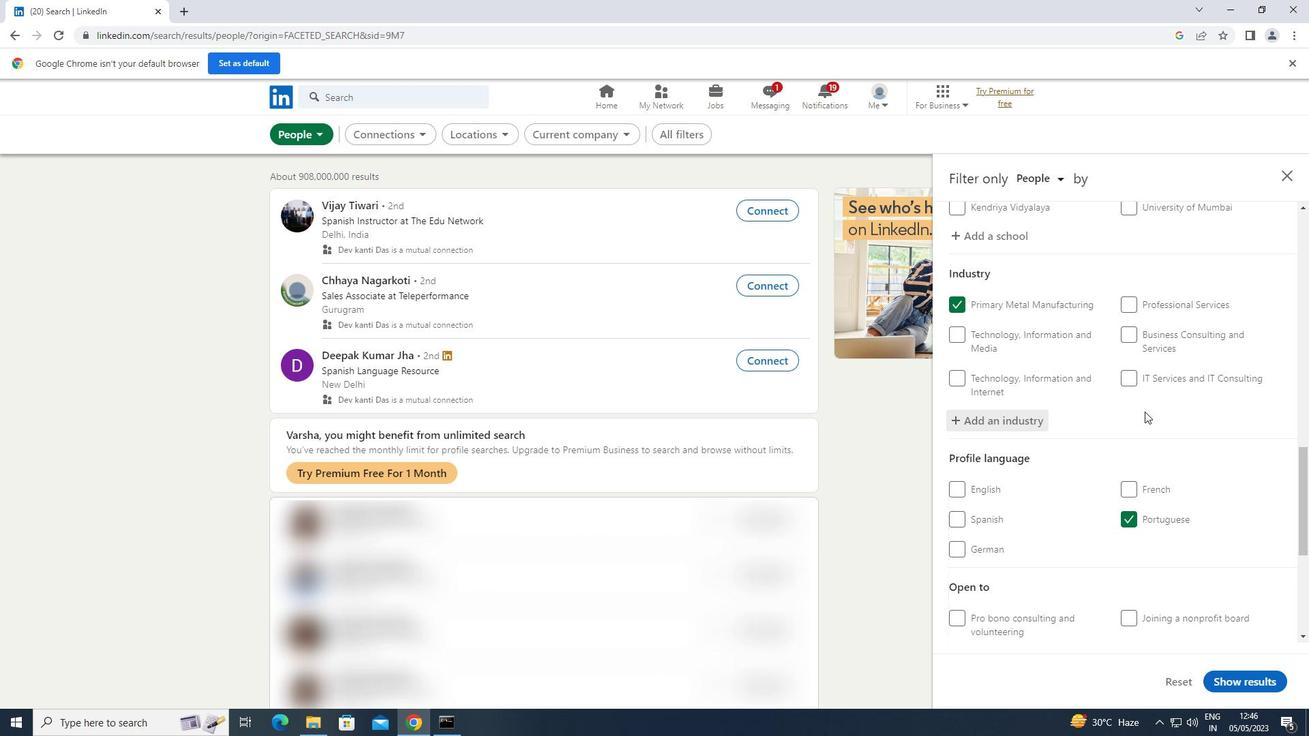 
Action: Mouse scrolled (1145, 411) with delta (0, 0)
Screenshot: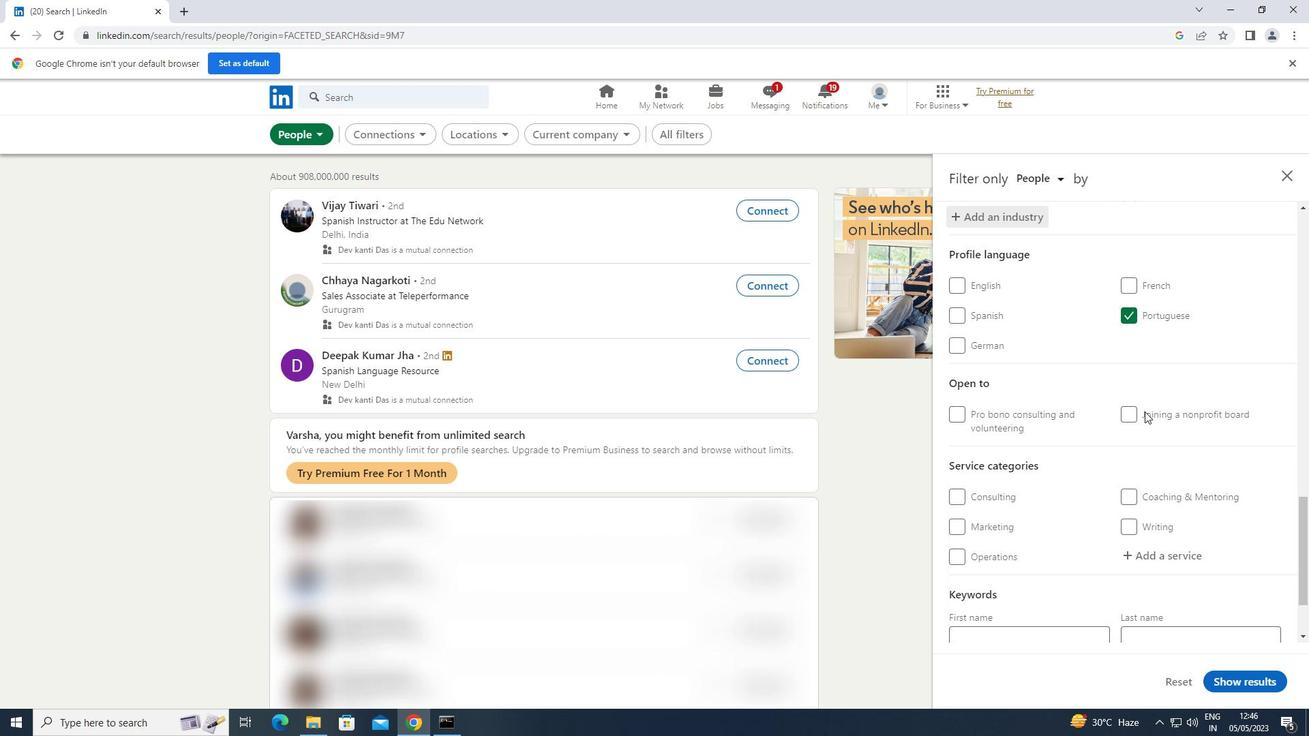 
Action: Mouse scrolled (1145, 411) with delta (0, 0)
Screenshot: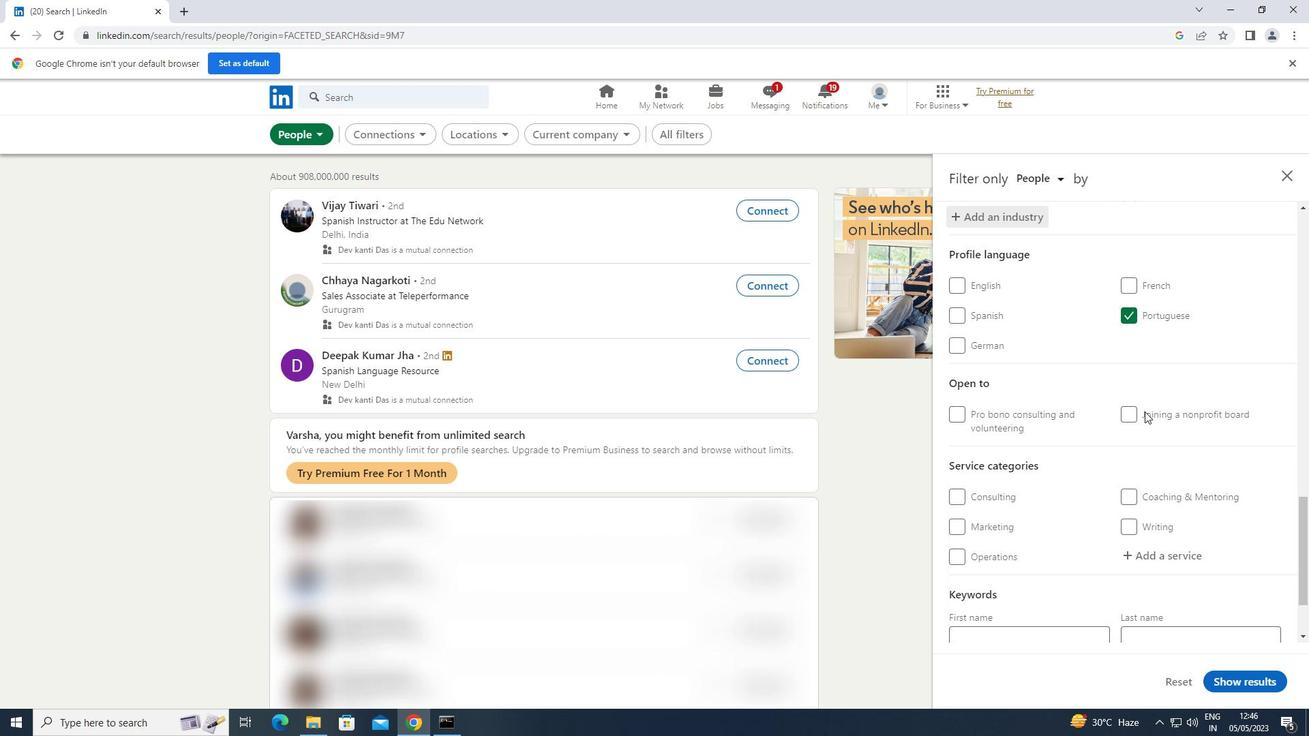 
Action: Mouse moved to (1147, 448)
Screenshot: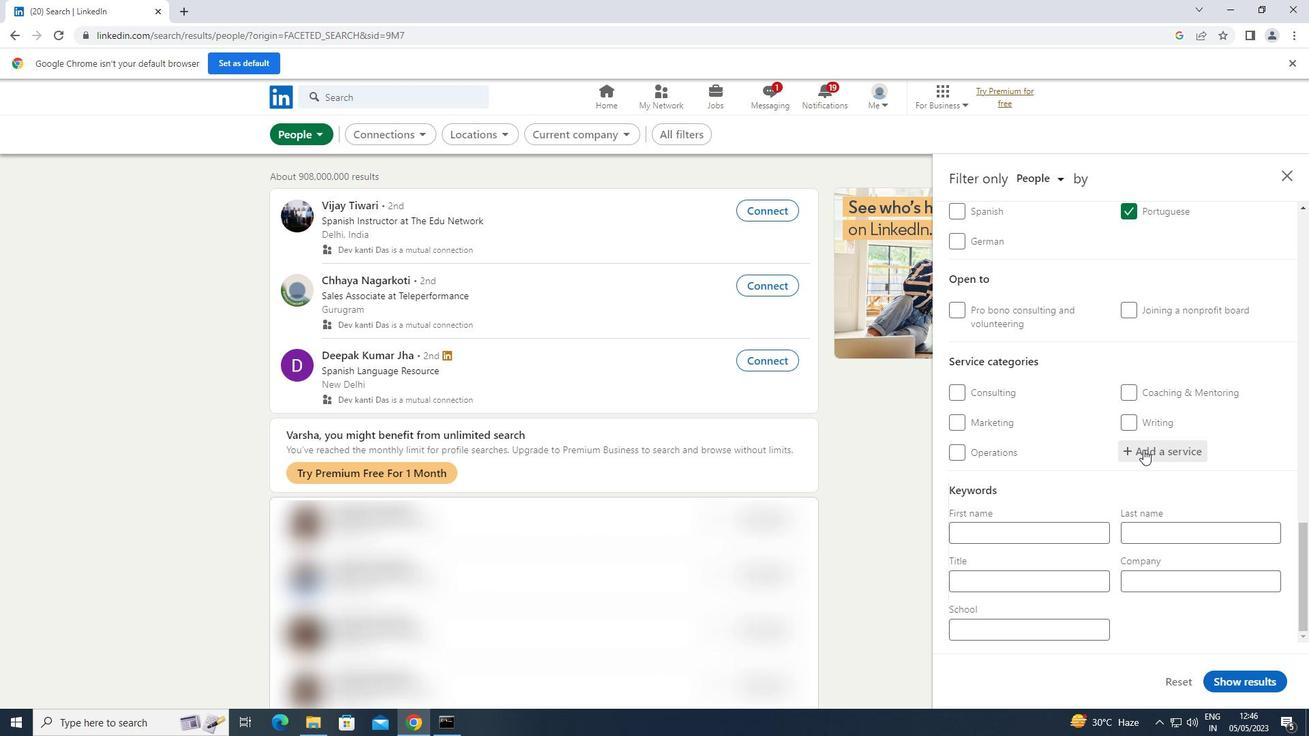 
Action: Mouse pressed left at (1147, 448)
Screenshot: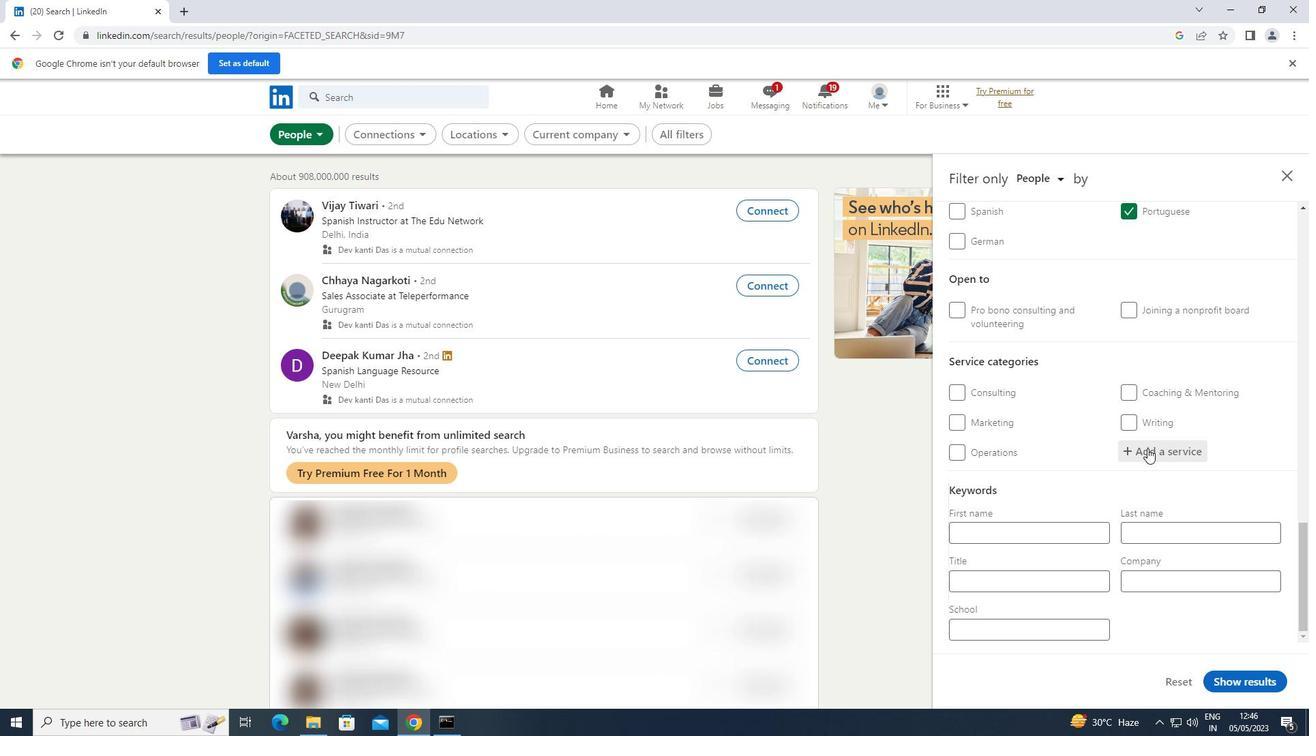 
Action: Key pressed <Key.shift>SOFTWARE
Screenshot: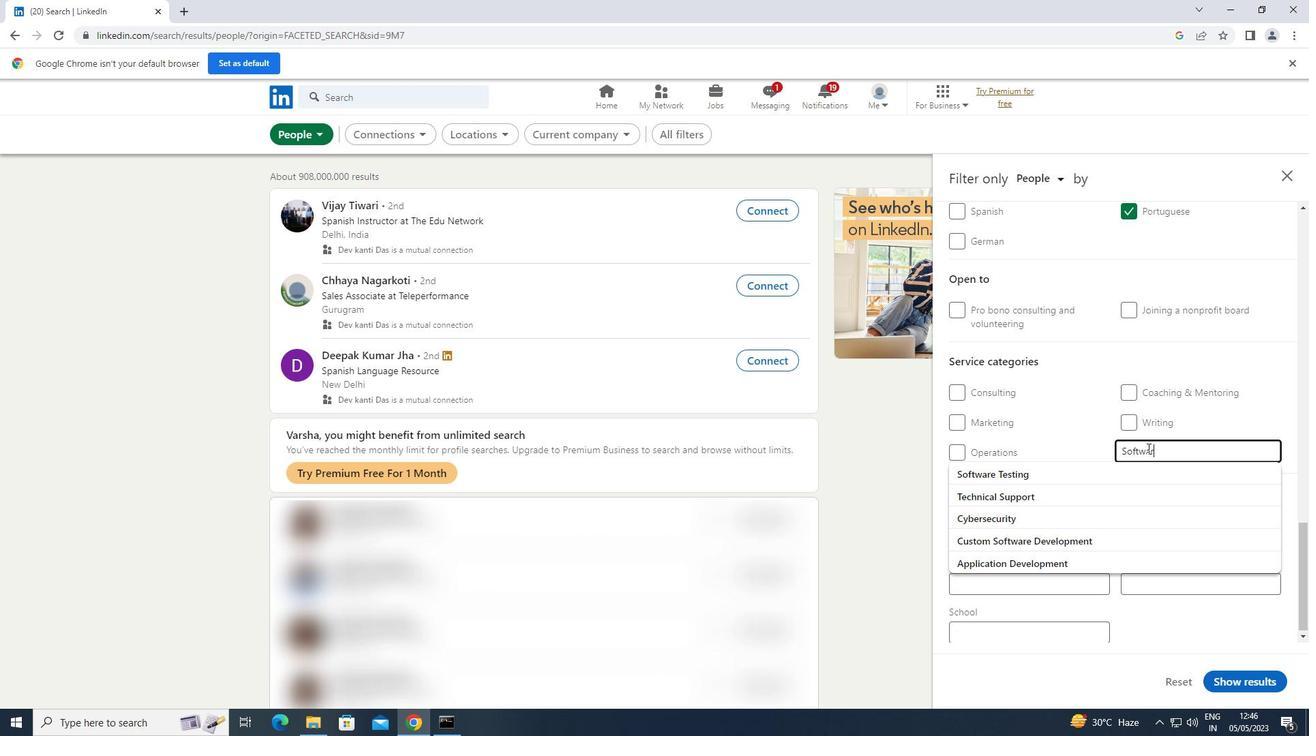 
Action: Mouse moved to (1064, 468)
Screenshot: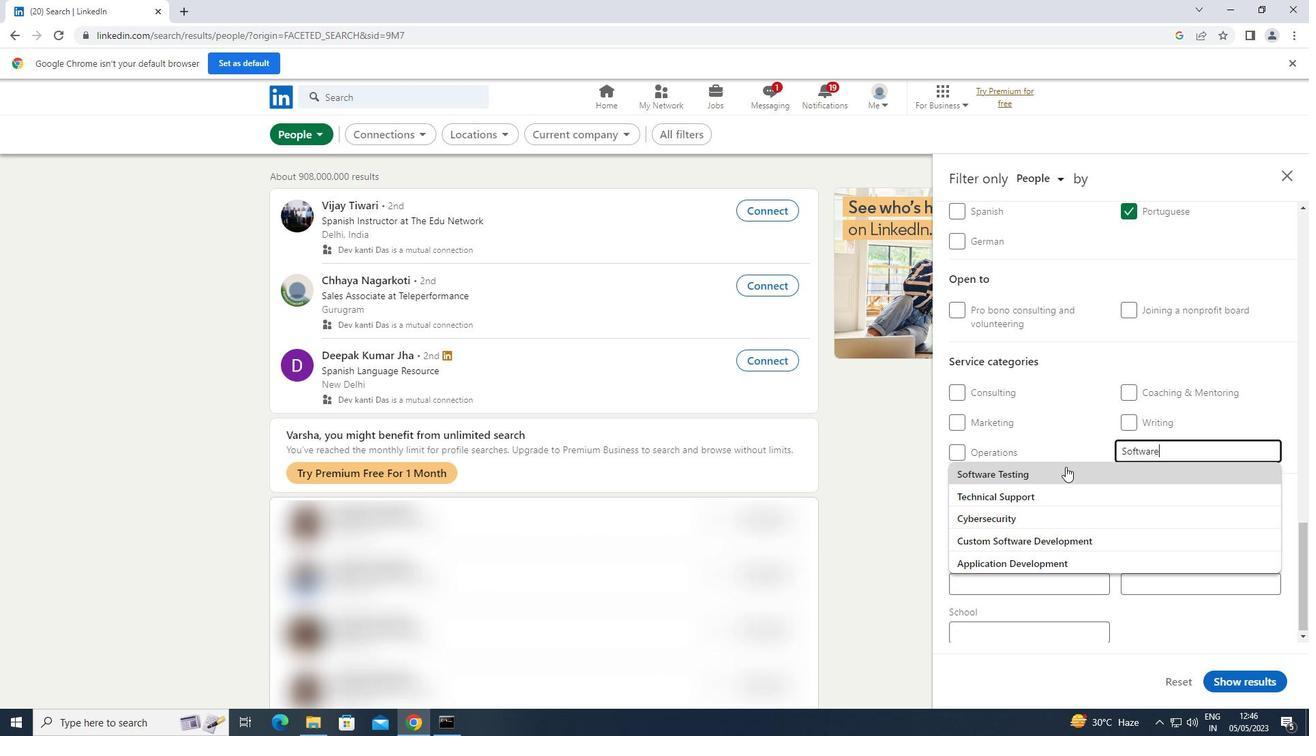 
Action: Mouse pressed left at (1064, 468)
Screenshot: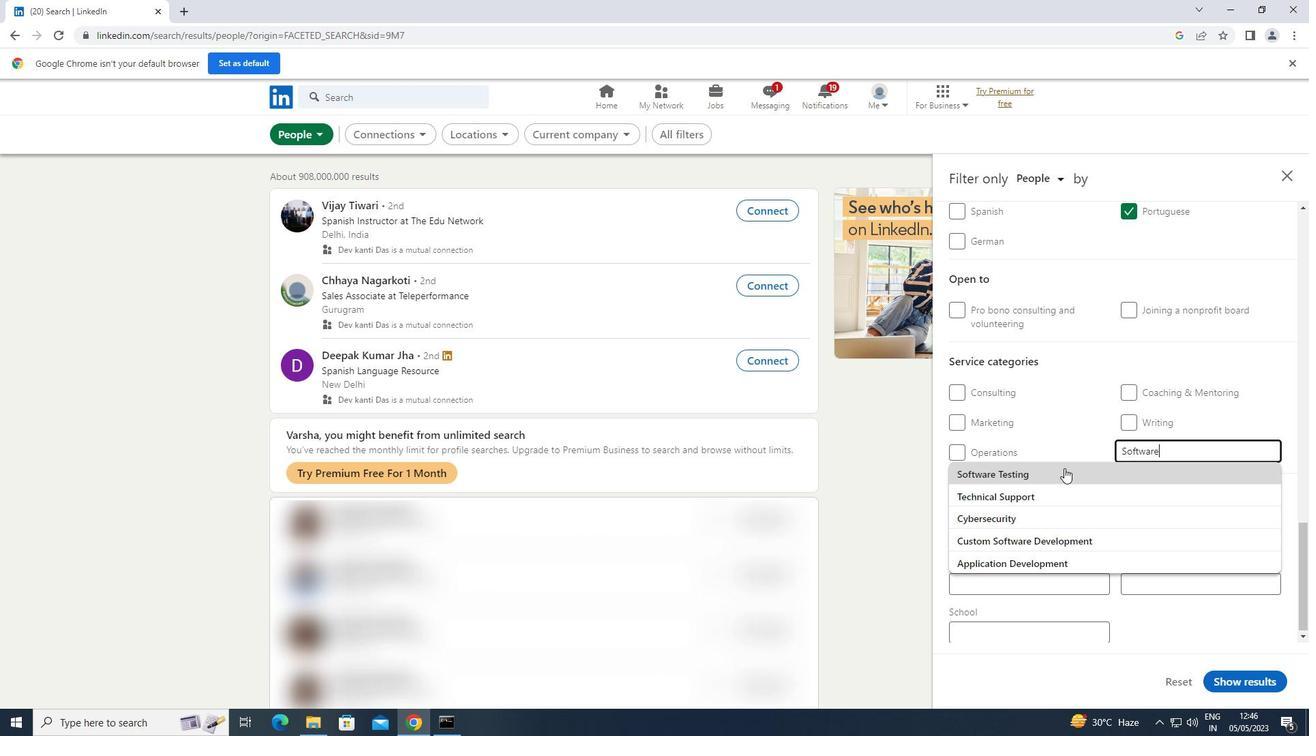 
Action: Mouse scrolled (1064, 467) with delta (0, 0)
Screenshot: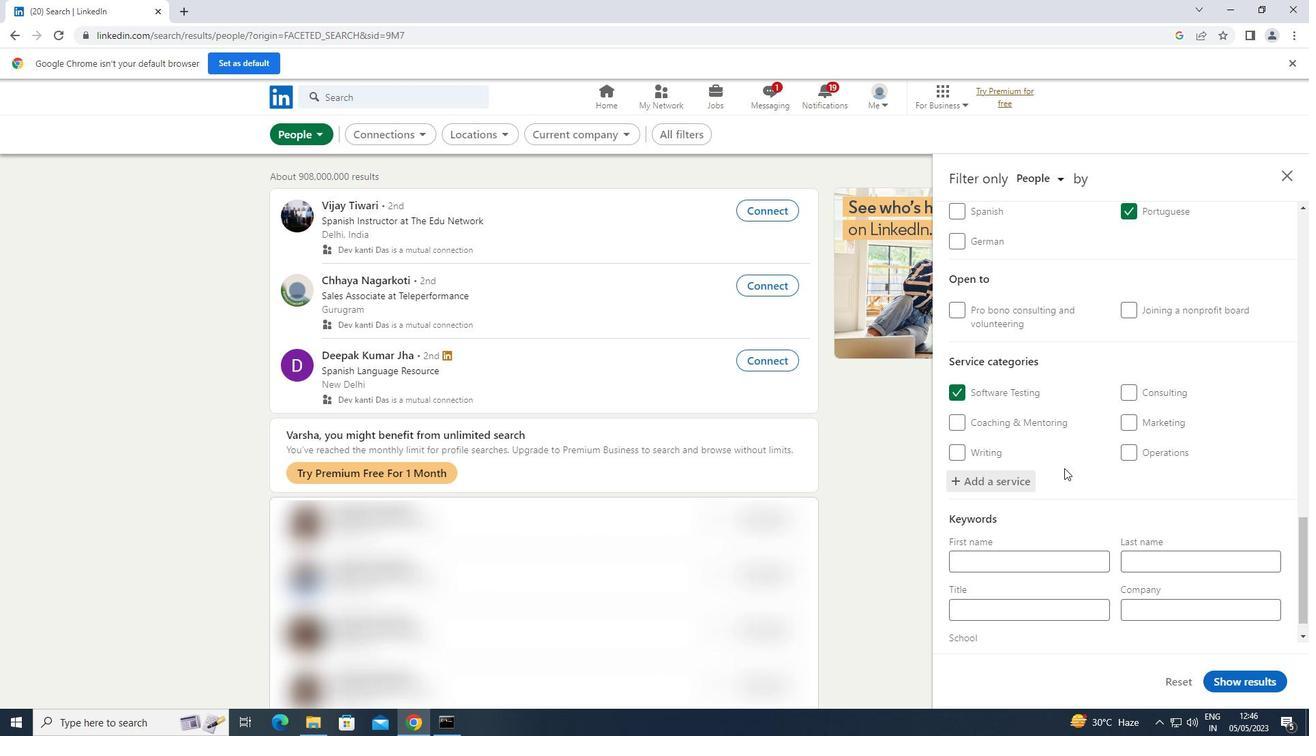 
Action: Mouse scrolled (1064, 467) with delta (0, 0)
Screenshot: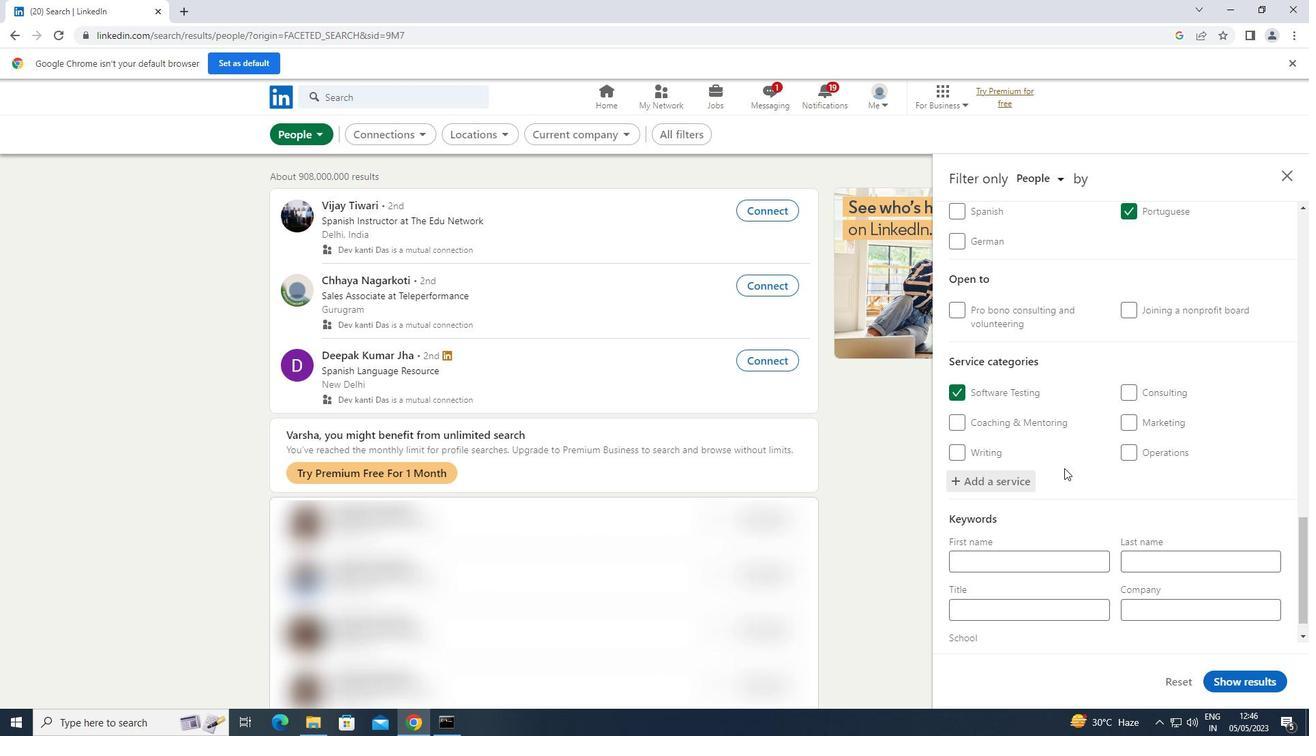 
Action: Mouse scrolled (1064, 467) with delta (0, 0)
Screenshot: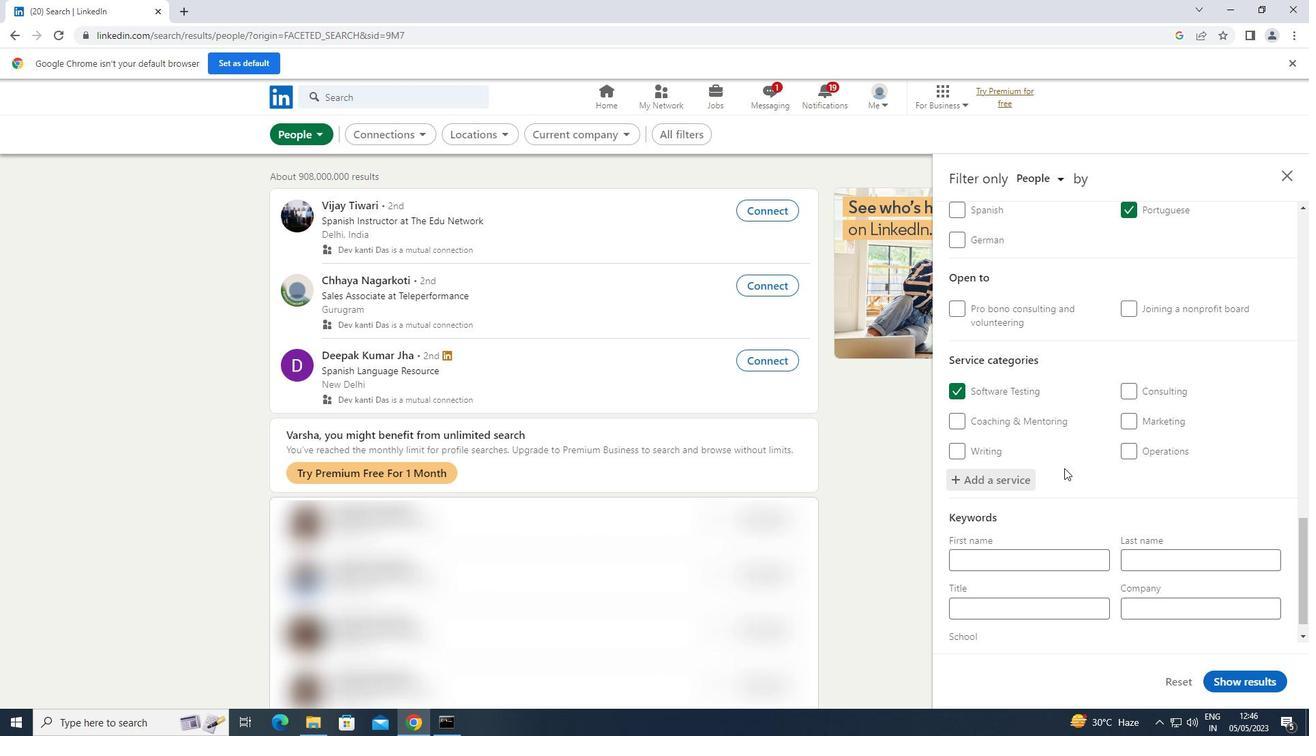 
Action: Mouse scrolled (1064, 467) with delta (0, 0)
Screenshot: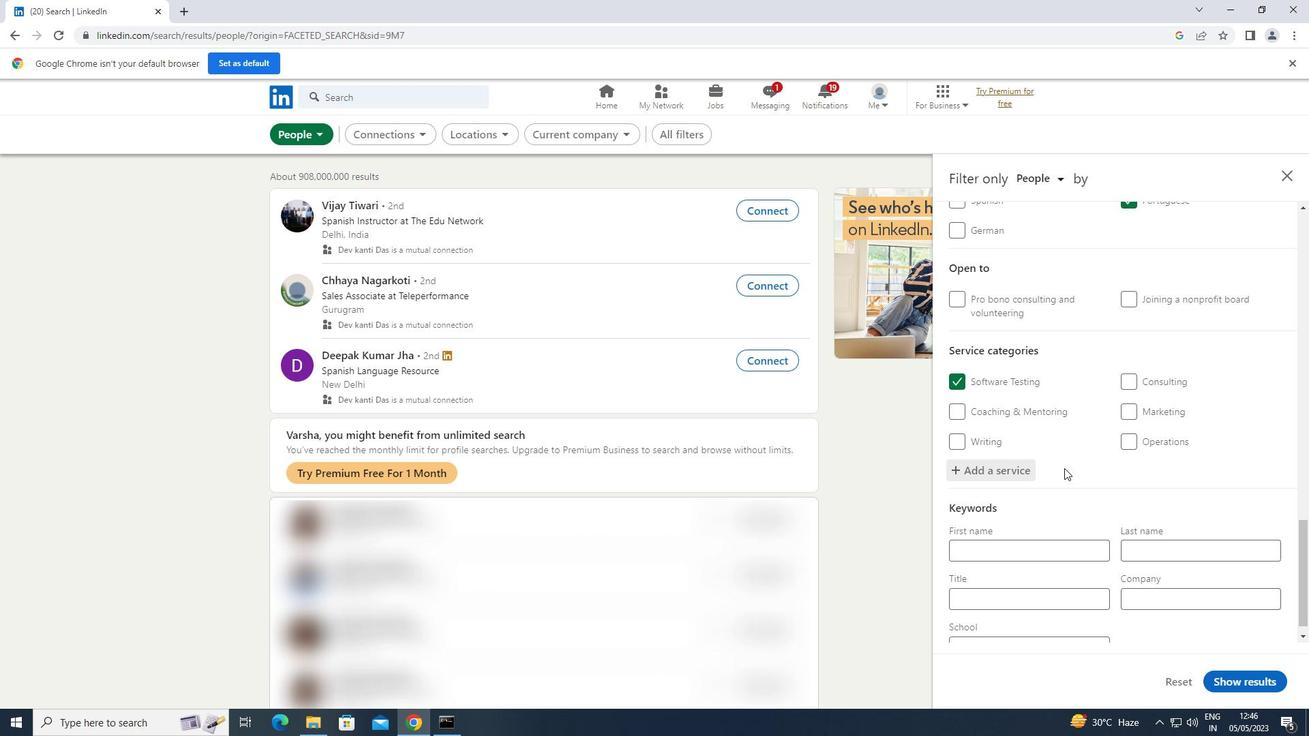 
Action: Mouse scrolled (1064, 467) with delta (0, 0)
Screenshot: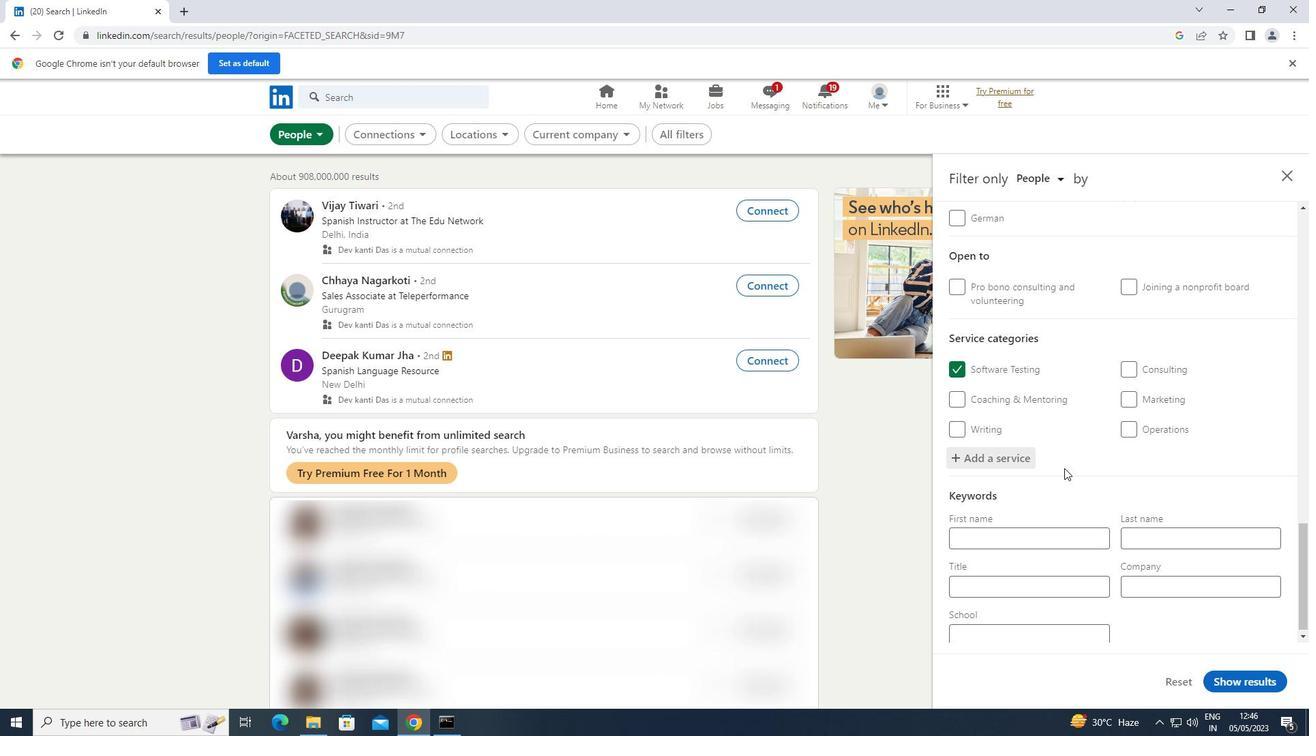 
Action: Mouse scrolled (1064, 467) with delta (0, 0)
Screenshot: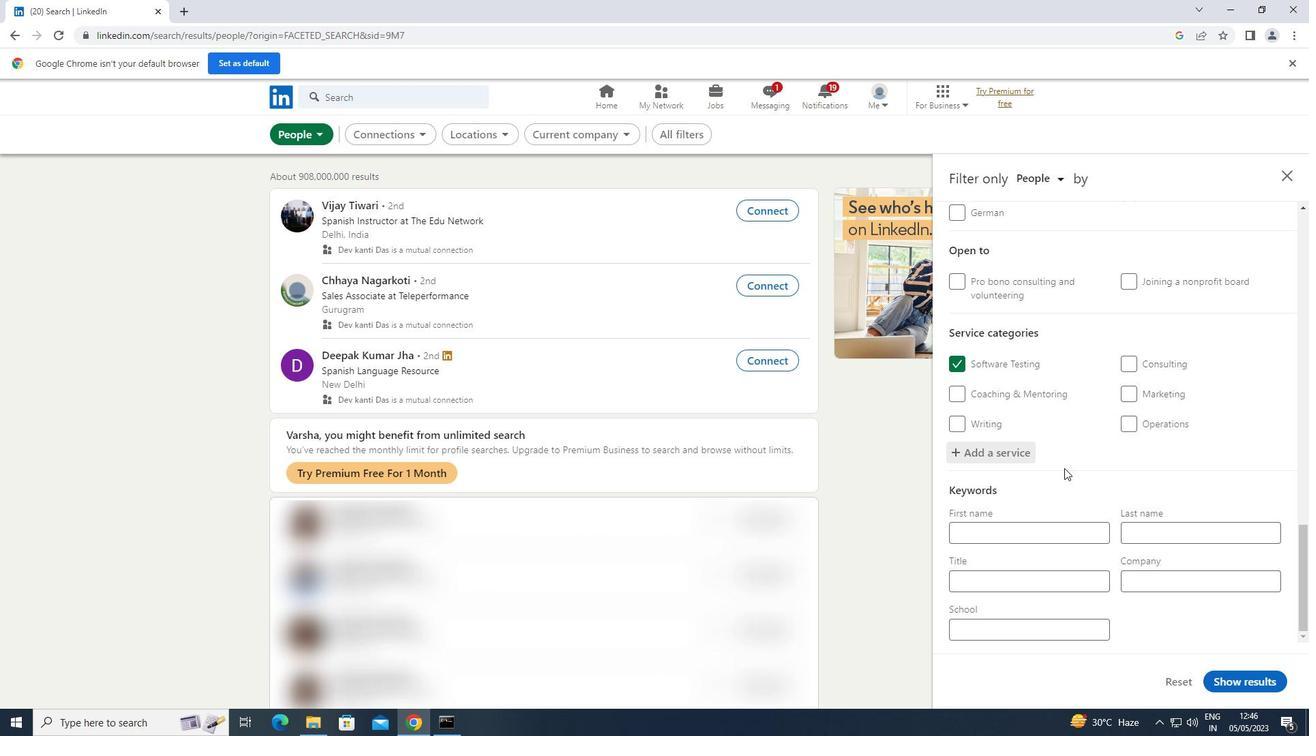 
Action: Mouse moved to (1031, 582)
Screenshot: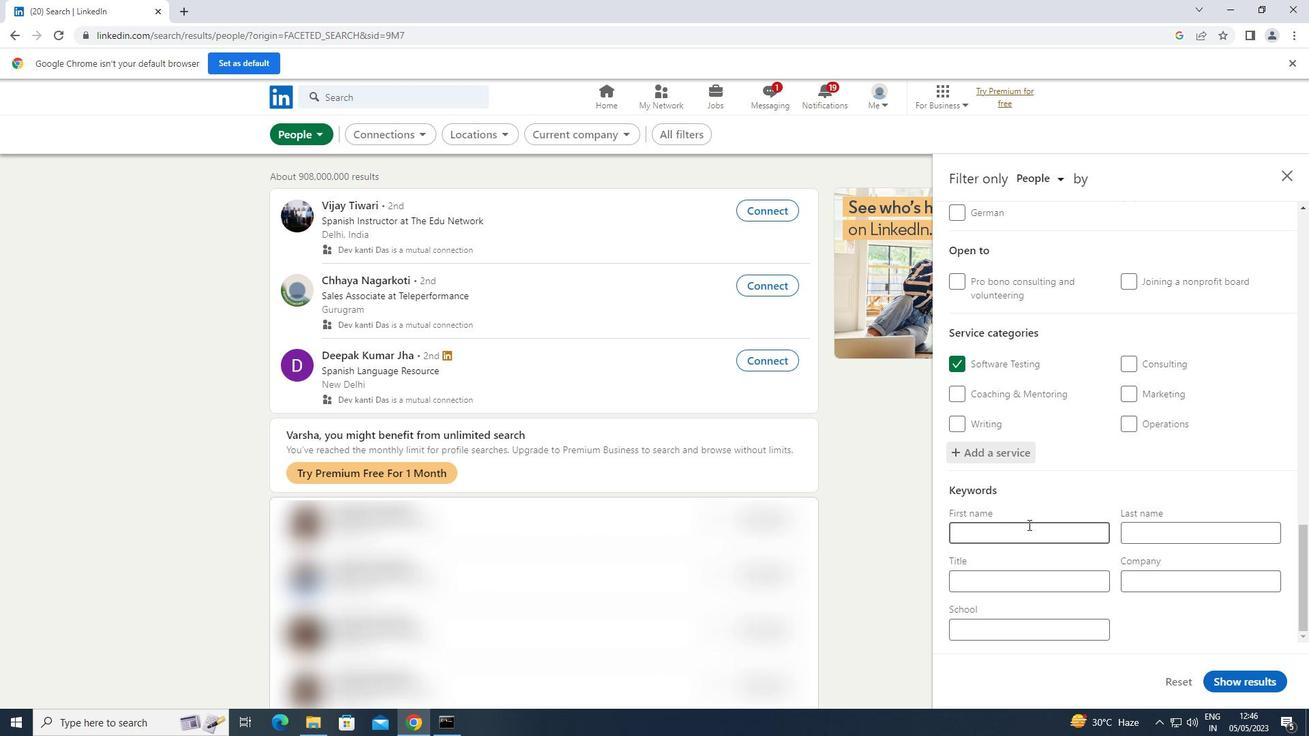 
Action: Mouse pressed left at (1031, 582)
Screenshot: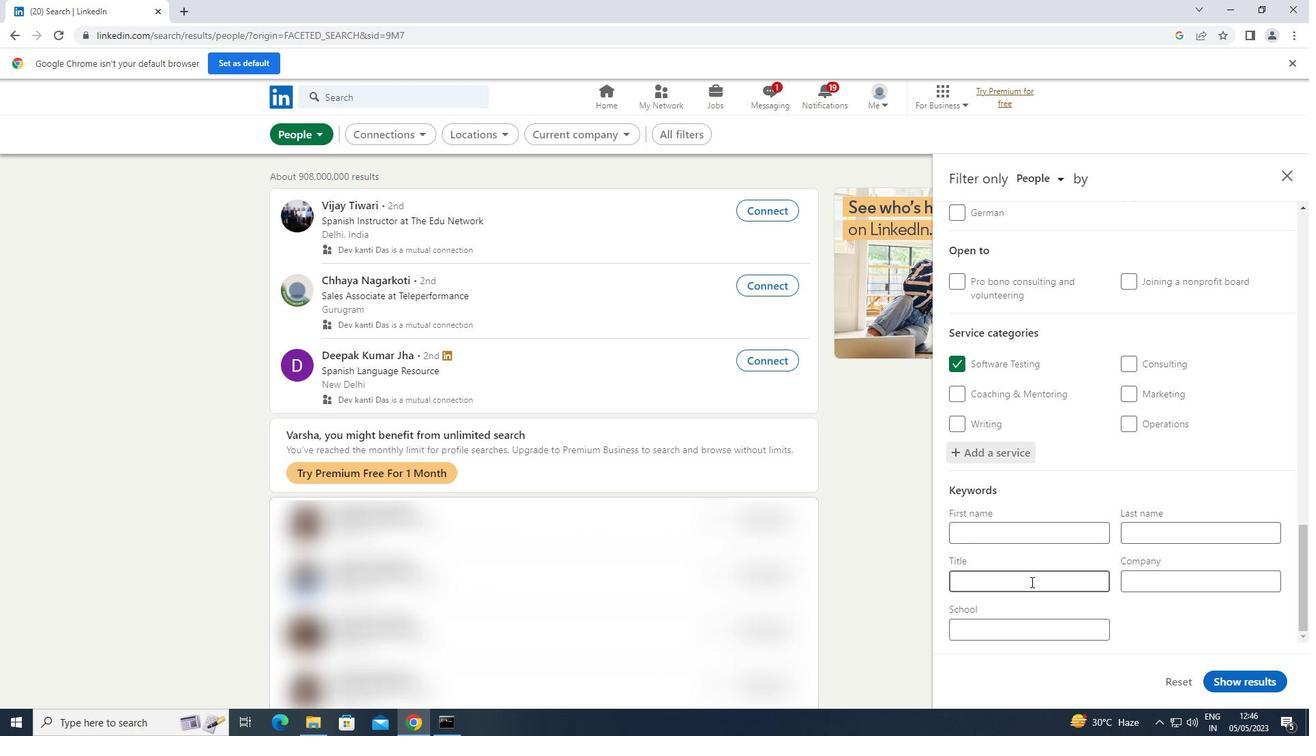 
Action: Key pressed <Key.shift><Key.shift>ADDICTION<Key.space><Key.shift>COUNSELOR
Screenshot: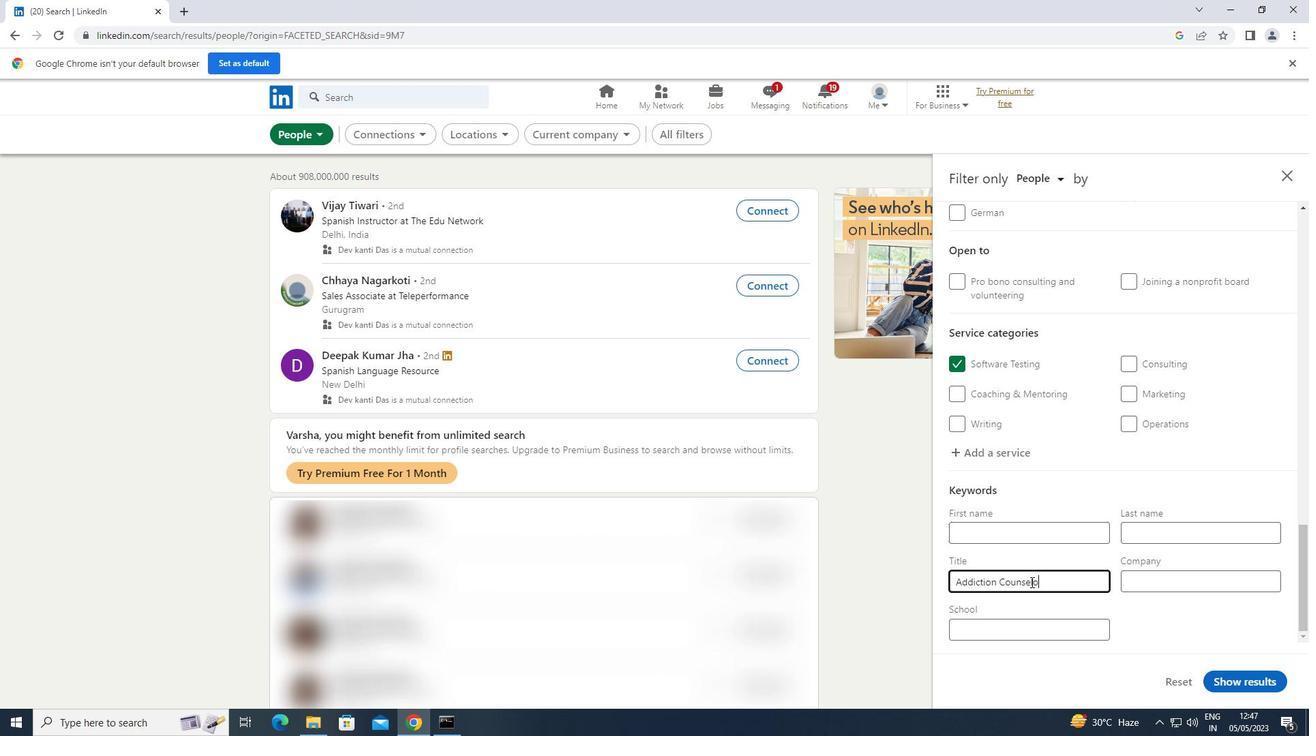 
Action: Mouse moved to (1212, 677)
Screenshot: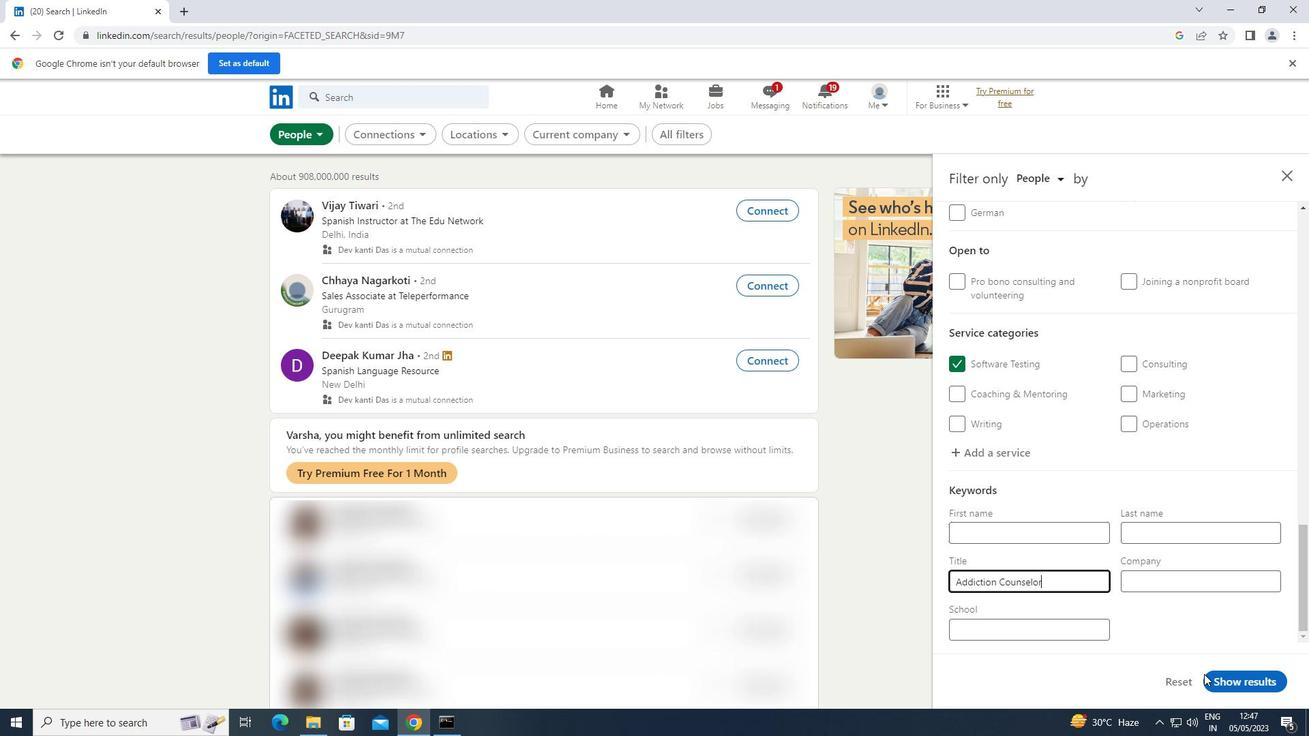 
Action: Mouse pressed left at (1212, 677)
Screenshot: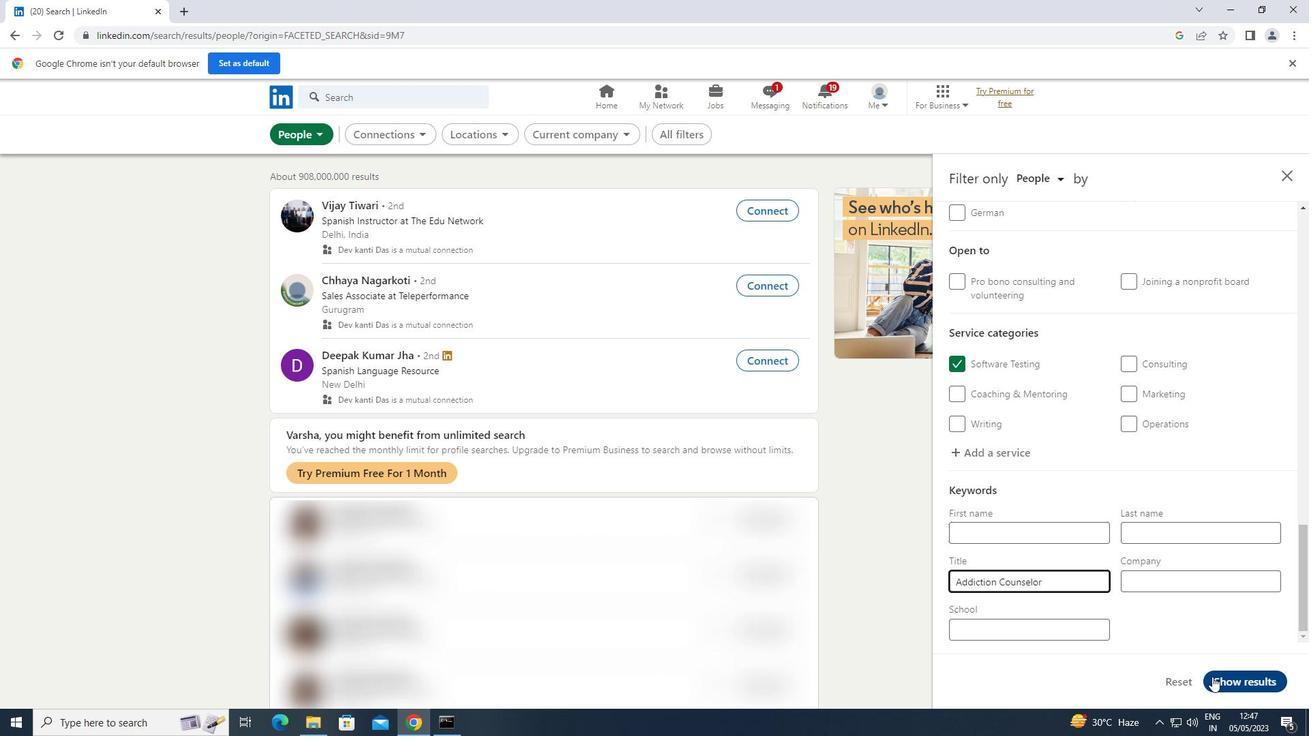 
